 Task: Use the "Amazon Assistant" extension for product recommendations and price alerts.
Action: Mouse moved to (931, 28)
Screenshot: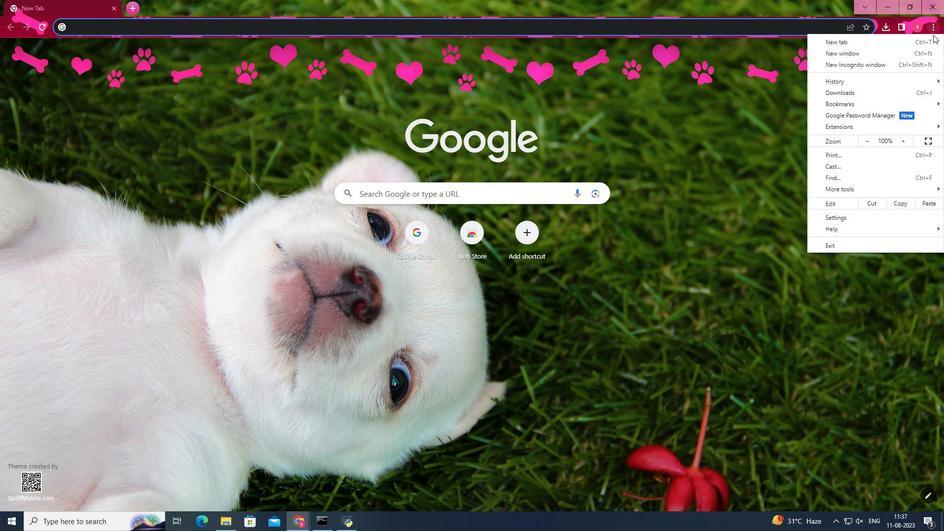
Action: Mouse pressed left at (931, 28)
Screenshot: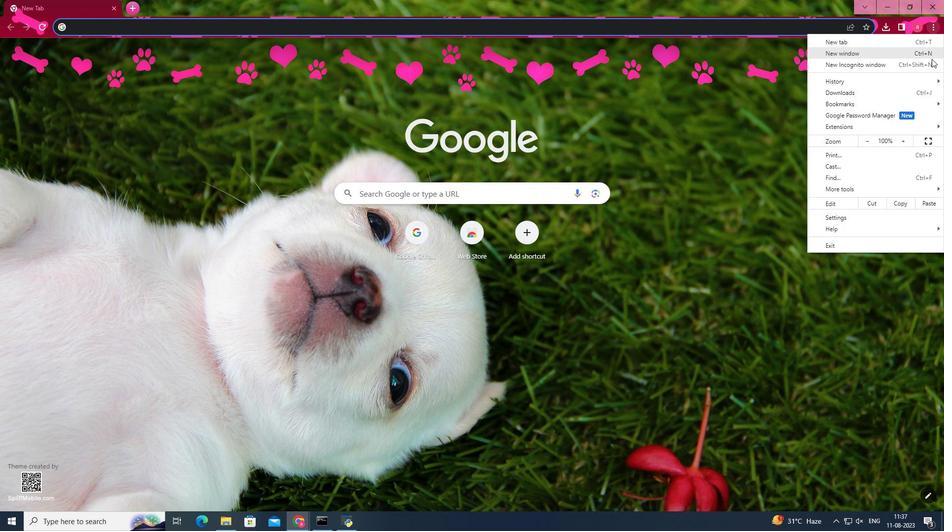 
Action: Mouse moved to (853, 222)
Screenshot: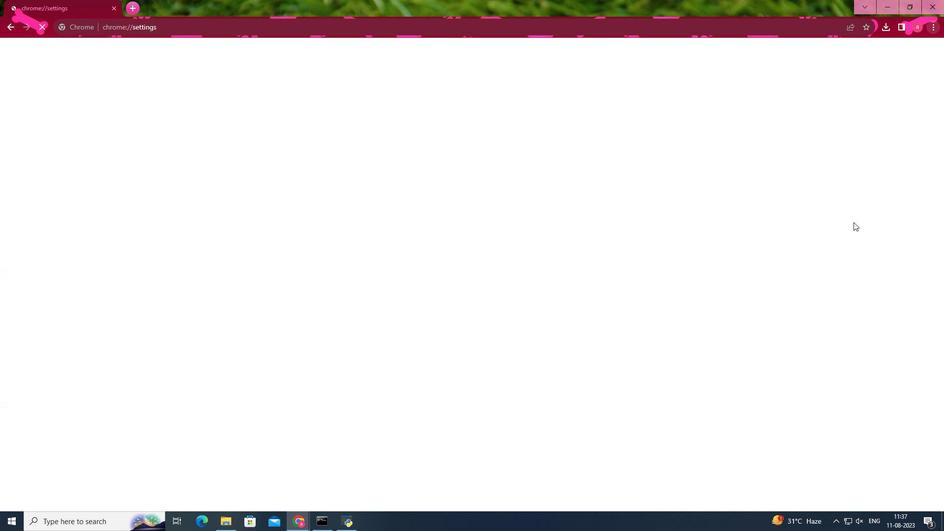 
Action: Mouse pressed left at (853, 222)
Screenshot: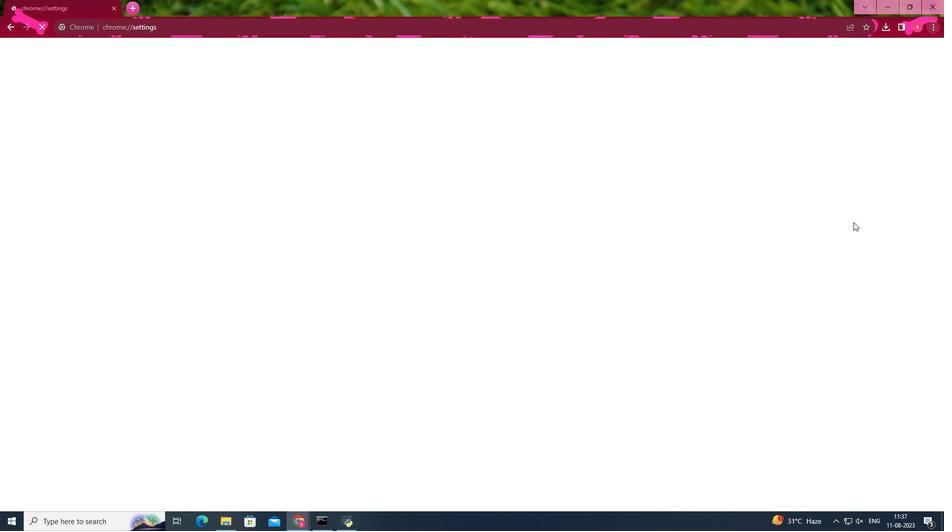 
Action: Mouse moved to (41, 351)
Screenshot: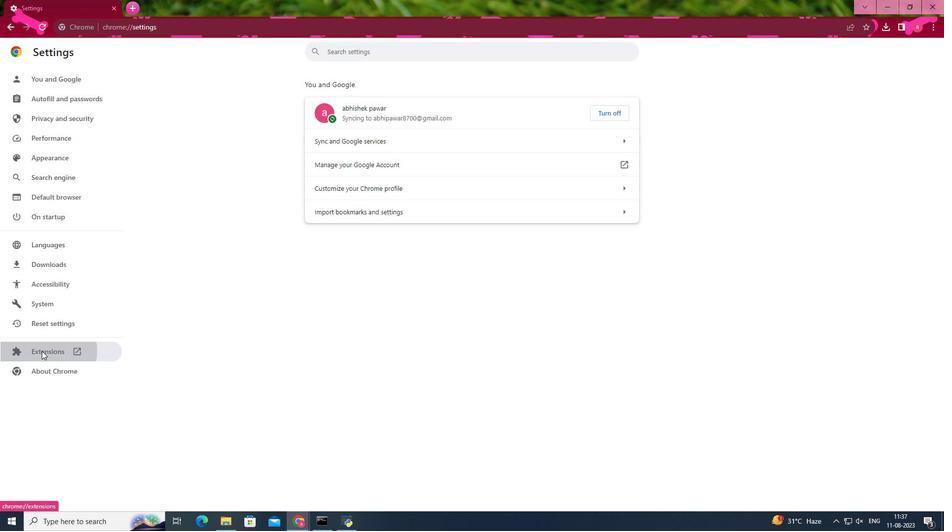
Action: Mouse pressed left at (41, 351)
Screenshot: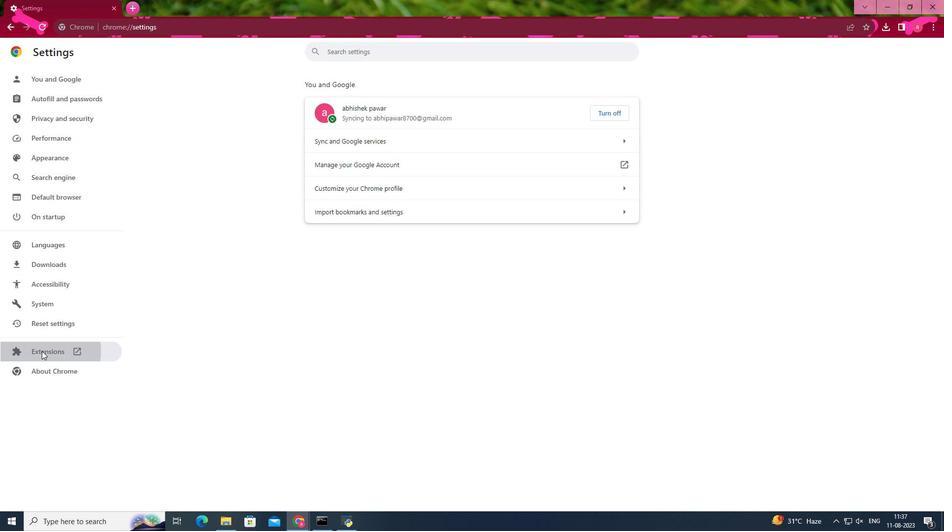 
Action: Mouse moved to (13, 45)
Screenshot: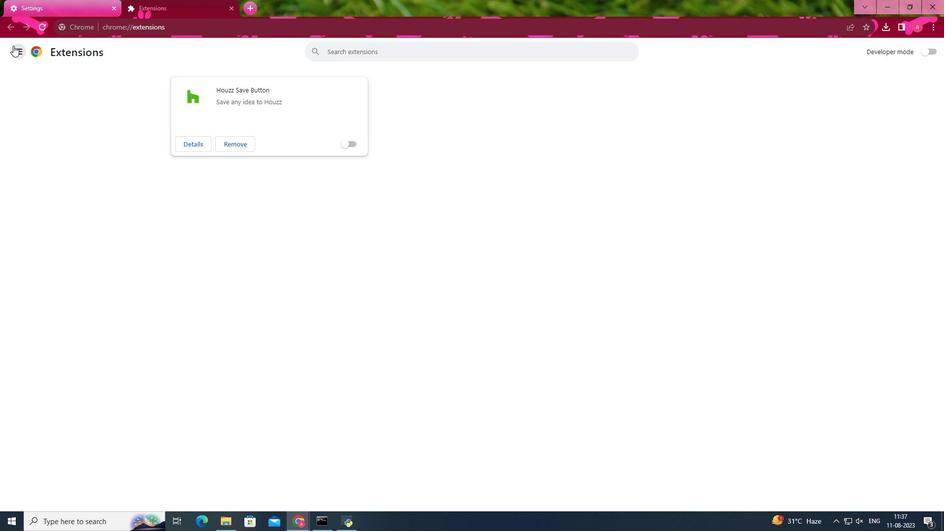 
Action: Mouse pressed left at (13, 45)
Screenshot: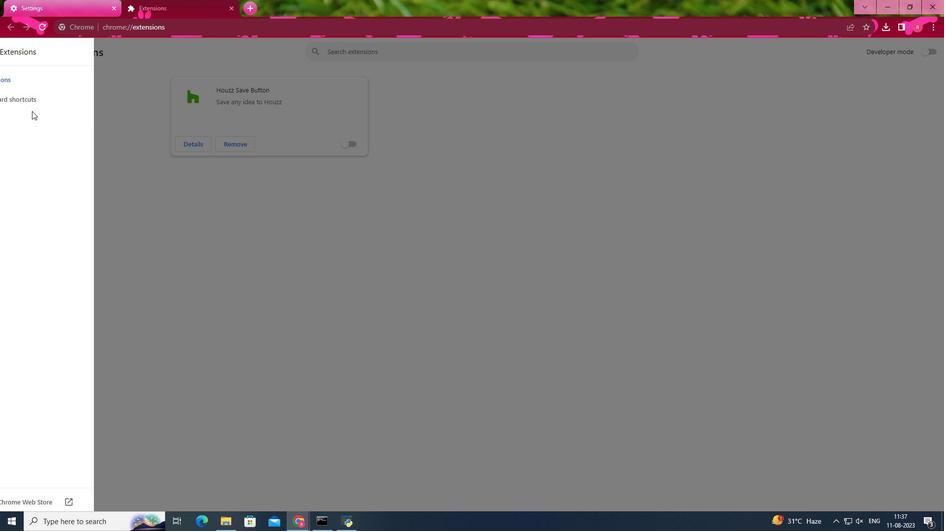 
Action: Mouse moved to (36, 512)
Screenshot: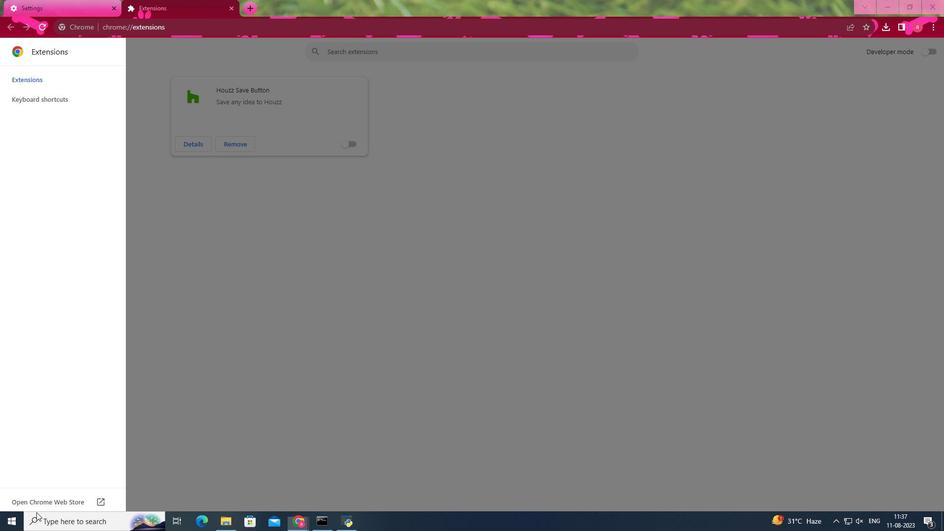 
Action: Mouse pressed left at (36, 512)
Screenshot: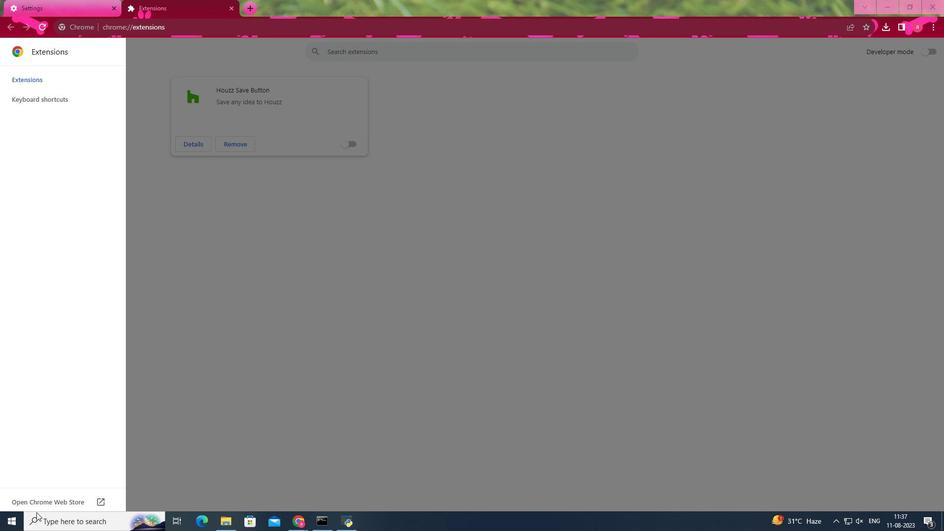 
Action: Mouse moved to (39, 499)
Screenshot: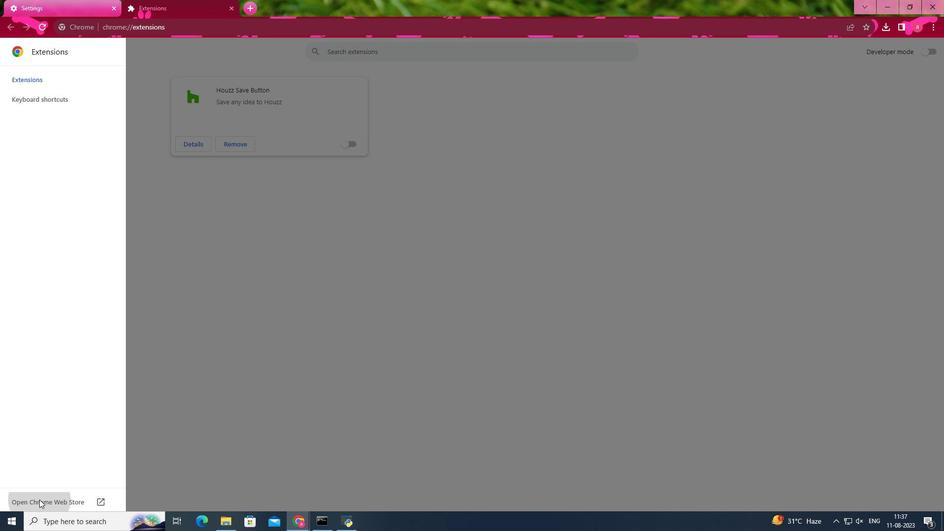 
Action: Mouse pressed left at (39, 499)
Screenshot: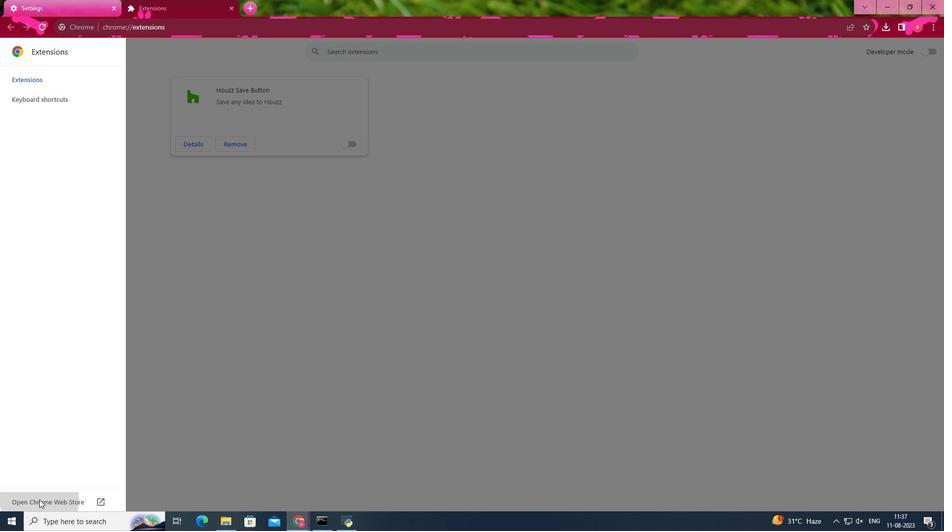 
Action: Mouse moved to (219, 90)
Screenshot: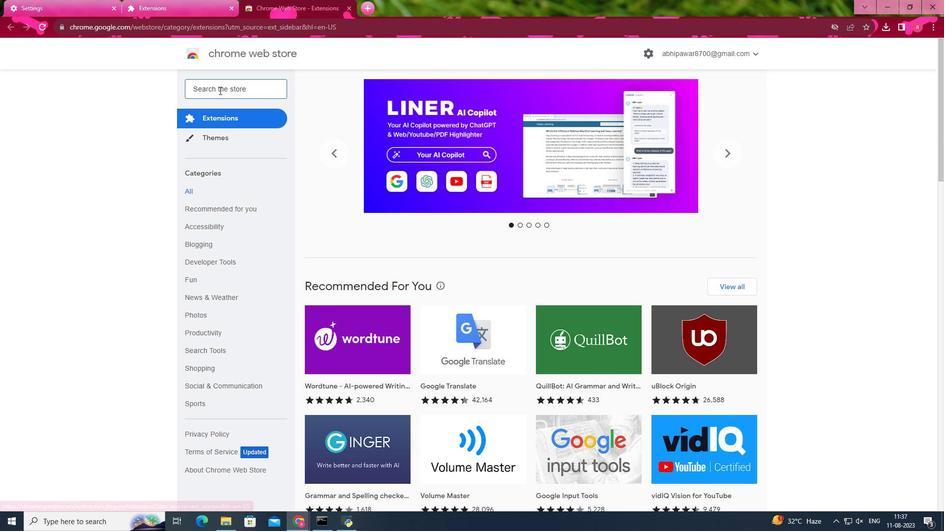 
Action: Key pressed amazon<Key.space>assistant<Key.enter>
Screenshot: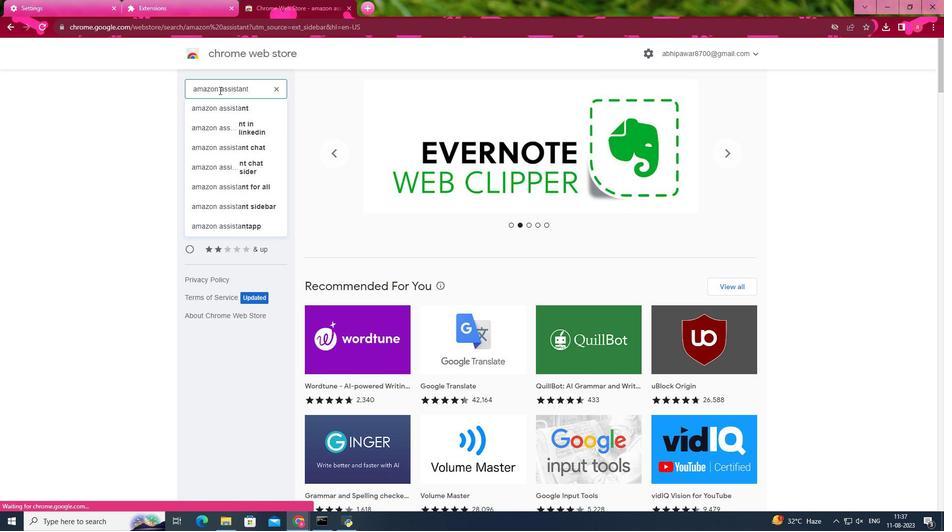 
Action: Mouse moved to (496, 162)
Screenshot: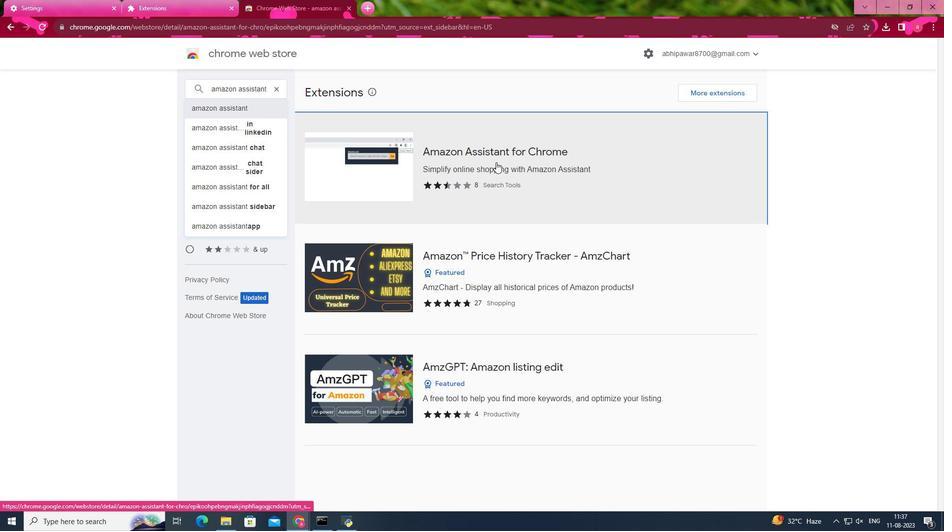 
Action: Mouse pressed left at (496, 162)
Screenshot: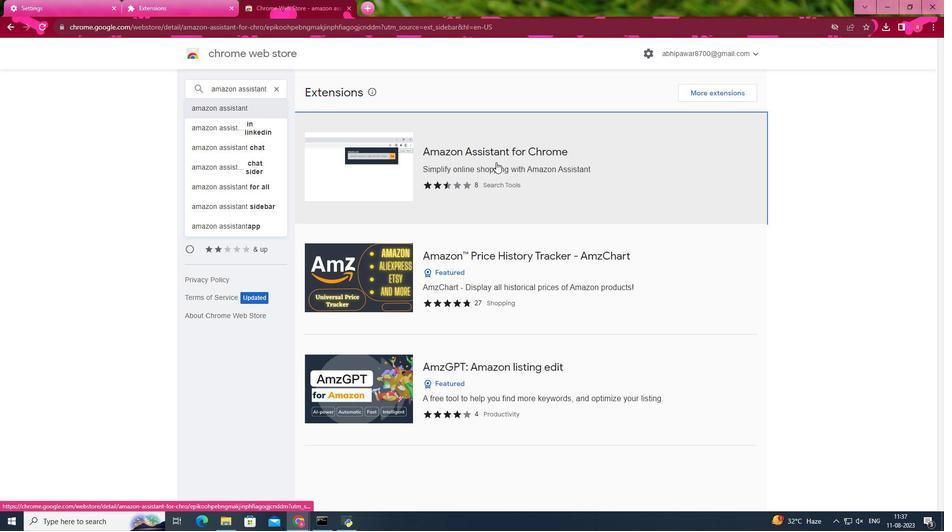 
Action: Mouse moved to (650, 119)
Screenshot: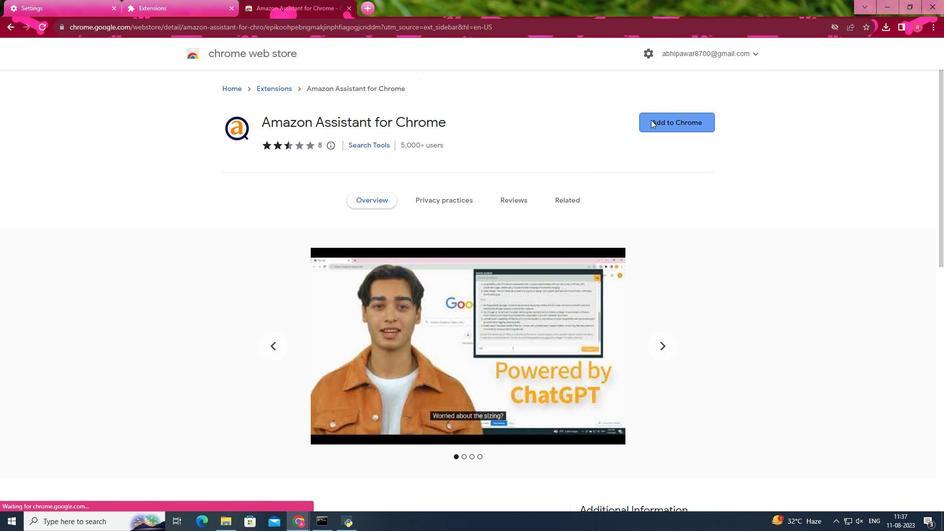 
Action: Mouse pressed left at (650, 119)
Screenshot: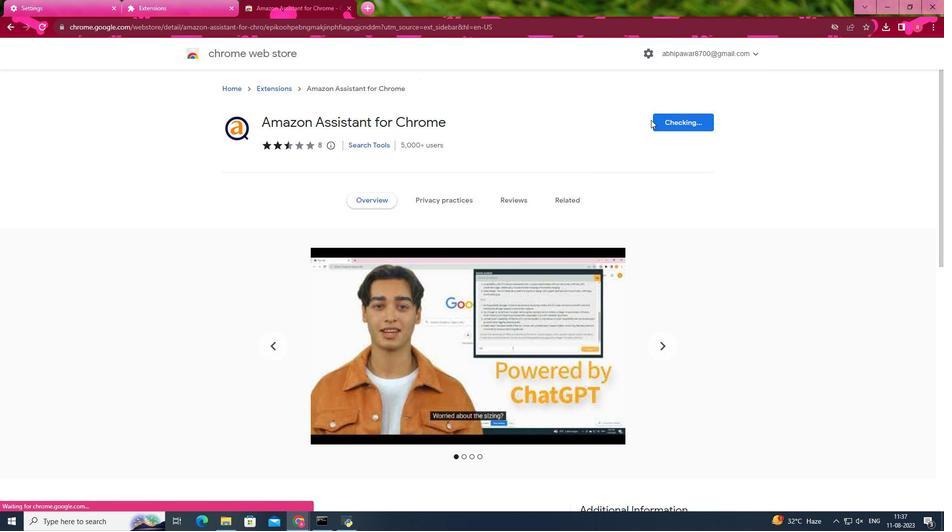 
Action: Mouse moved to (479, 73)
Screenshot: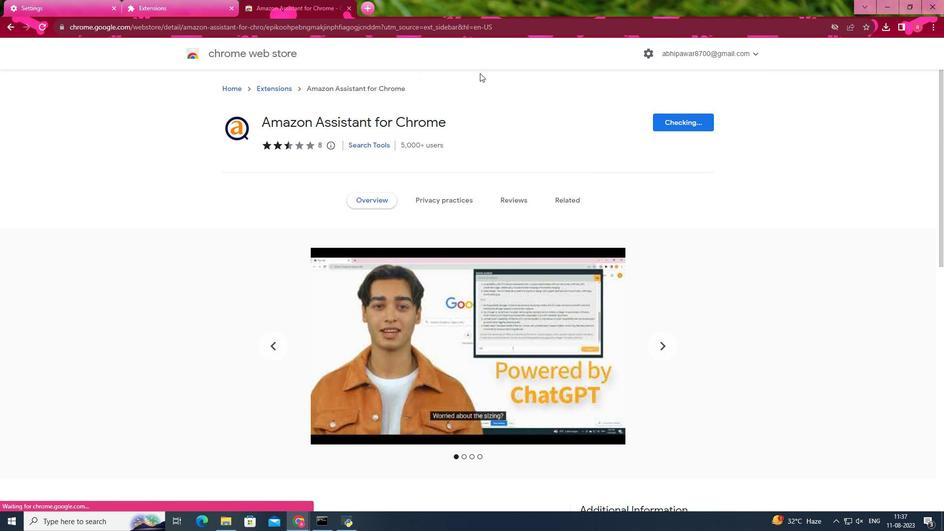 
Action: Mouse pressed left at (479, 73)
Screenshot: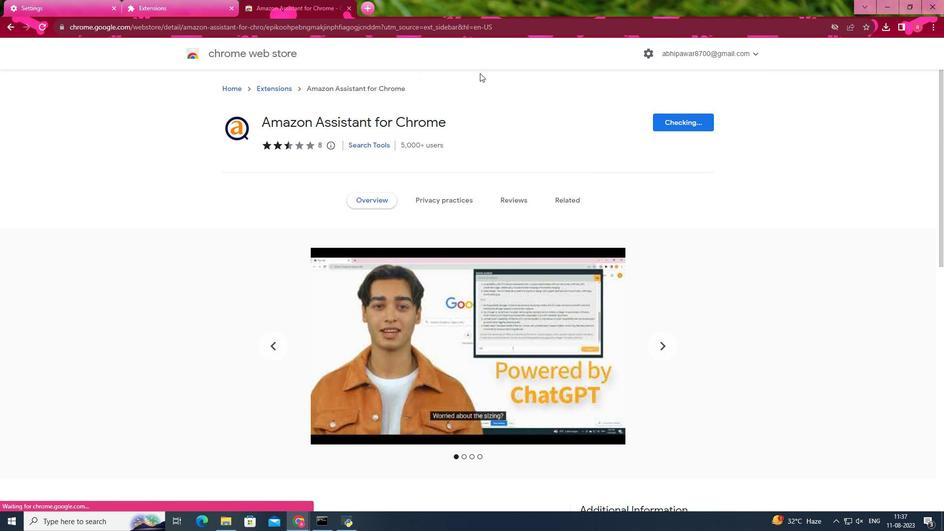 
Action: Mouse moved to (867, 26)
Screenshot: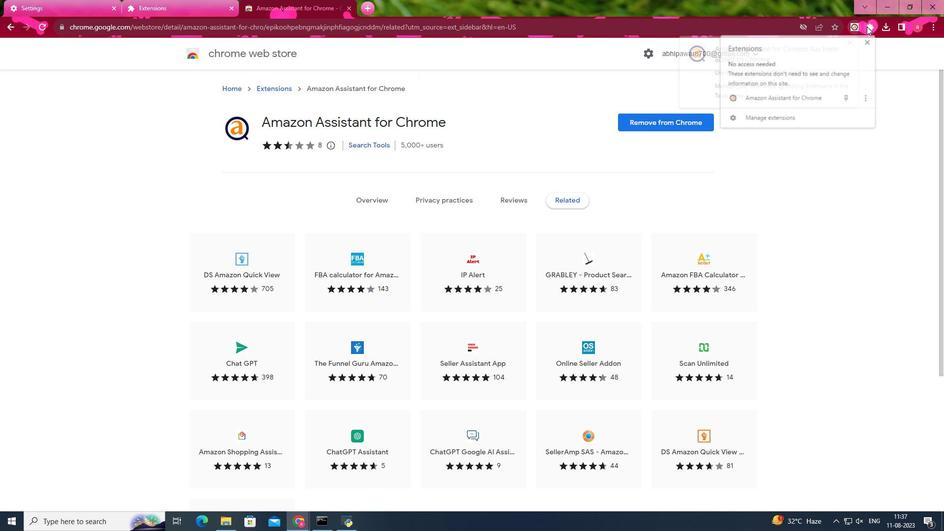 
Action: Mouse pressed left at (867, 26)
Screenshot: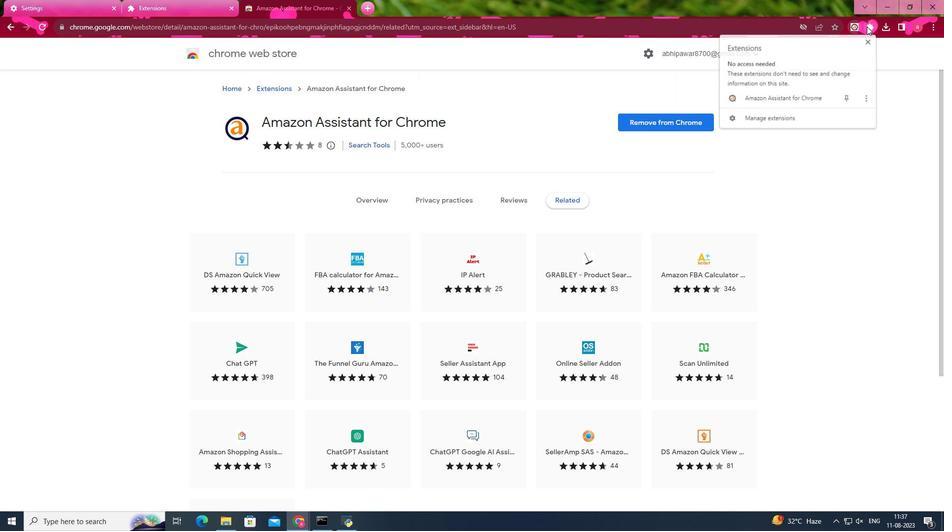 
Action: Mouse moved to (774, 92)
Screenshot: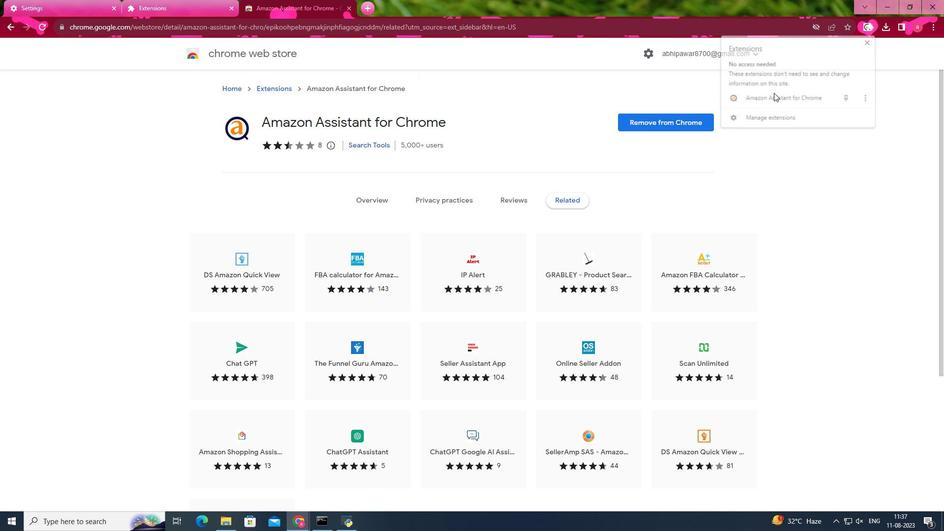 
Action: Mouse pressed left at (774, 92)
Screenshot: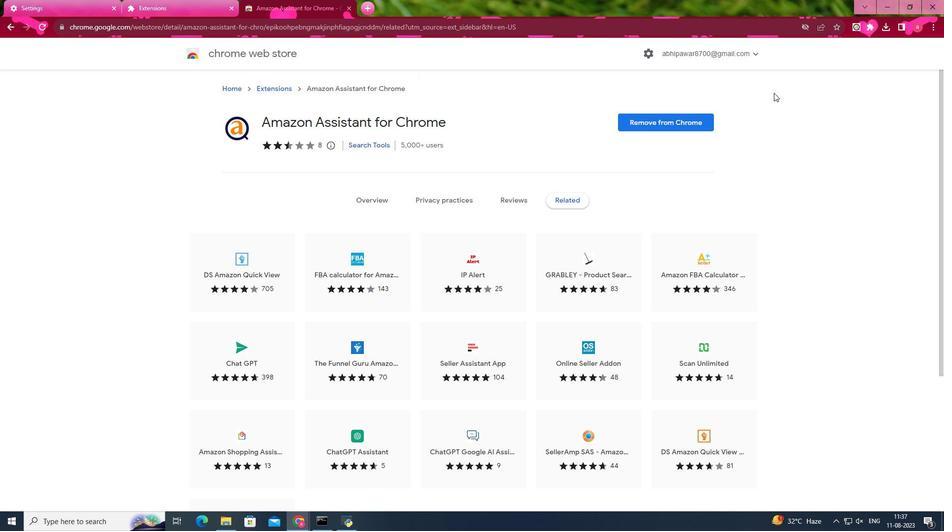 
Action: Mouse moved to (687, 252)
Screenshot: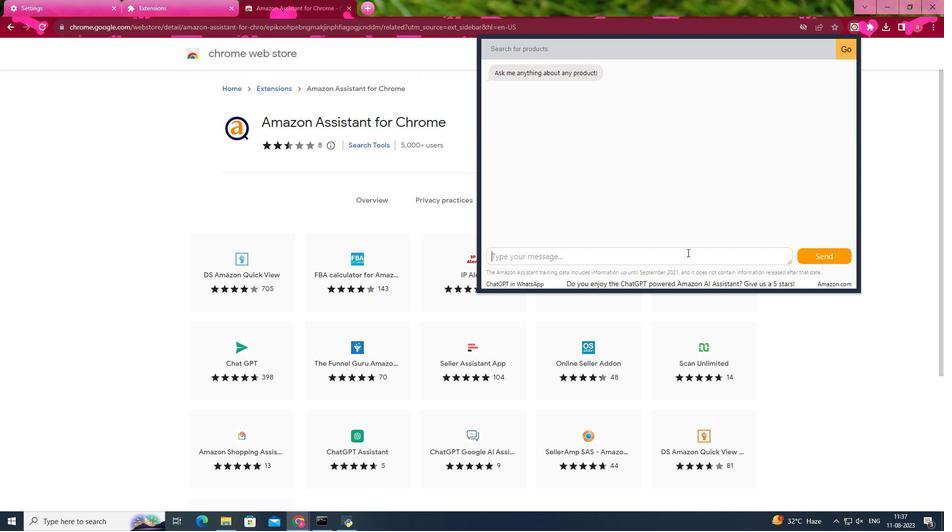 
Action: Mouse pressed left at (687, 252)
Screenshot: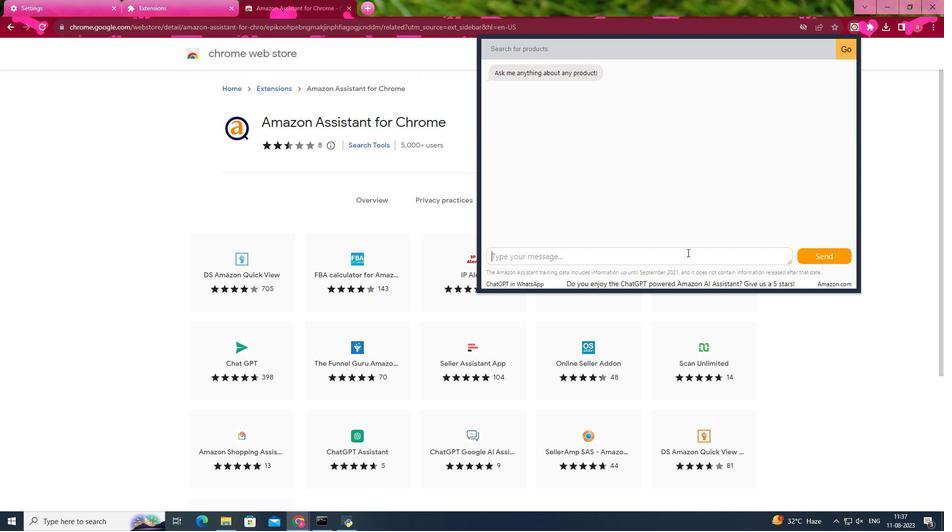 
Action: Mouse moved to (369, 6)
Screenshot: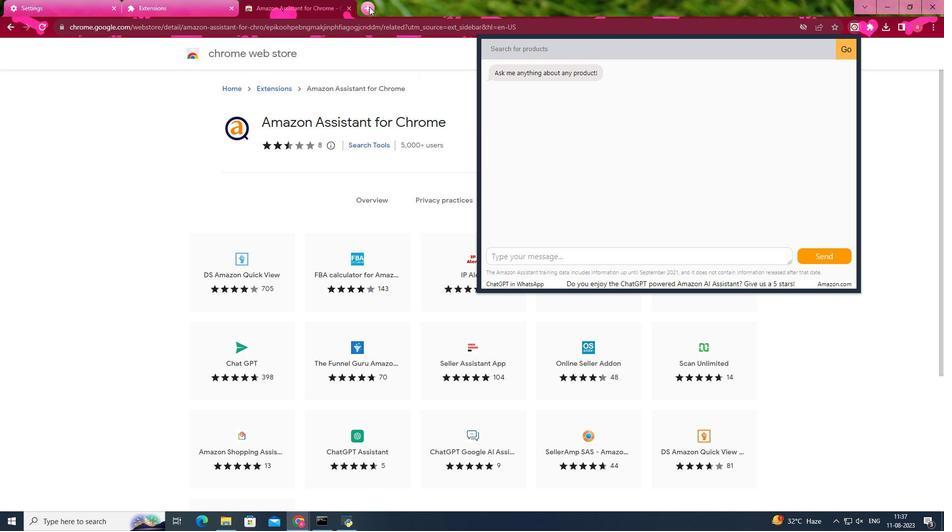 
Action: Mouse pressed left at (369, 6)
Screenshot: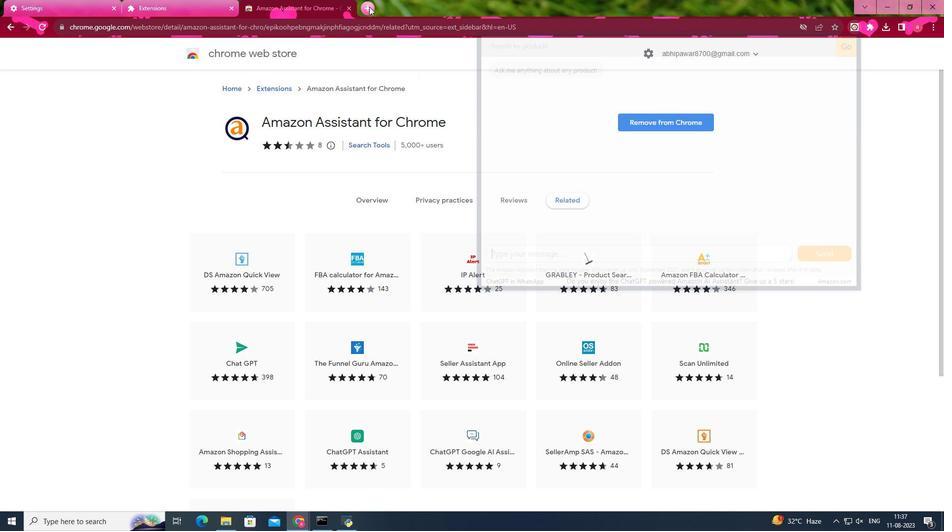 
Action: Mouse moved to (337, 25)
Screenshot: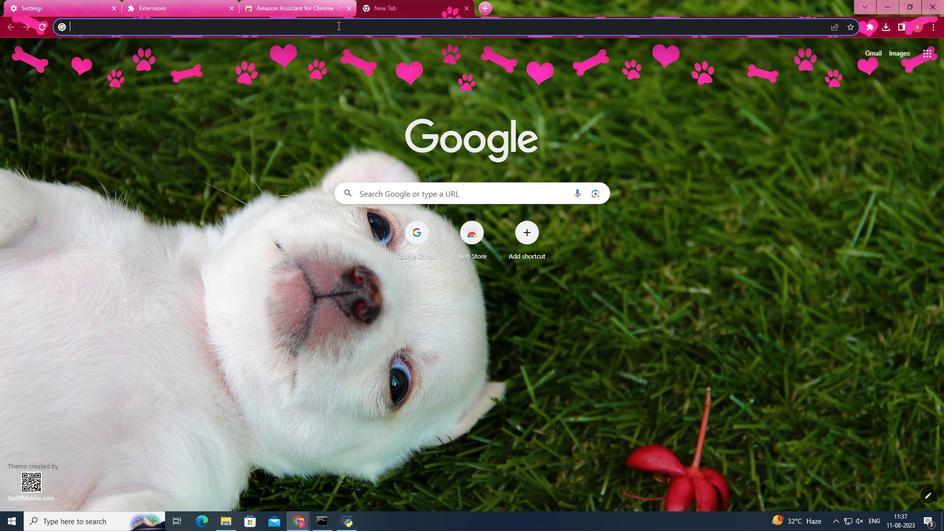 
Action: Key pressed ama<Key.enter>
Screenshot: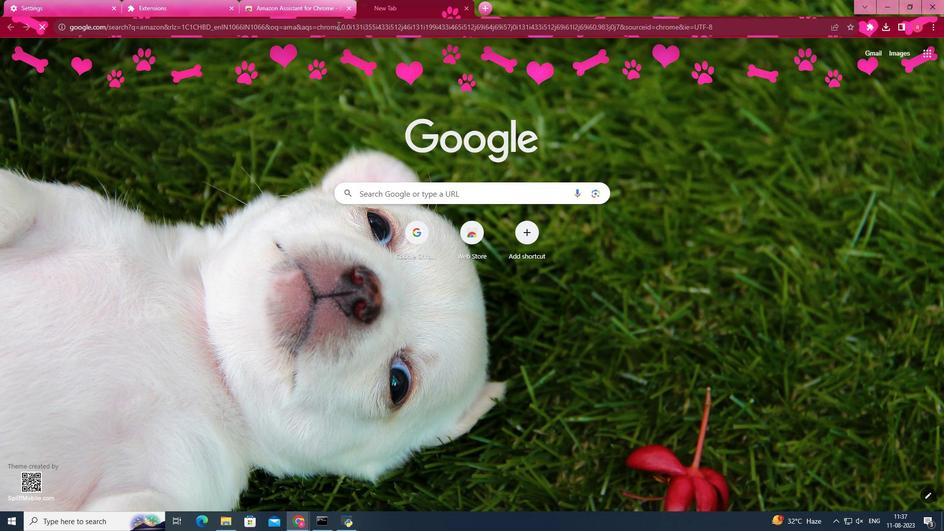 
Action: Mouse moved to (178, 176)
Screenshot: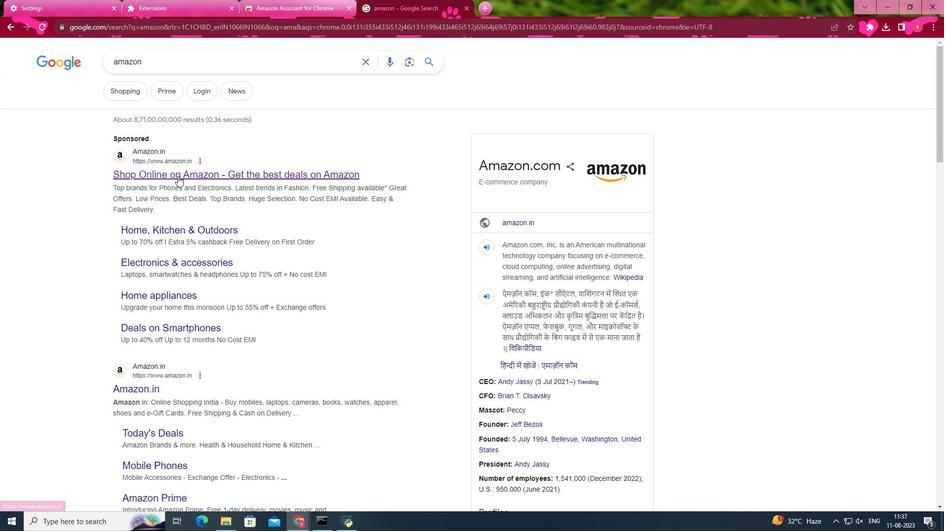 
Action: Mouse pressed left at (178, 176)
Screenshot: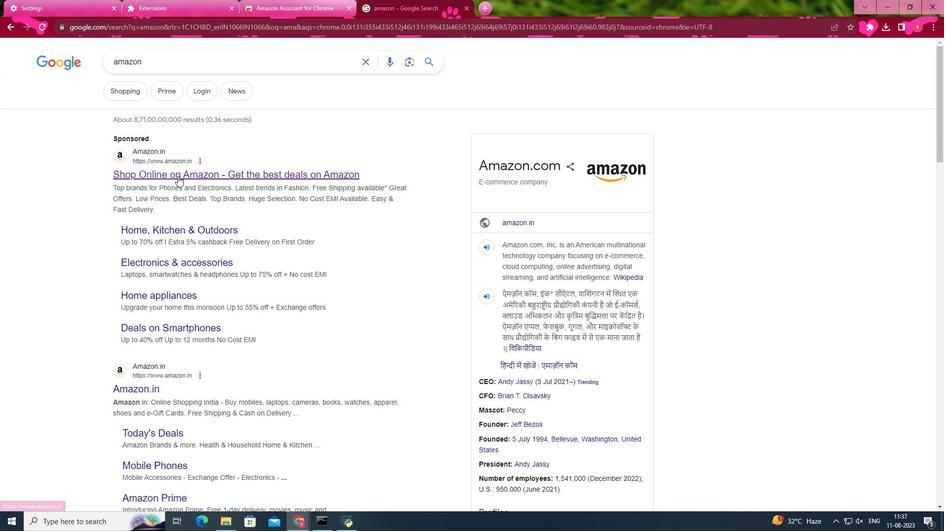 
Action: Mouse moved to (262, 261)
Screenshot: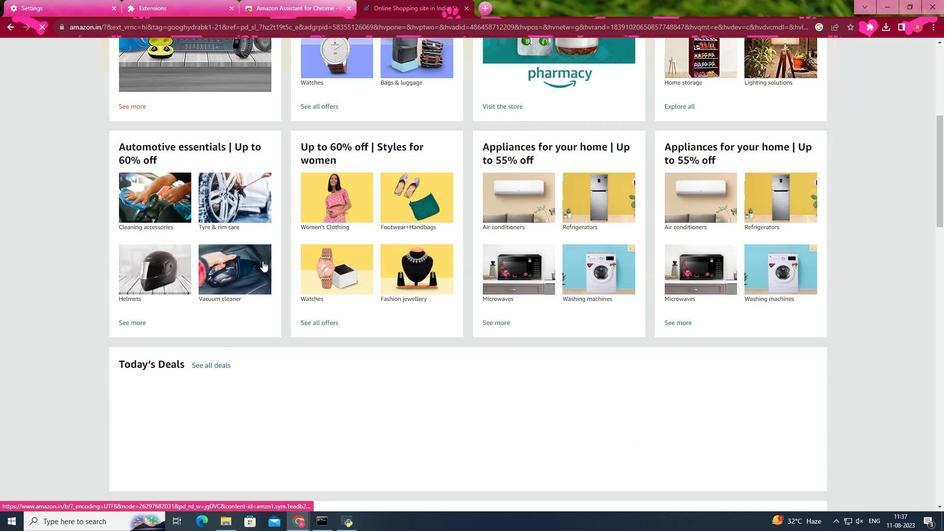 
Action: Mouse scrolled (262, 260) with delta (0, 0)
Screenshot: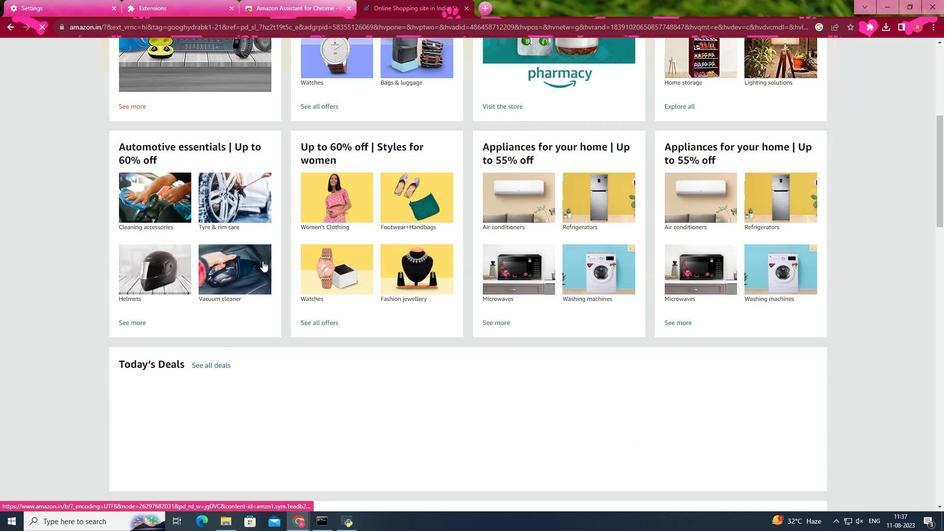 
Action: Mouse scrolled (262, 260) with delta (0, 0)
Screenshot: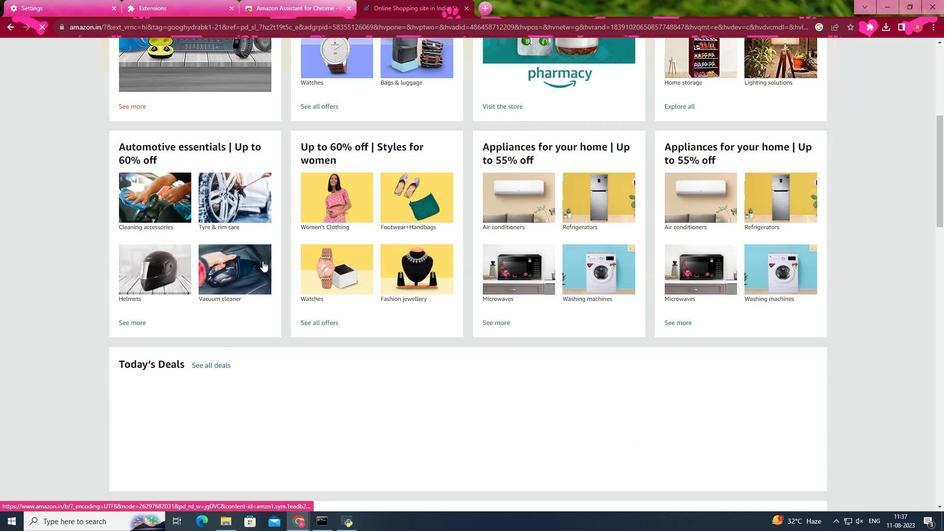 
Action: Mouse scrolled (262, 260) with delta (0, 0)
Screenshot: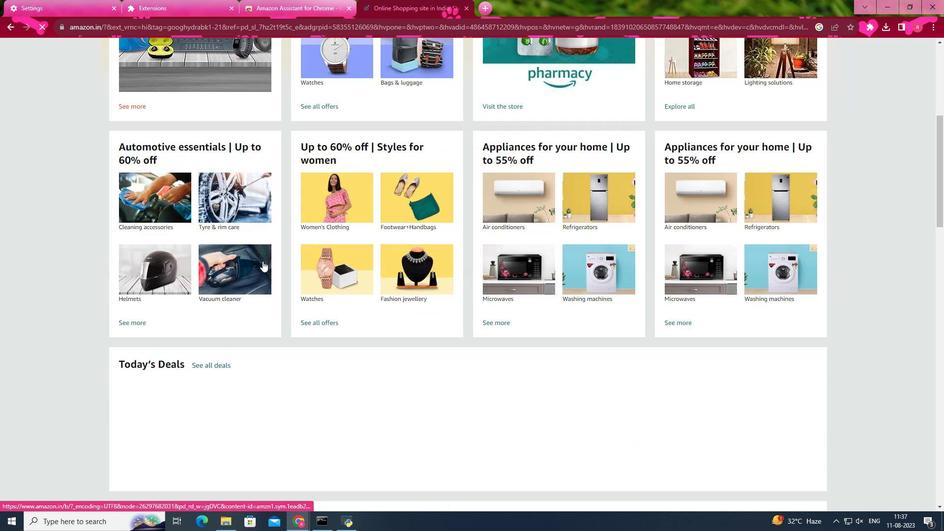 
Action: Mouse scrolled (262, 260) with delta (0, 0)
Screenshot: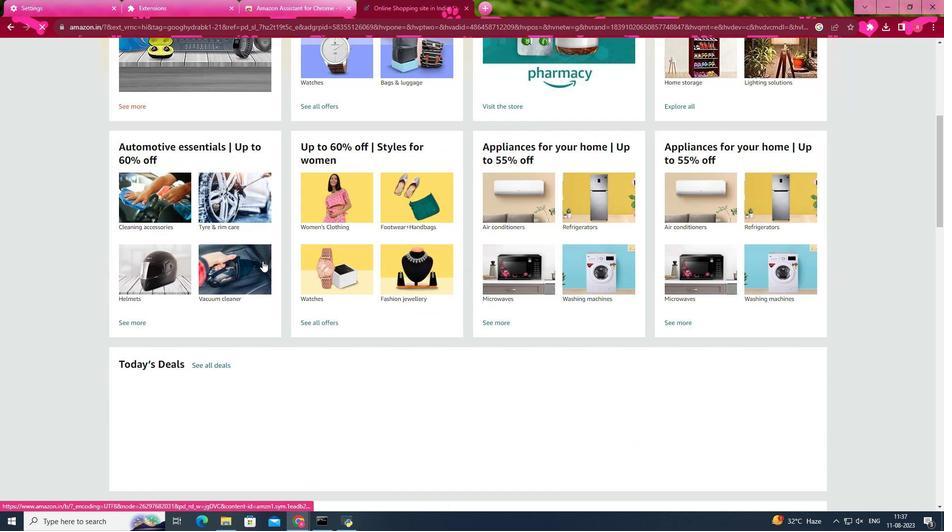 
Action: Mouse scrolled (262, 260) with delta (0, 0)
Screenshot: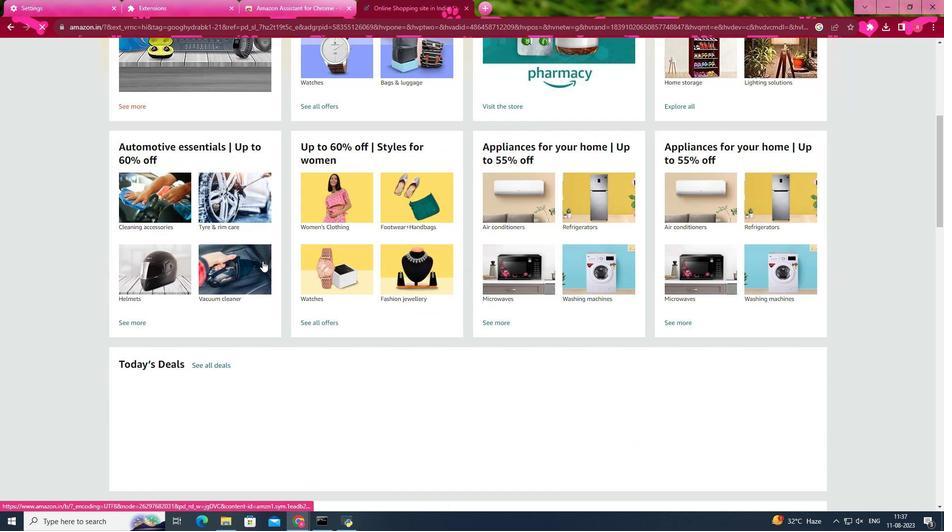 
Action: Mouse scrolled (262, 260) with delta (0, 0)
Screenshot: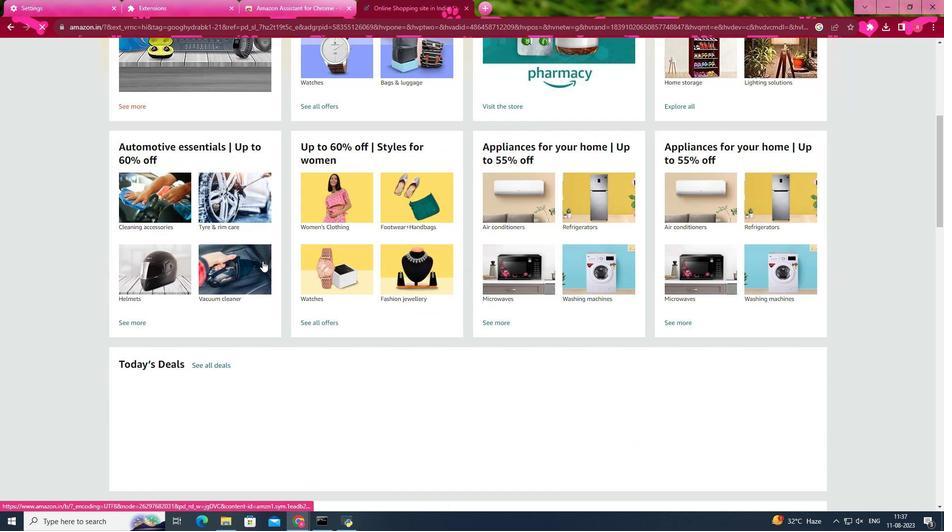 
Action: Mouse scrolled (262, 260) with delta (0, 0)
Screenshot: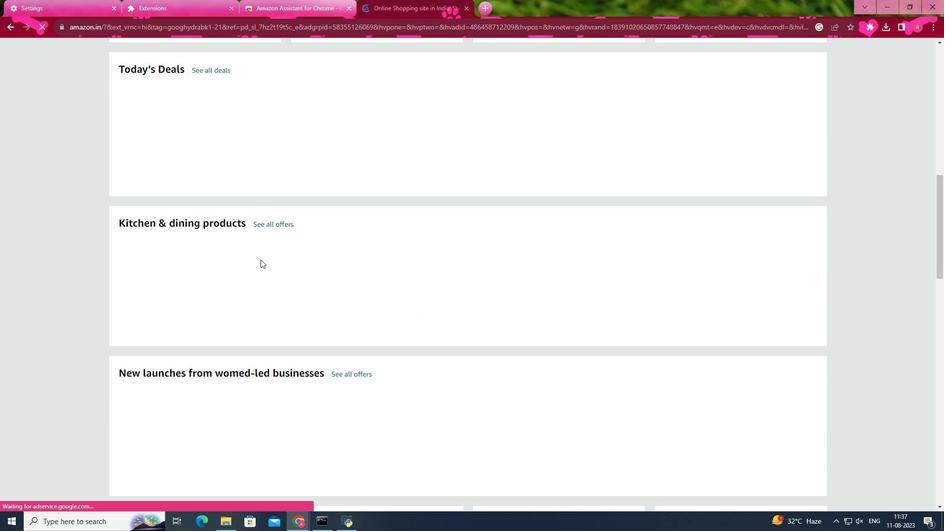 
Action: Mouse scrolled (262, 260) with delta (0, 0)
Screenshot: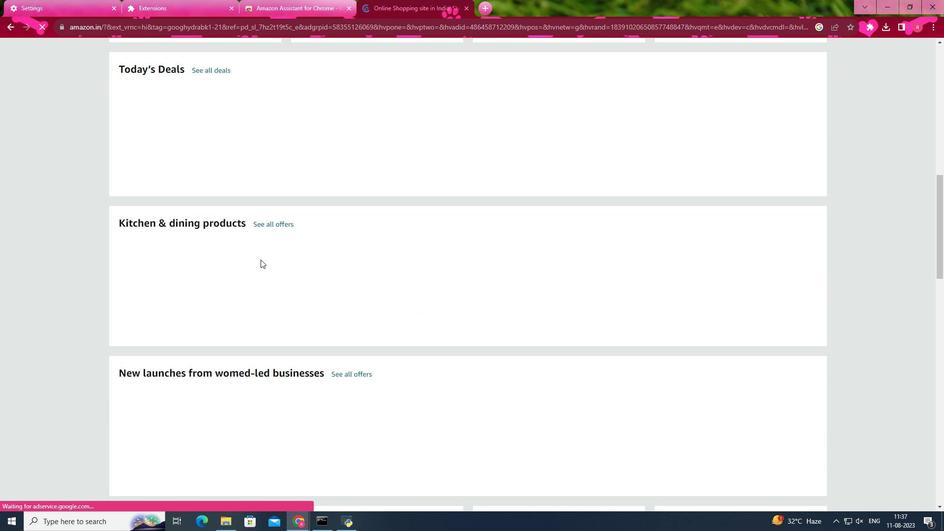 
Action: Mouse scrolled (262, 260) with delta (0, 0)
Screenshot: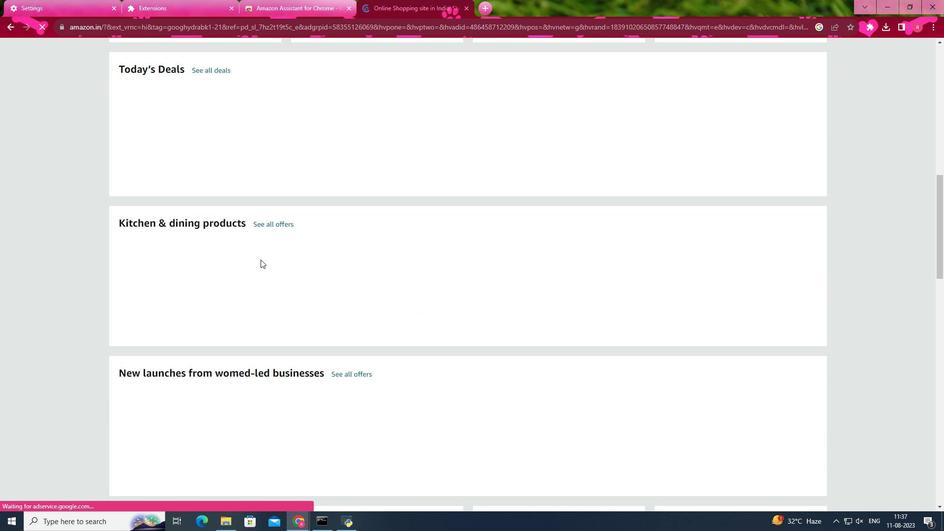 
Action: Mouse scrolled (262, 260) with delta (0, 0)
Screenshot: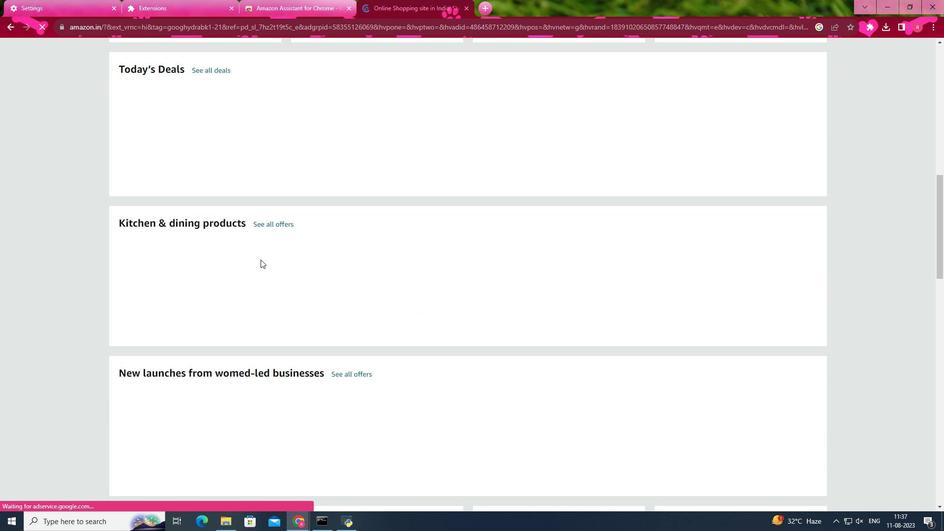 
Action: Mouse scrolled (262, 260) with delta (0, 0)
Screenshot: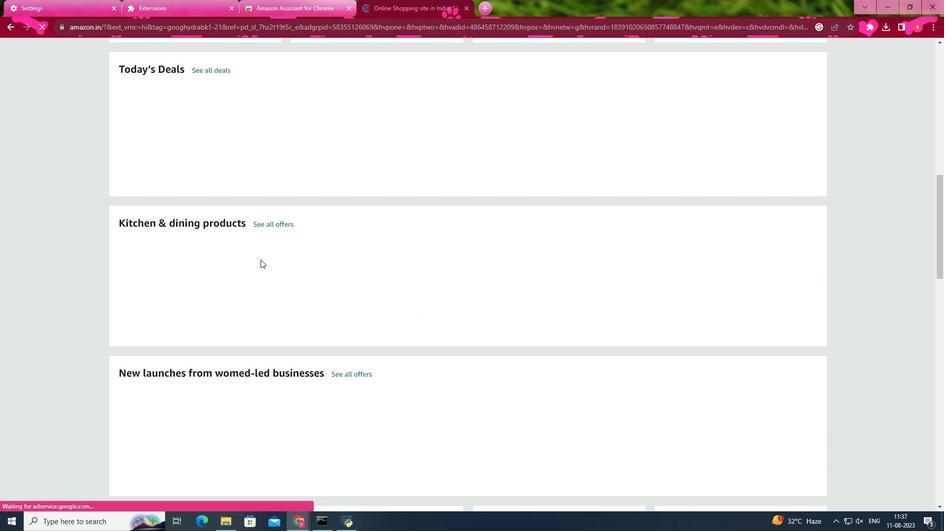 
Action: Mouse moved to (262, 261)
Screenshot: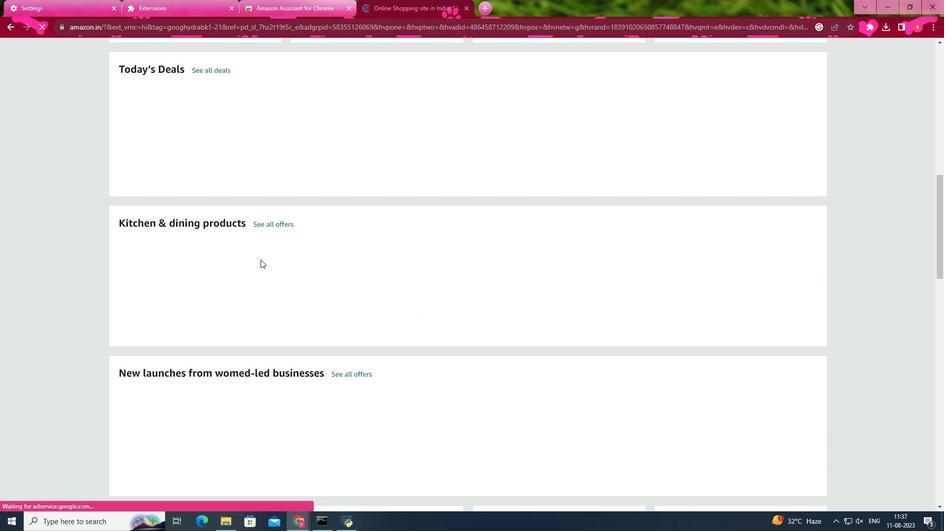 
Action: Mouse scrolled (262, 260) with delta (0, 0)
Screenshot: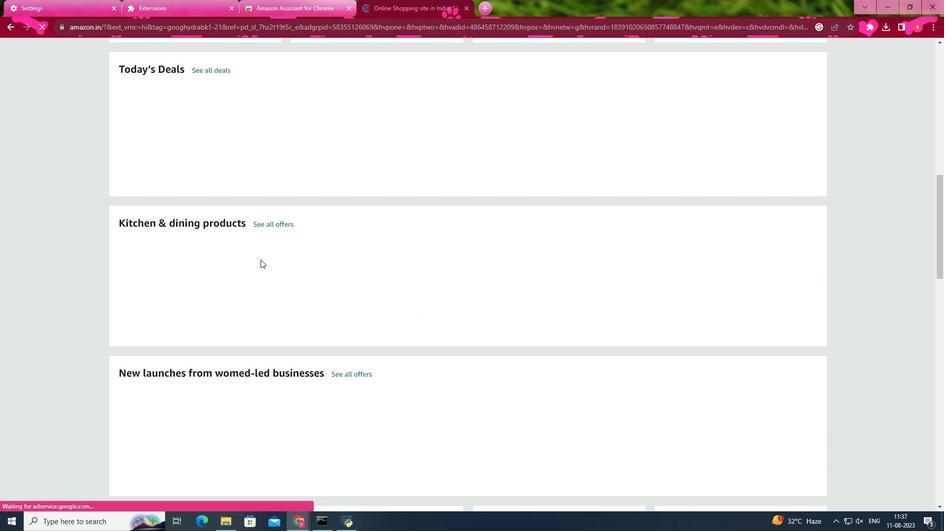 
Action: Mouse moved to (260, 259)
Screenshot: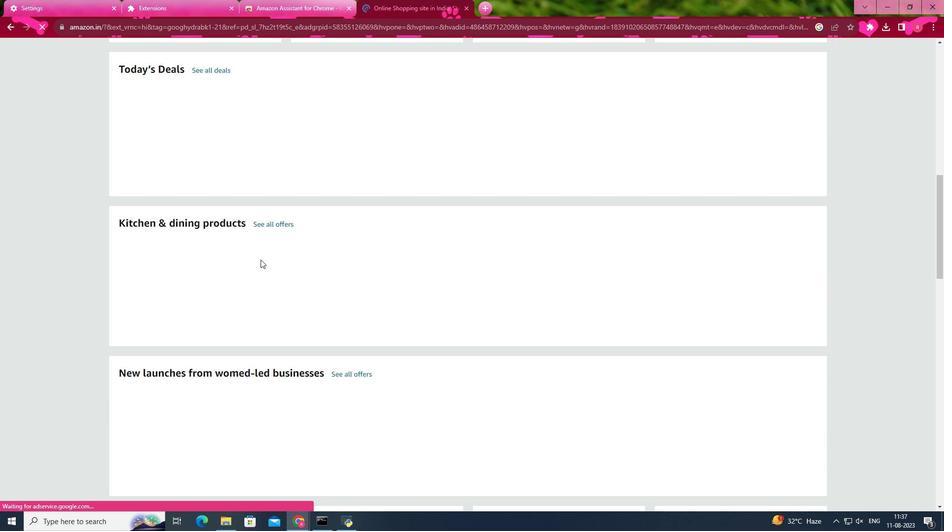 
Action: Mouse scrolled (260, 259) with delta (0, 0)
Screenshot: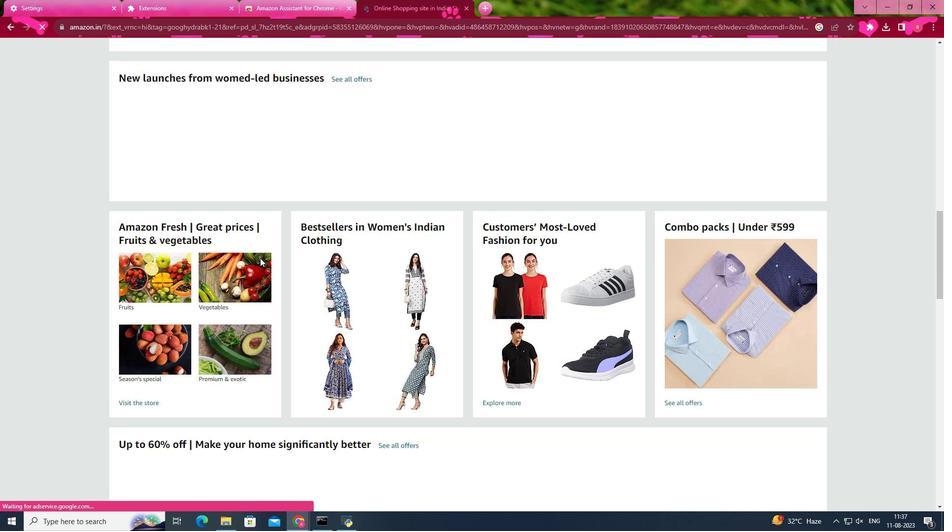 
Action: Mouse scrolled (260, 259) with delta (0, 0)
Screenshot: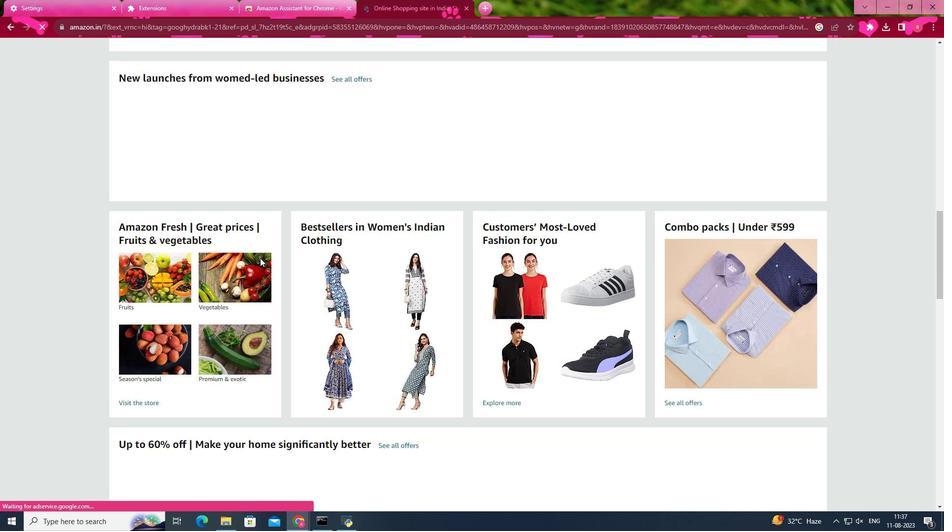 
Action: Mouse scrolled (260, 259) with delta (0, 0)
Screenshot: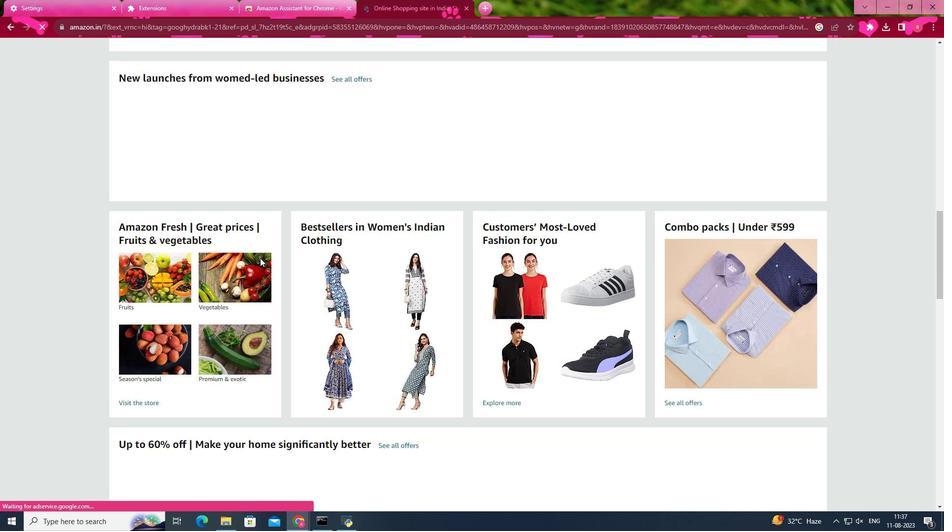 
Action: Mouse scrolled (260, 259) with delta (0, 0)
Screenshot: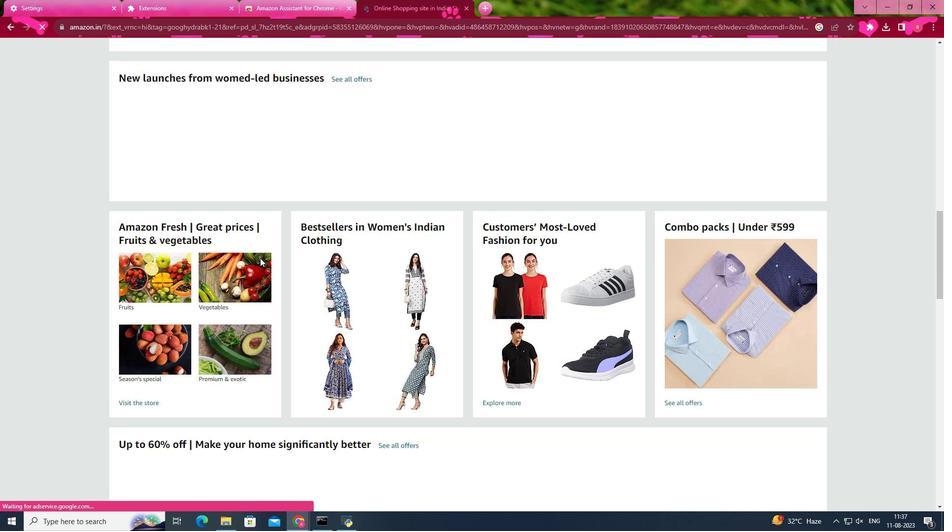 
Action: Mouse scrolled (260, 259) with delta (0, 0)
Screenshot: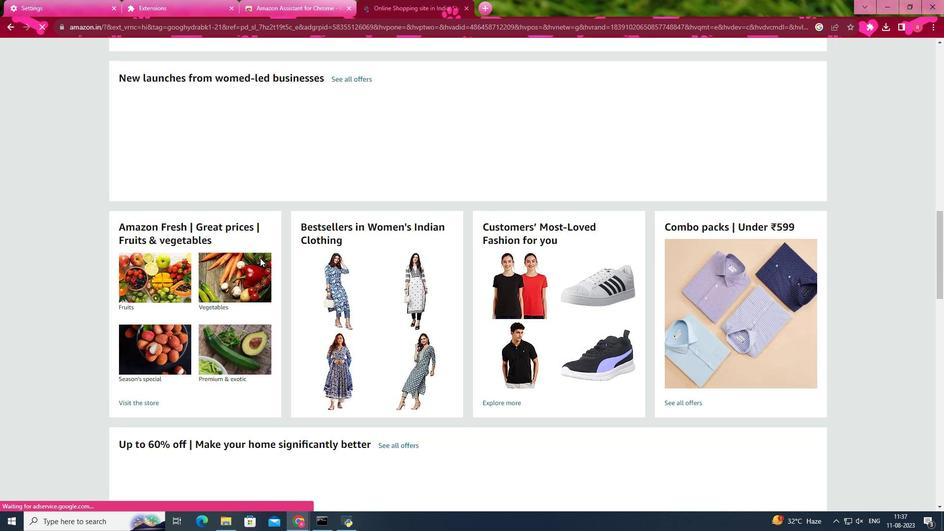 
Action: Mouse scrolled (260, 259) with delta (0, 0)
Screenshot: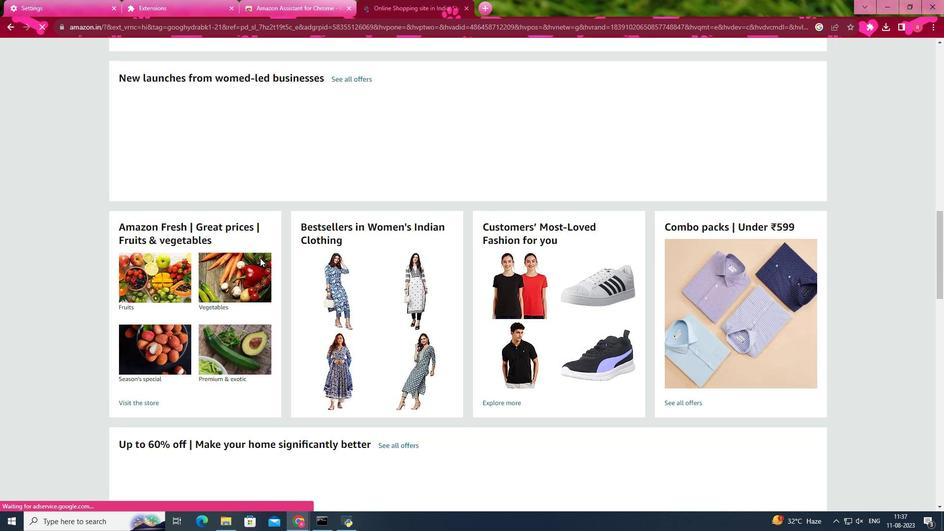 
Action: Mouse moved to (260, 258)
Screenshot: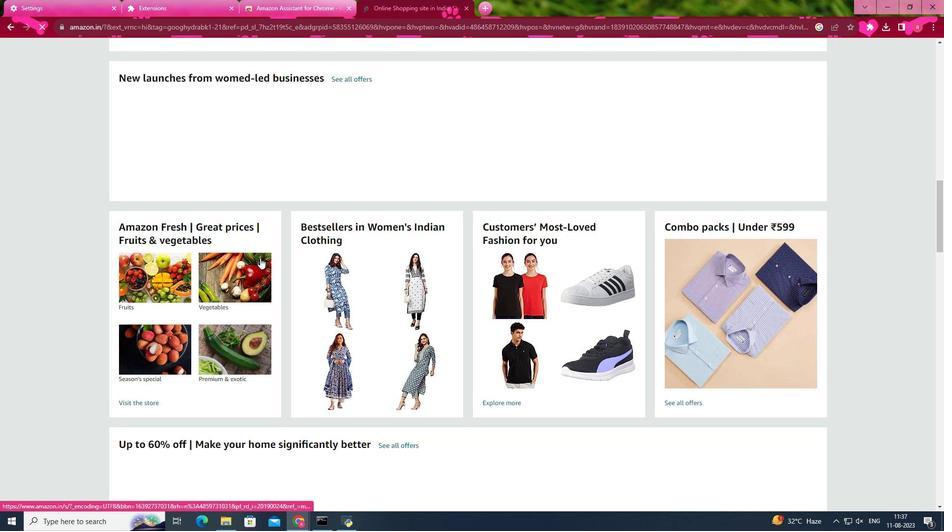 
Action: Mouse scrolled (260, 257) with delta (0, 0)
Screenshot: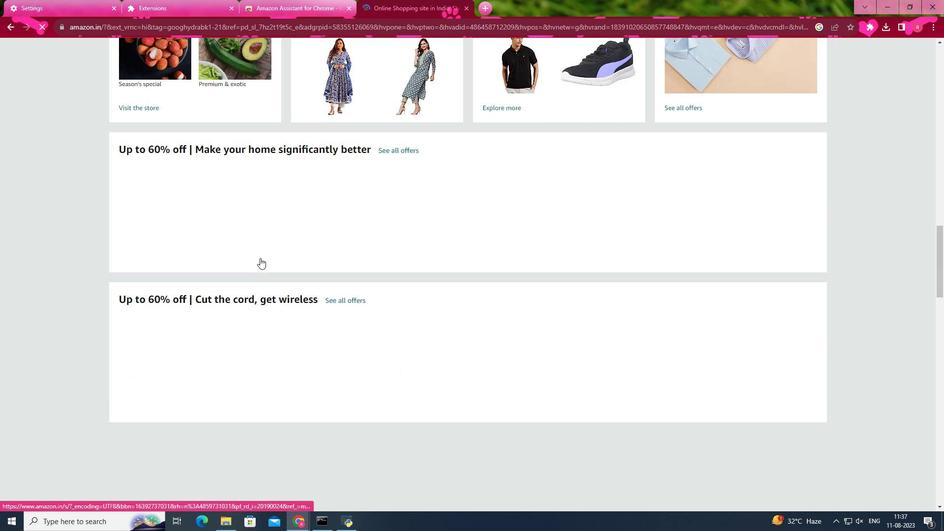 
Action: Mouse scrolled (260, 257) with delta (0, 0)
Screenshot: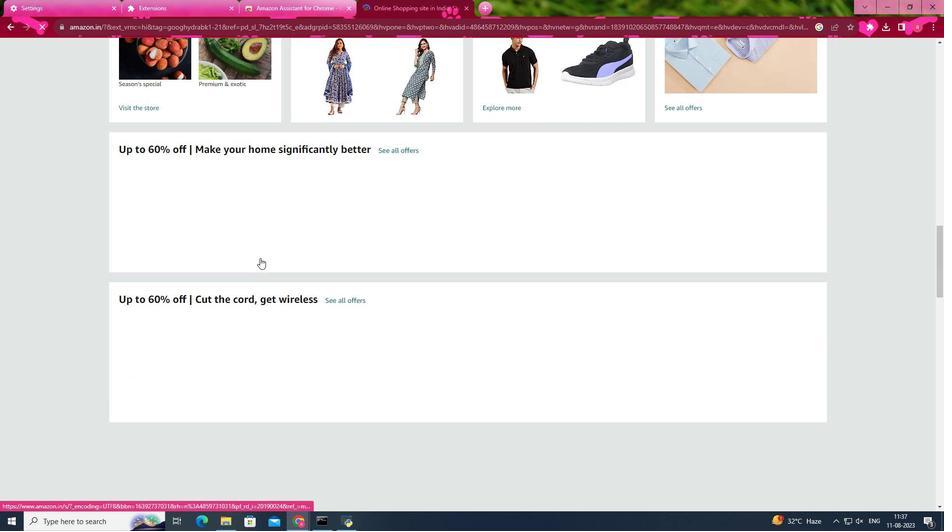 
Action: Mouse scrolled (260, 257) with delta (0, 0)
Screenshot: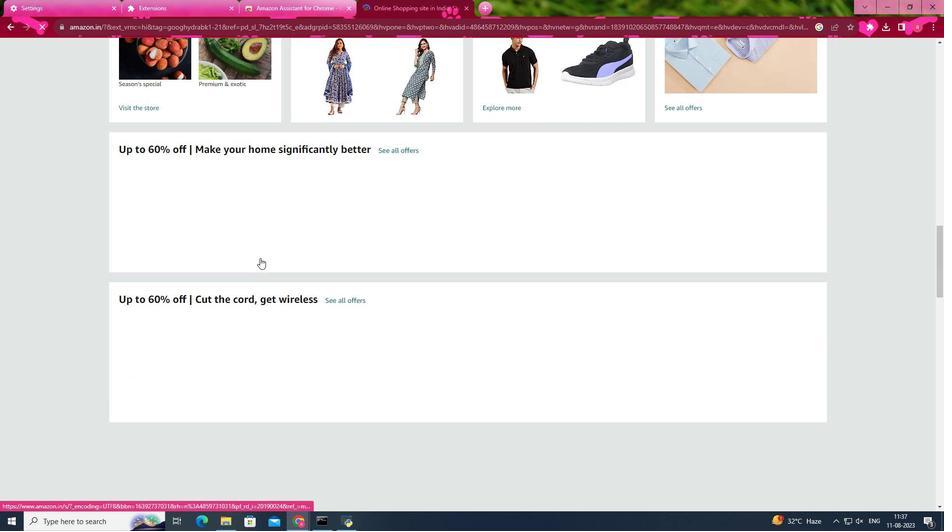 
Action: Mouse scrolled (260, 257) with delta (0, 0)
Screenshot: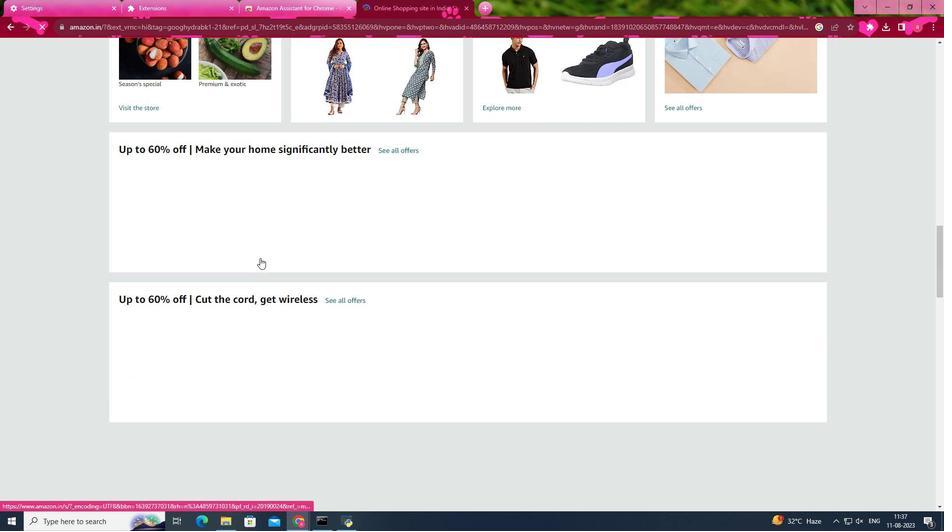 
Action: Mouse scrolled (260, 257) with delta (0, 0)
Screenshot: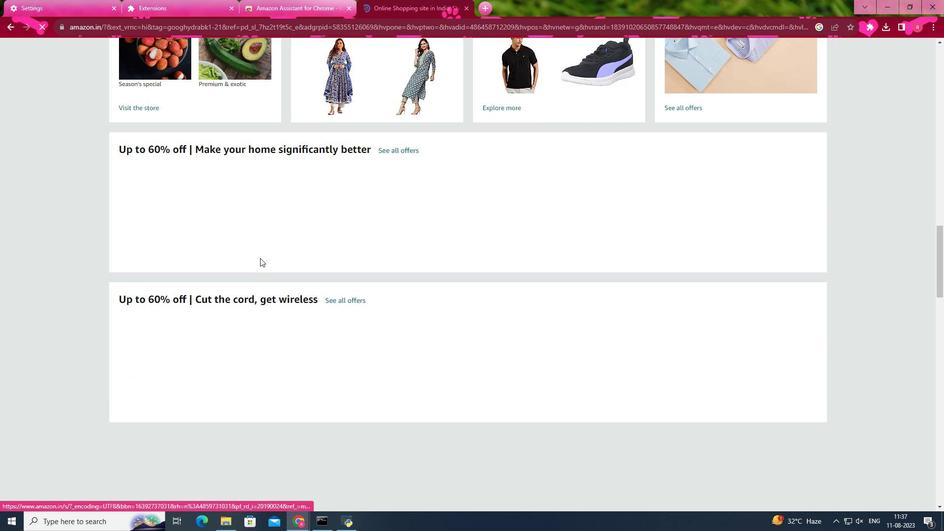 
Action: Mouse scrolled (260, 257) with delta (0, 0)
Screenshot: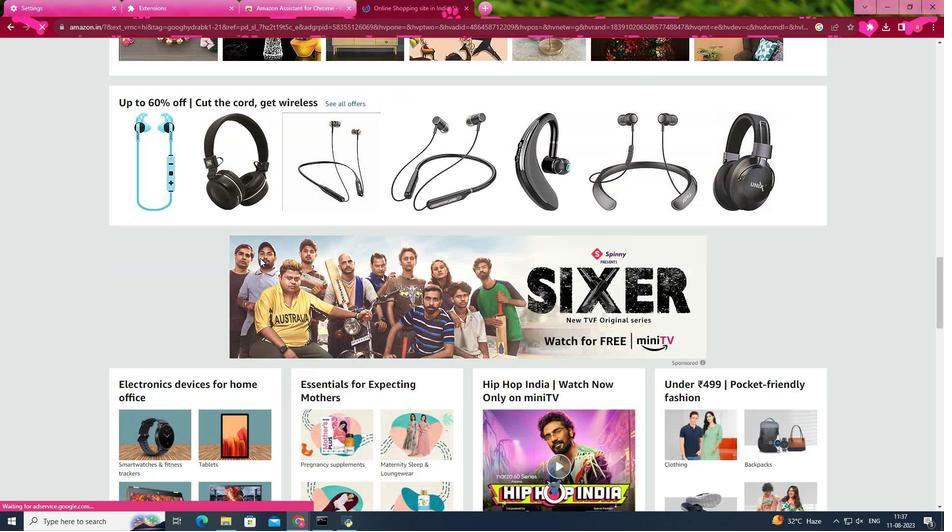 
Action: Mouse scrolled (260, 257) with delta (0, 0)
Screenshot: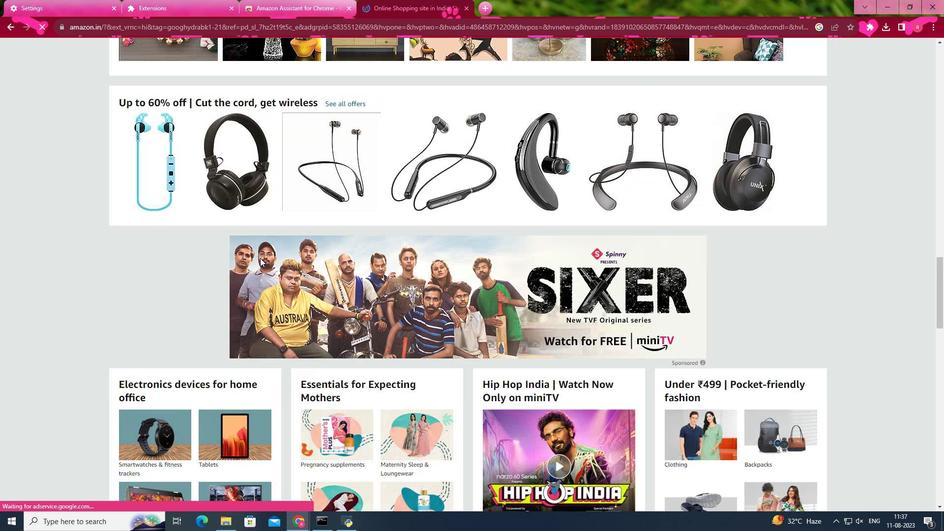 
Action: Mouse scrolled (260, 257) with delta (0, 0)
Screenshot: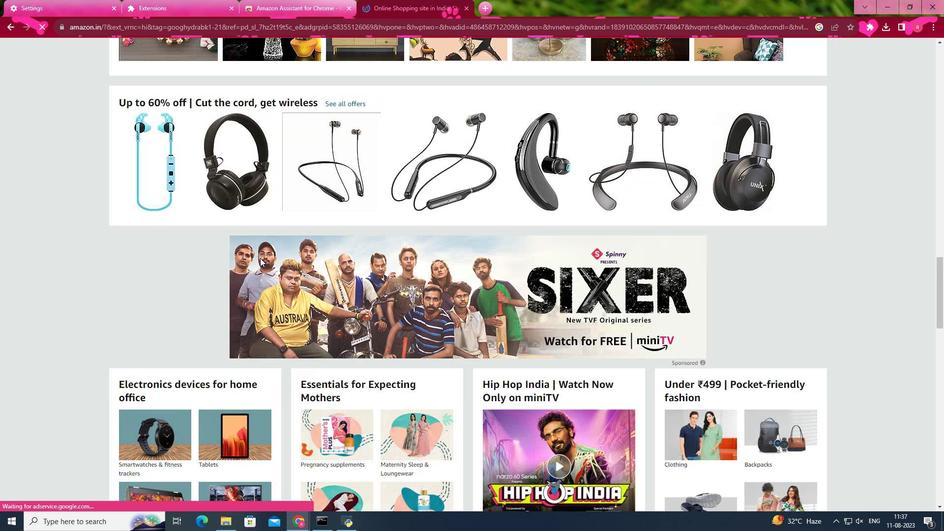
Action: Mouse scrolled (260, 257) with delta (0, 0)
Screenshot: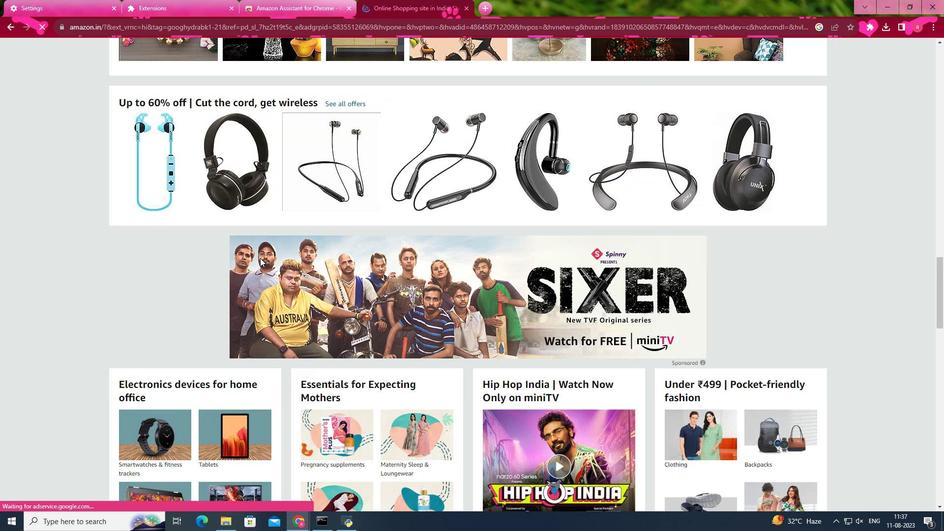 
Action: Mouse scrolled (260, 258) with delta (0, 0)
Screenshot: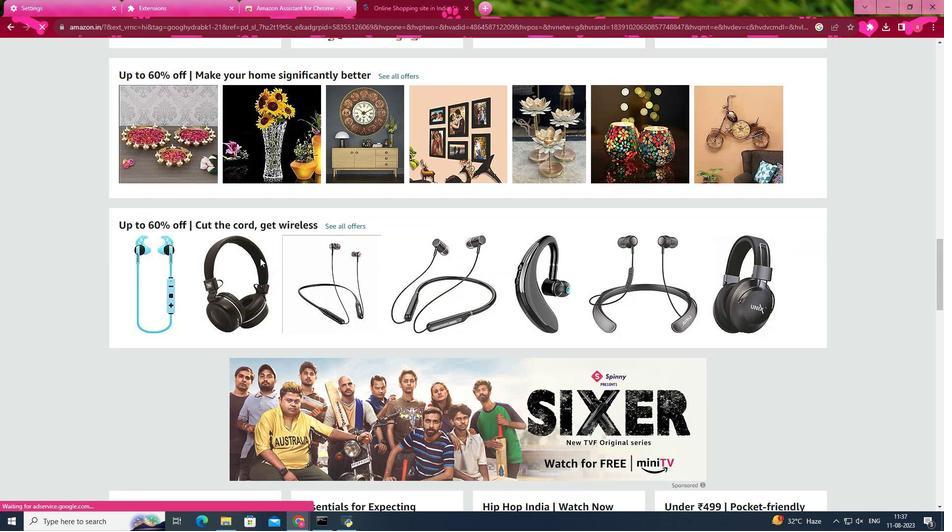 
Action: Mouse scrolled (260, 258) with delta (0, 0)
Screenshot: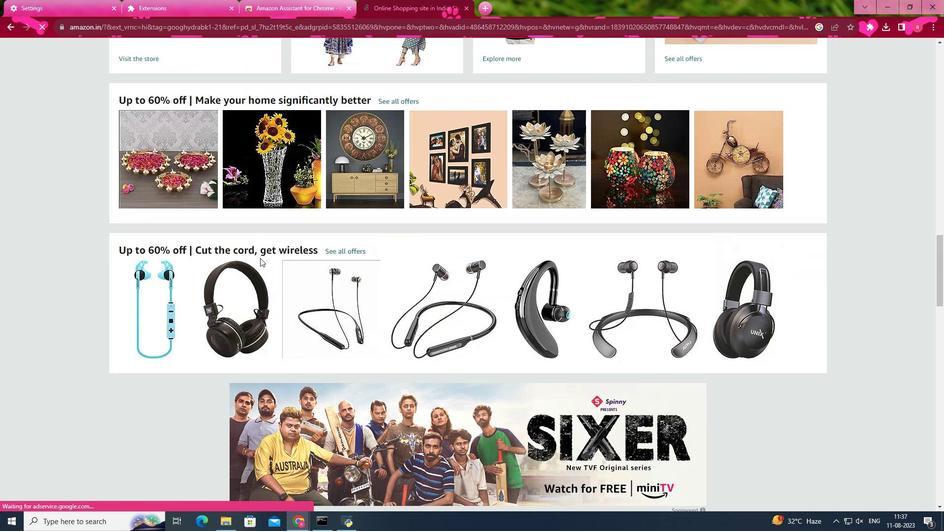 
Action: Mouse scrolled (260, 258) with delta (0, 0)
Screenshot: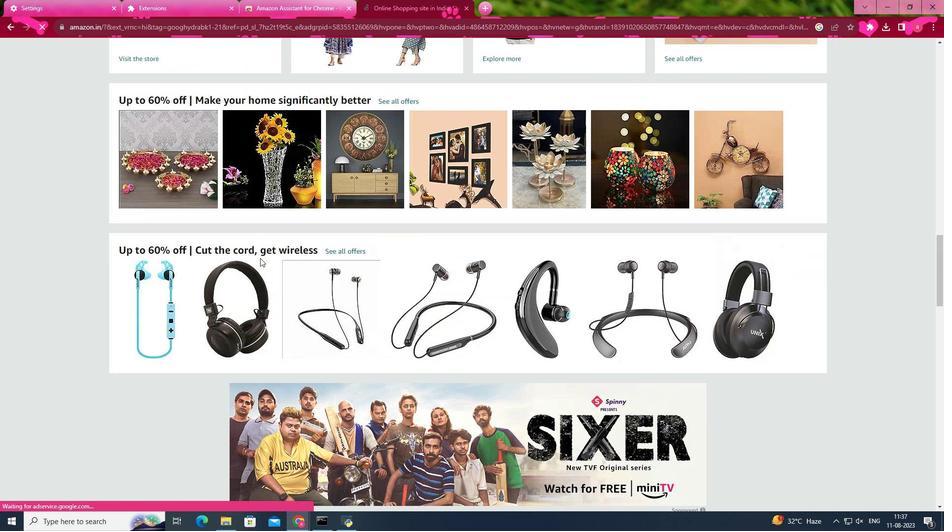 
Action: Mouse scrolled (260, 258) with delta (0, 0)
Screenshot: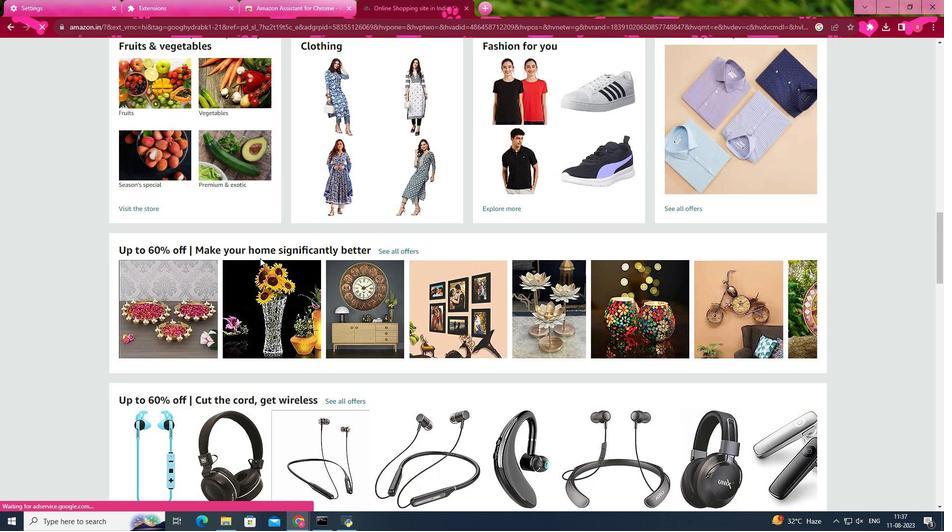 
Action: Mouse scrolled (260, 258) with delta (0, 0)
Screenshot: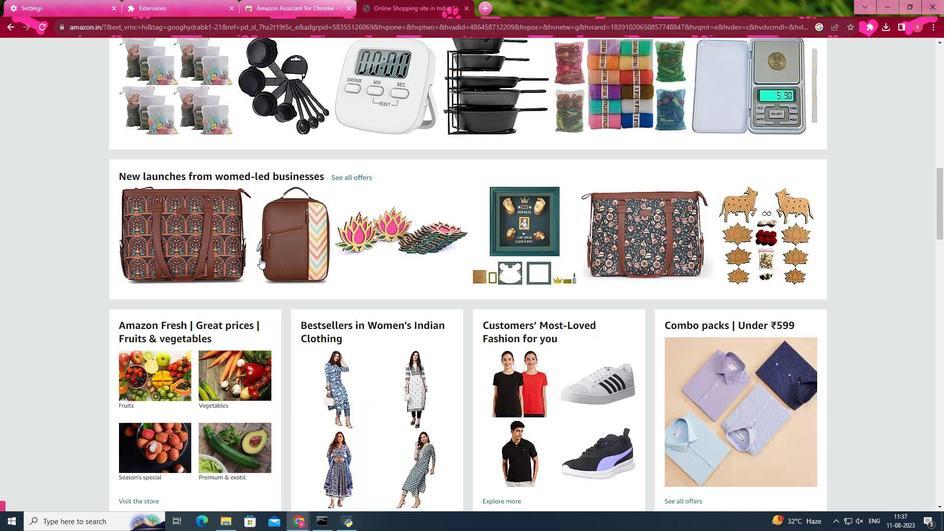 
Action: Mouse scrolled (260, 258) with delta (0, 0)
Screenshot: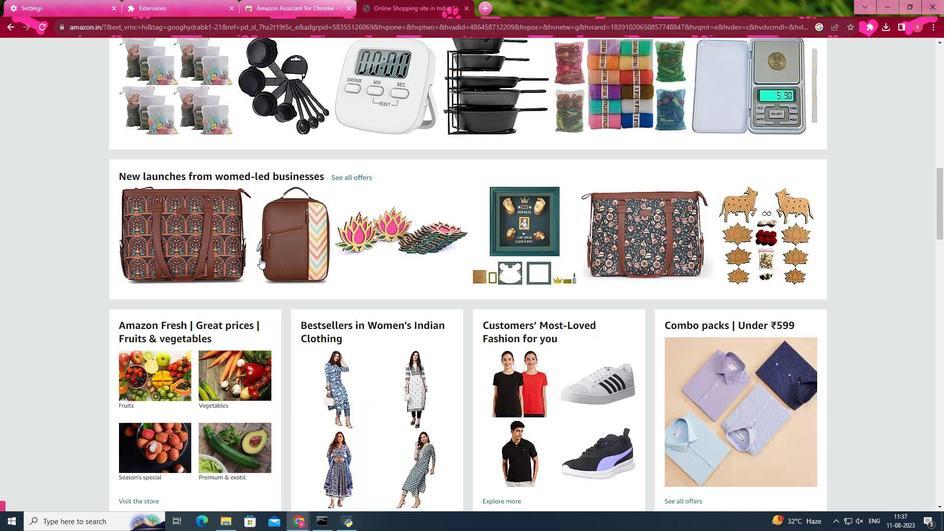 
Action: Mouse scrolled (260, 258) with delta (0, 0)
Screenshot: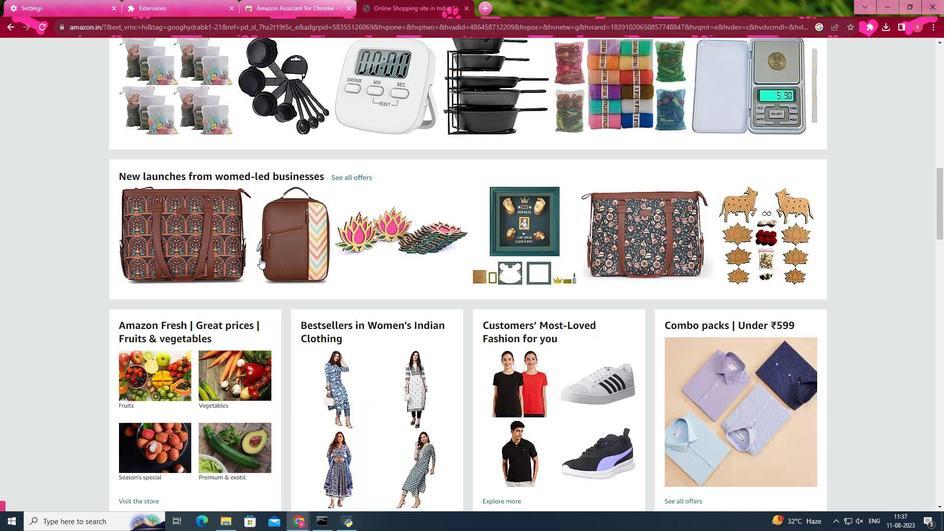 
Action: Mouse scrolled (260, 258) with delta (0, 0)
Screenshot: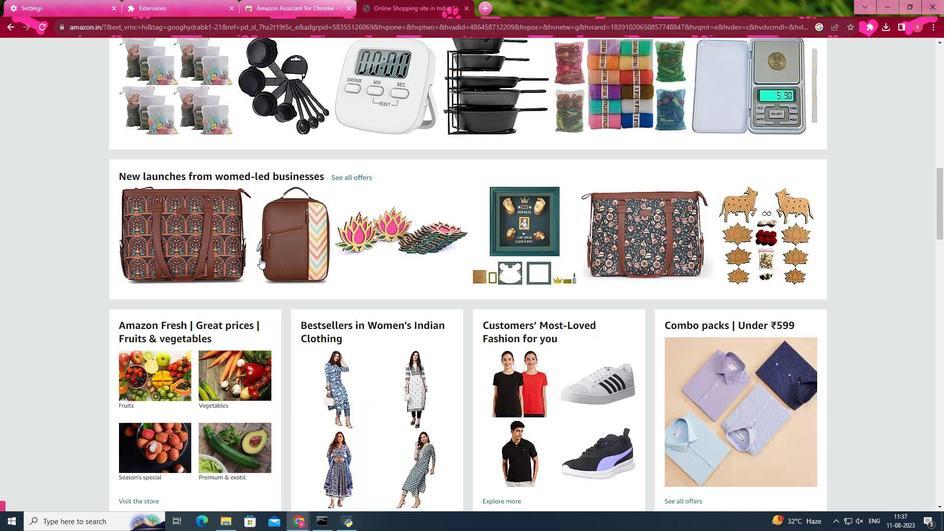 
Action: Mouse scrolled (260, 258) with delta (0, 0)
Screenshot: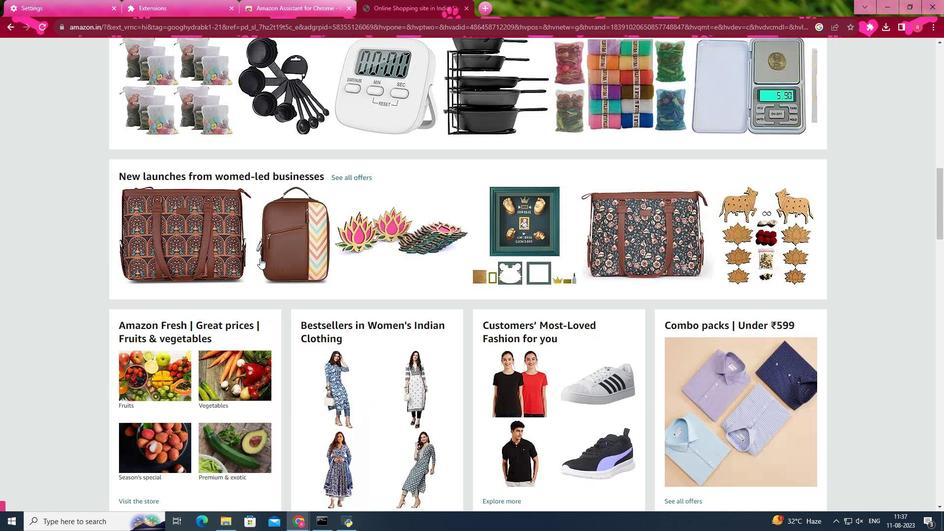 
Action: Mouse scrolled (260, 258) with delta (0, 0)
Screenshot: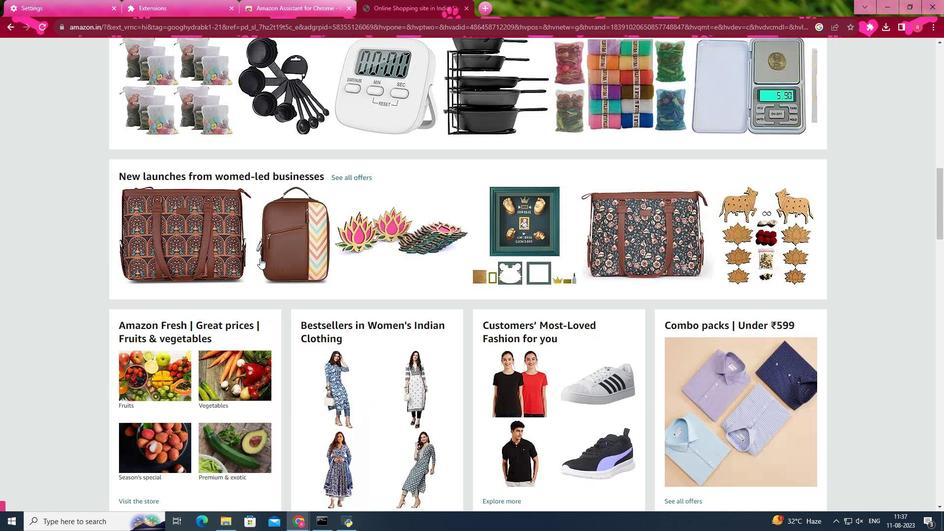 
Action: Mouse scrolled (260, 258) with delta (0, 0)
Screenshot: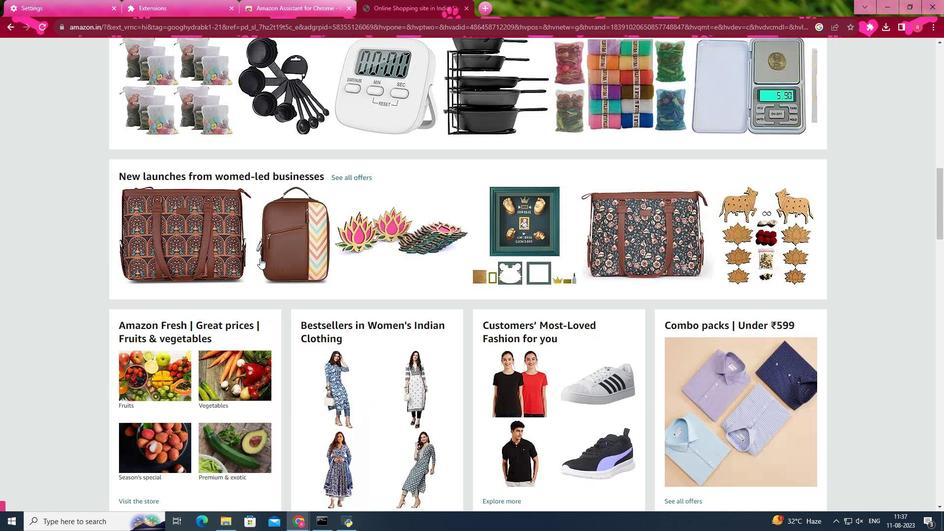 
Action: Mouse scrolled (260, 258) with delta (0, 0)
Screenshot: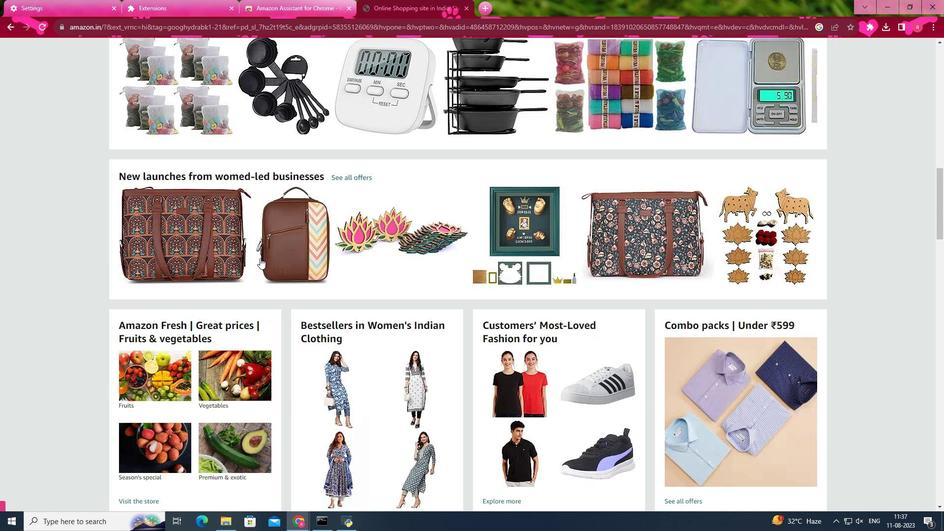 
Action: Mouse scrolled (260, 258) with delta (0, 0)
Screenshot: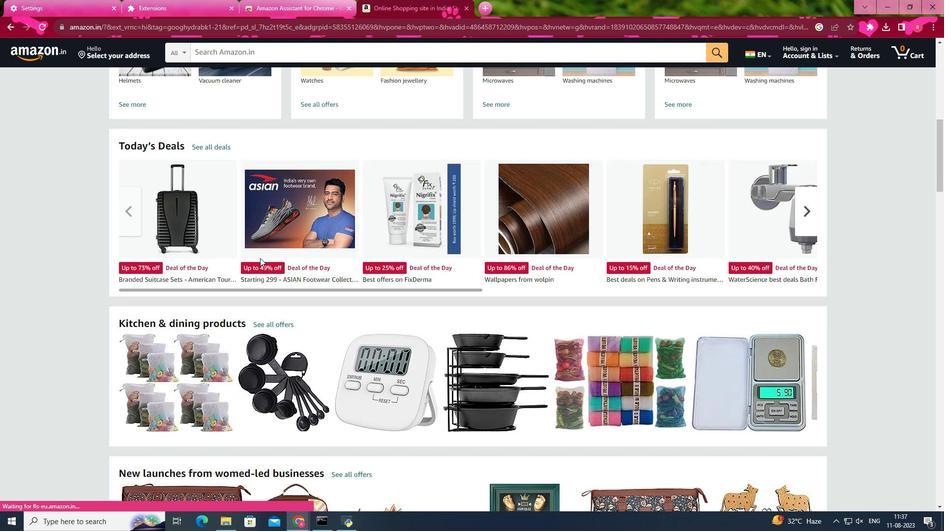 
Action: Mouse scrolled (260, 258) with delta (0, 0)
Screenshot: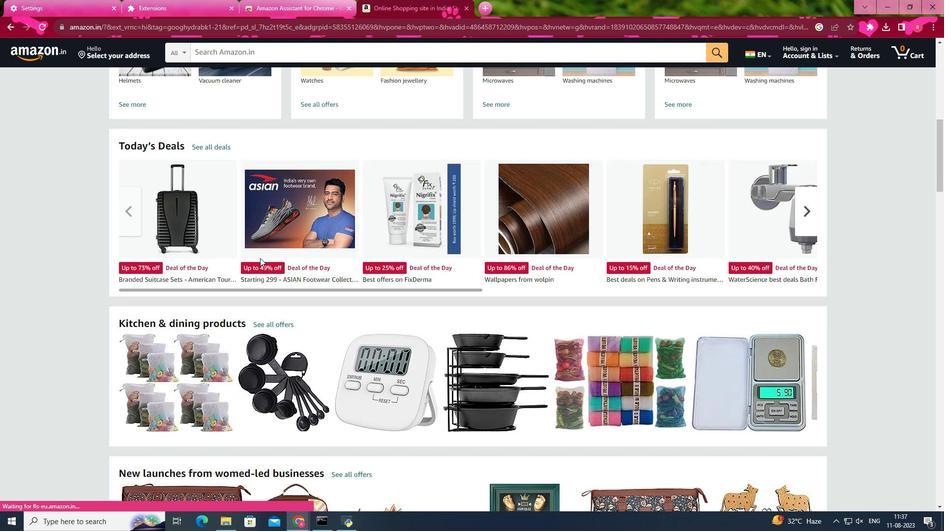 
Action: Mouse scrolled (260, 258) with delta (0, 0)
Screenshot: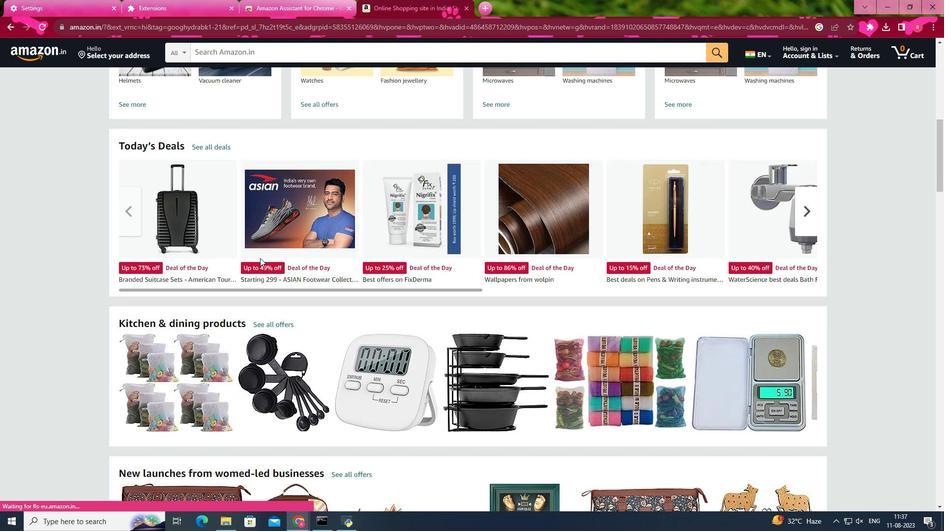 
Action: Mouse scrolled (260, 259) with delta (0, 0)
Screenshot: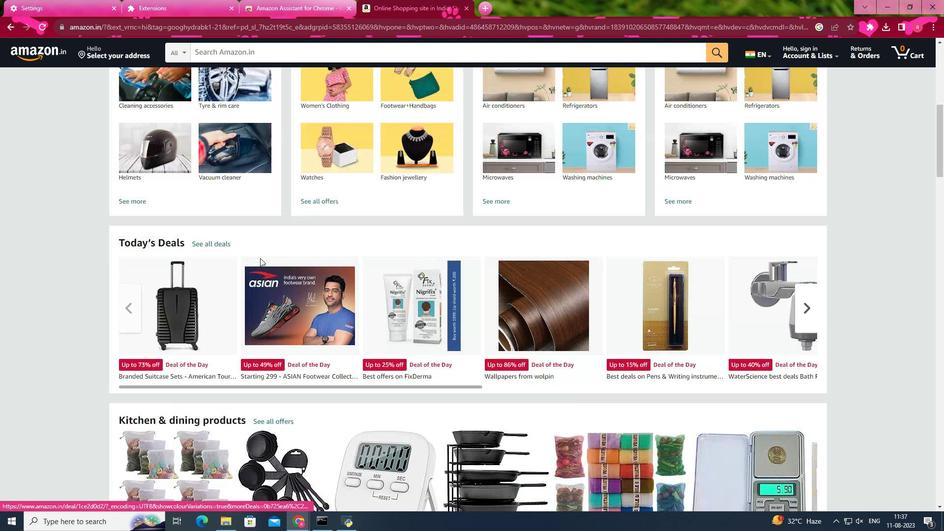 
Action: Mouse scrolled (260, 258) with delta (0, 0)
Screenshot: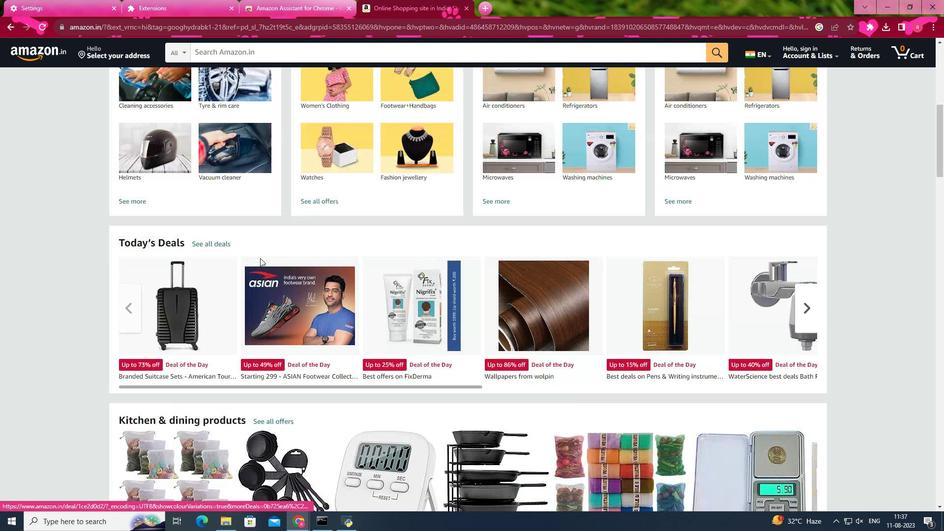
Action: Mouse scrolled (260, 258) with delta (0, 0)
Screenshot: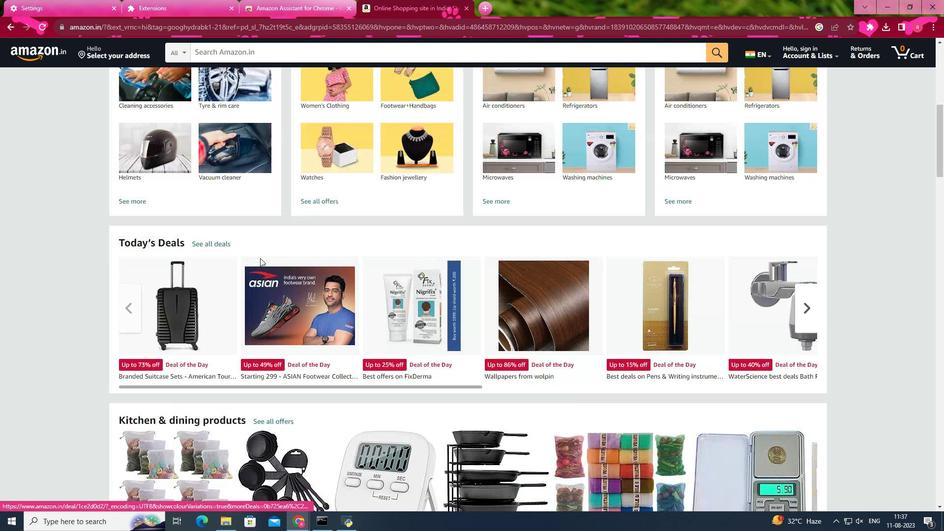 
Action: Mouse scrolled (260, 258) with delta (0, 0)
Screenshot: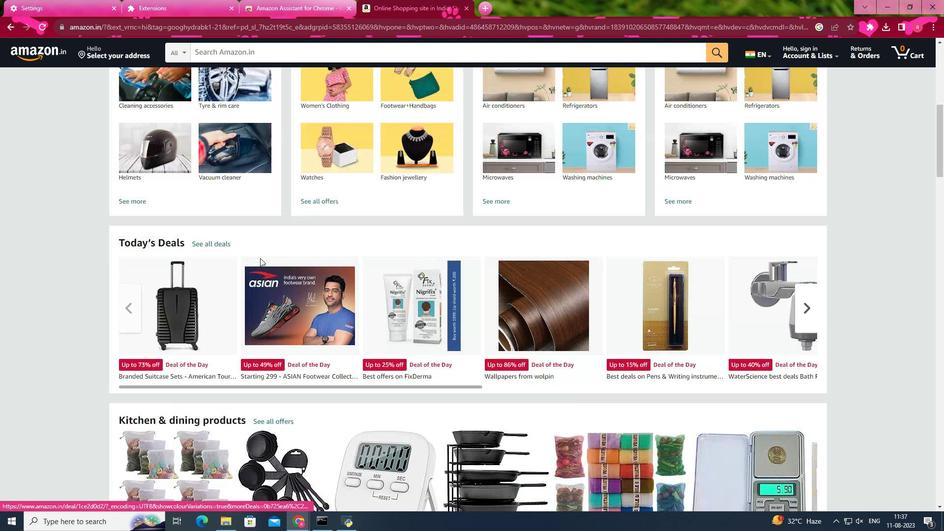 
Action: Mouse scrolled (260, 258) with delta (0, 0)
Screenshot: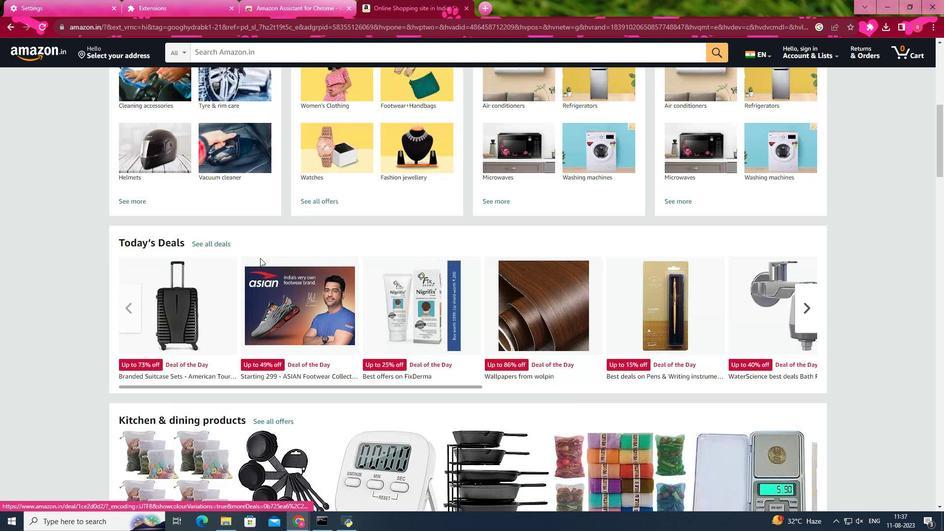 
Action: Mouse scrolled (260, 258) with delta (0, 0)
Screenshot: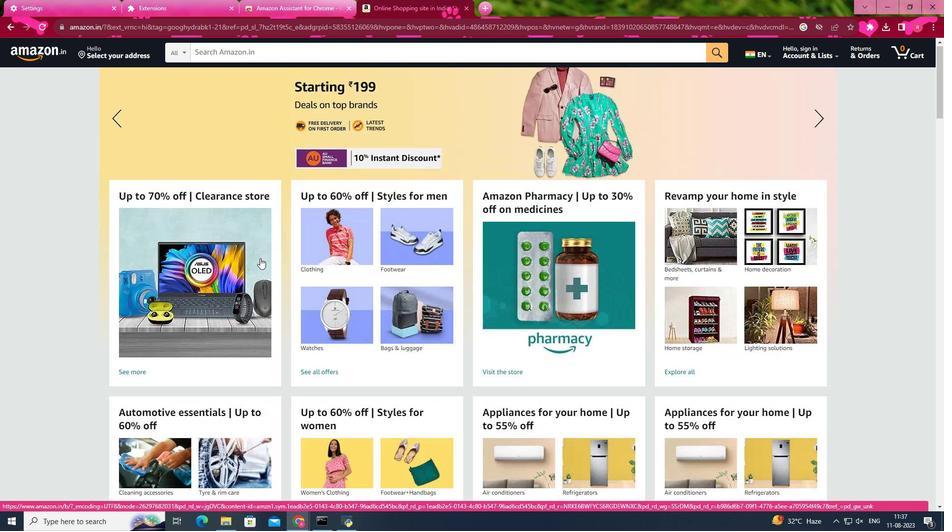 
Action: Mouse scrolled (260, 258) with delta (0, 0)
Screenshot: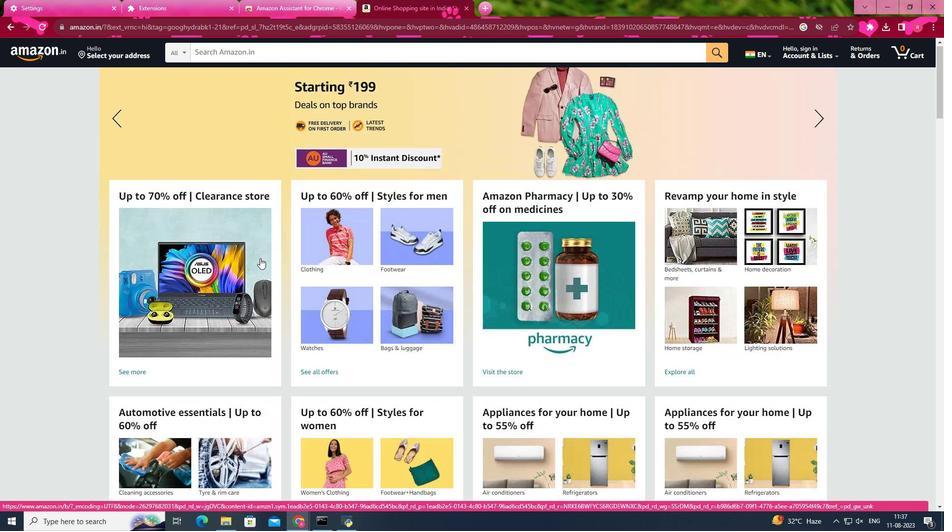 
Action: Mouse scrolled (260, 258) with delta (0, 0)
Screenshot: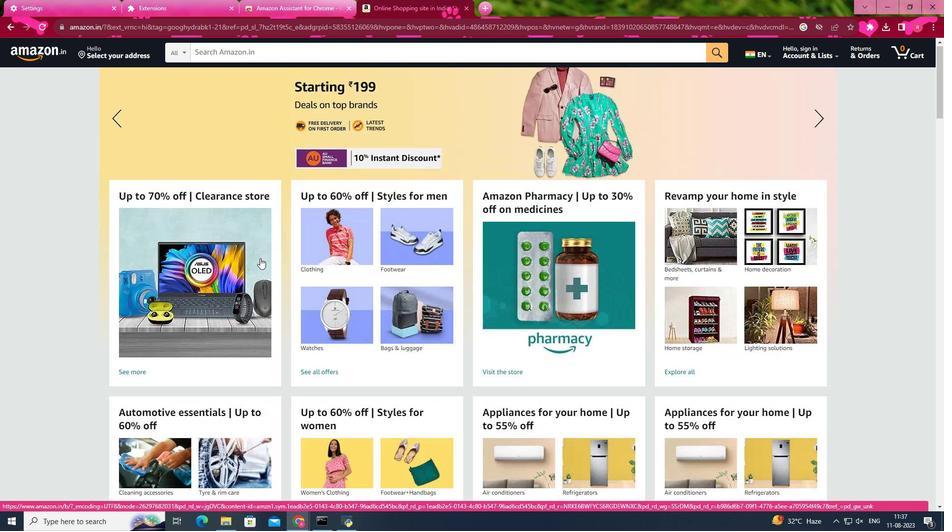 
Action: Mouse scrolled (260, 258) with delta (0, 0)
Screenshot: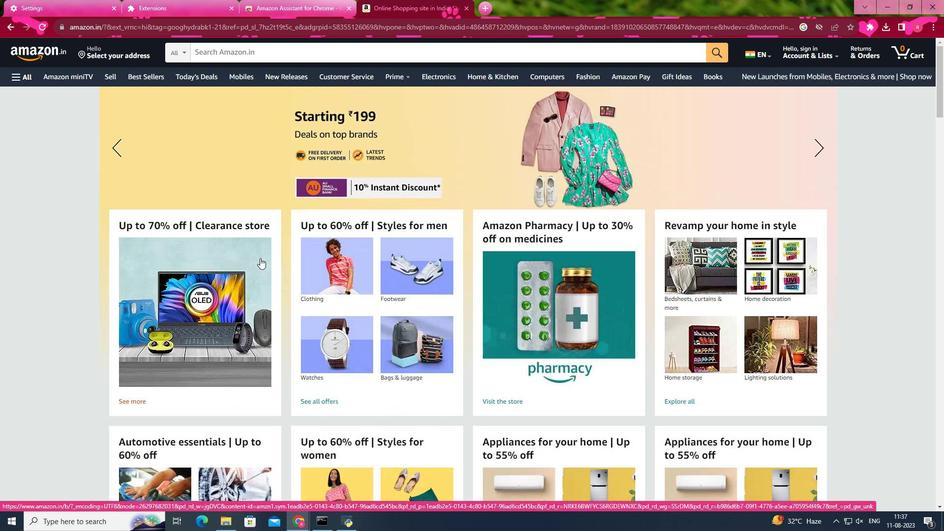 
Action: Mouse scrolled (260, 258) with delta (0, 0)
Screenshot: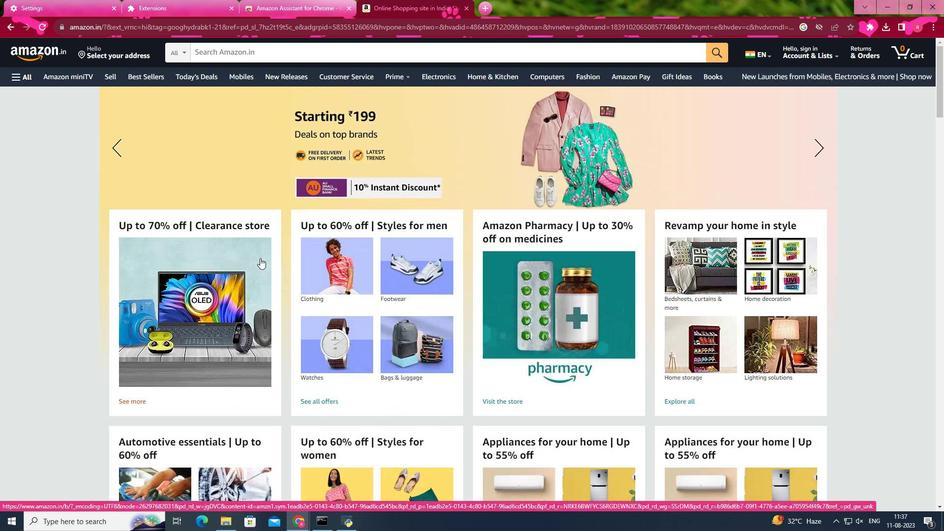 
Action: Mouse scrolled (260, 258) with delta (0, 0)
Screenshot: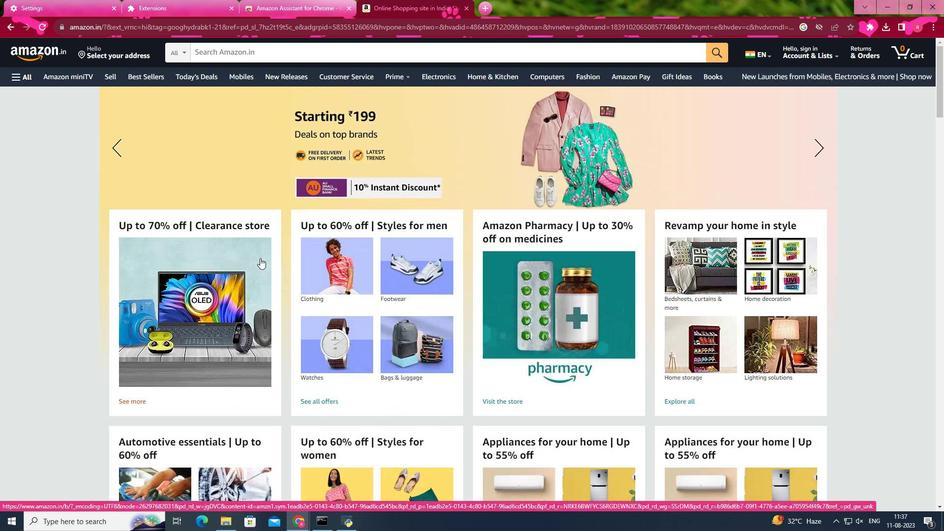 
Action: Mouse scrolled (260, 258) with delta (0, 0)
Screenshot: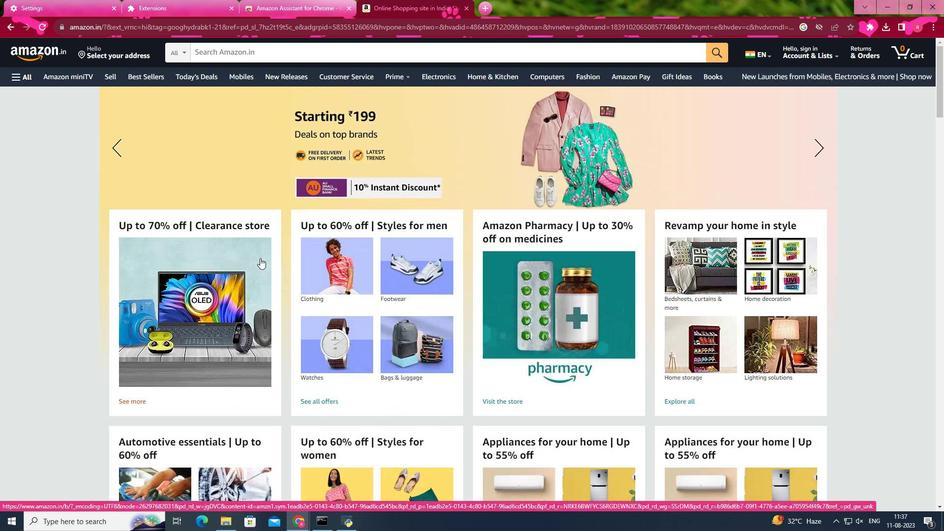 
Action: Mouse scrolled (260, 258) with delta (0, 0)
Screenshot: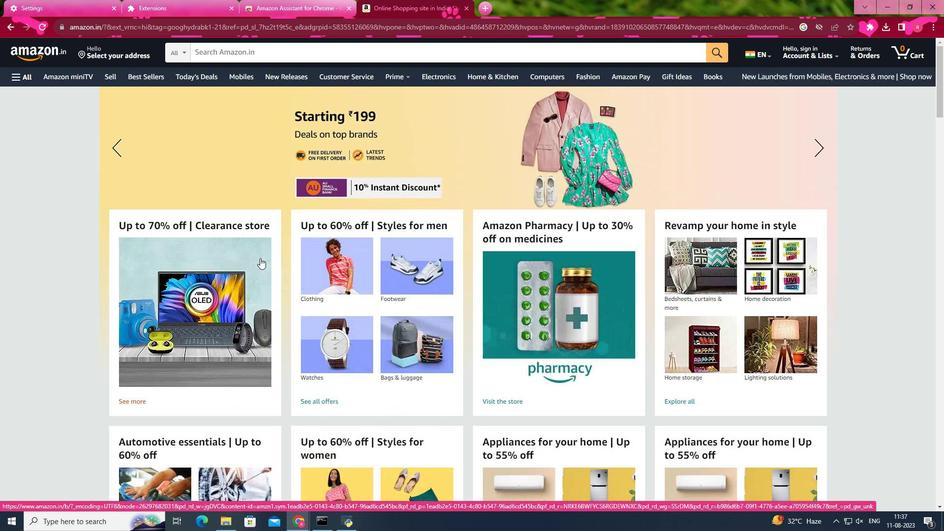 
Action: Mouse scrolled (260, 258) with delta (0, 0)
Screenshot: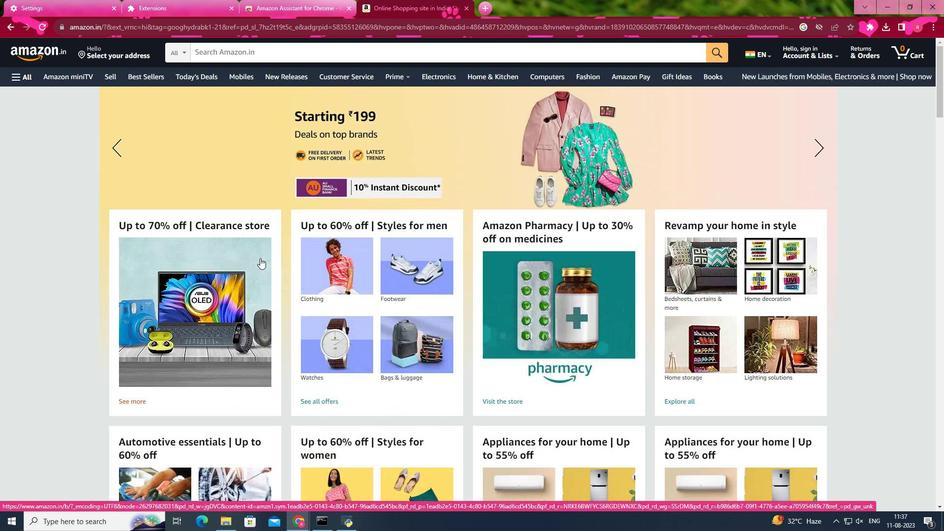 
Action: Mouse moved to (508, 278)
Screenshot: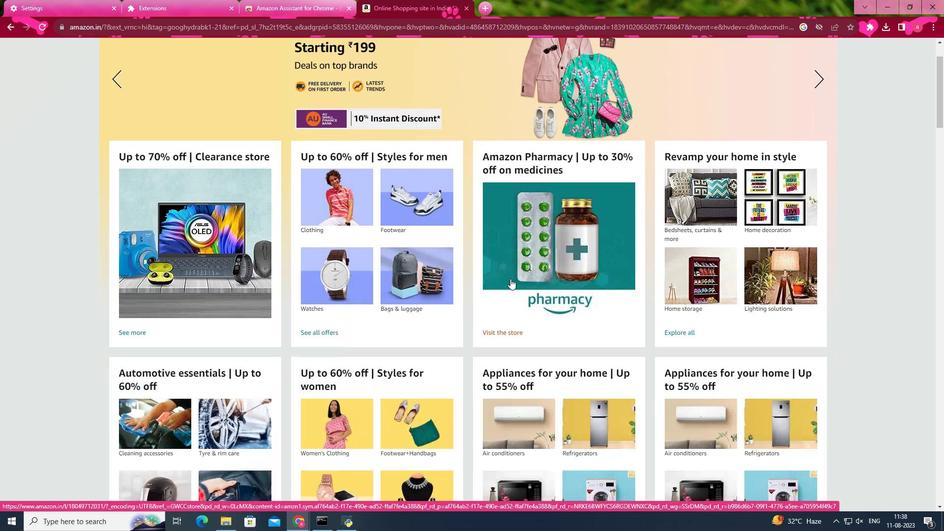 
Action: Mouse scrolled (508, 277) with delta (0, 0)
Screenshot: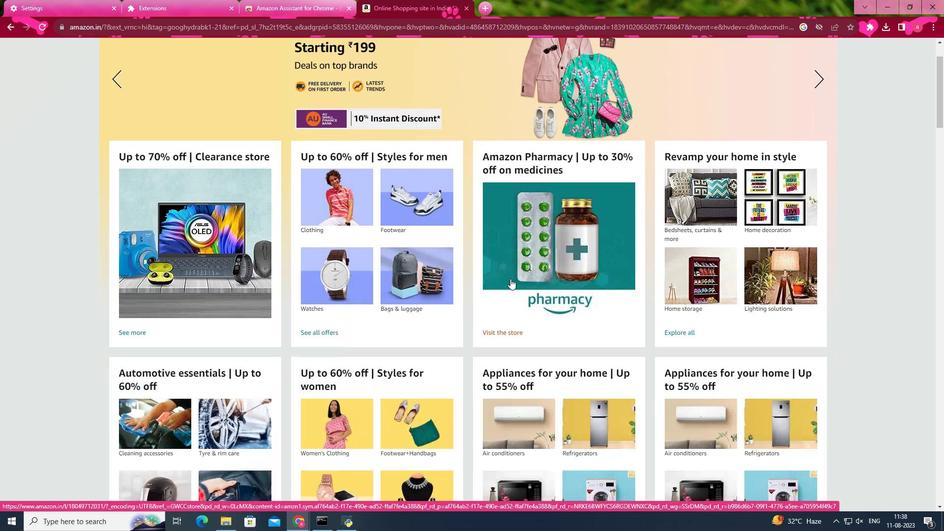 
Action: Mouse moved to (510, 278)
Screenshot: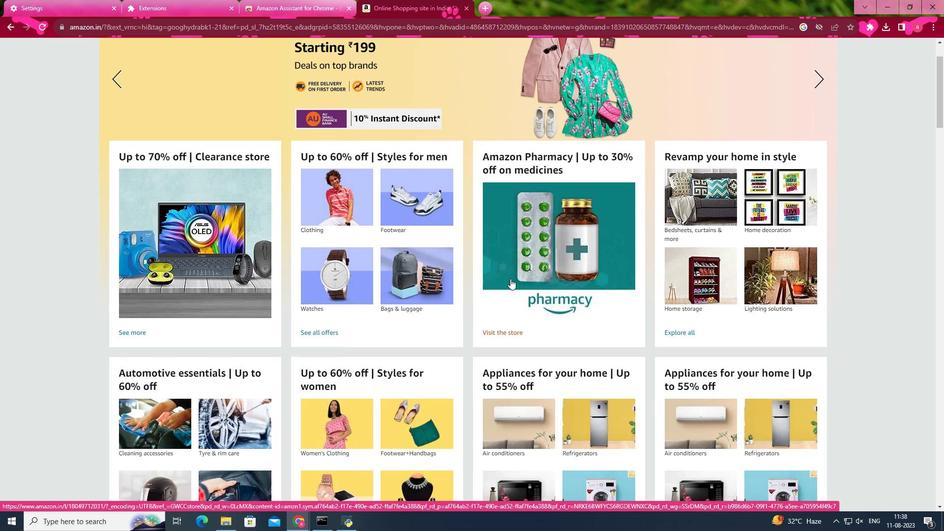 
Action: Mouse scrolled (510, 278) with delta (0, 0)
Screenshot: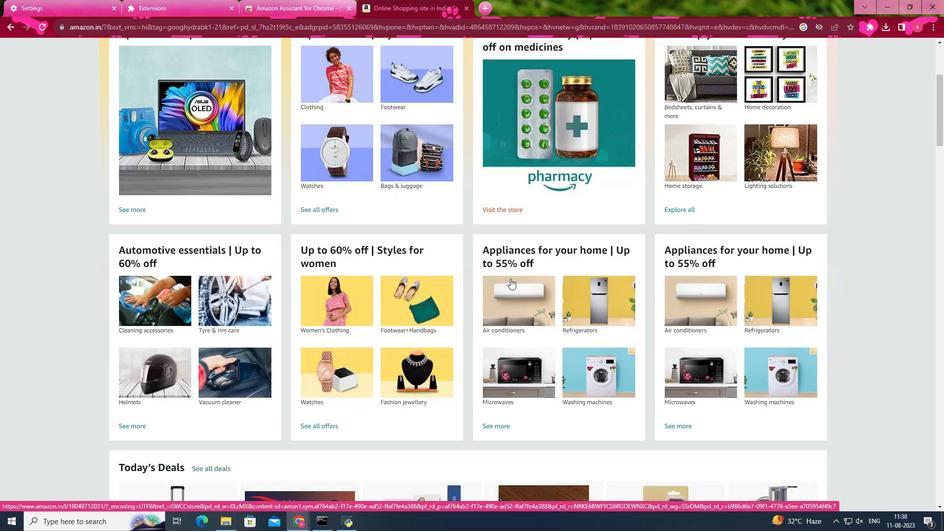 
Action: Mouse scrolled (510, 278) with delta (0, 0)
Screenshot: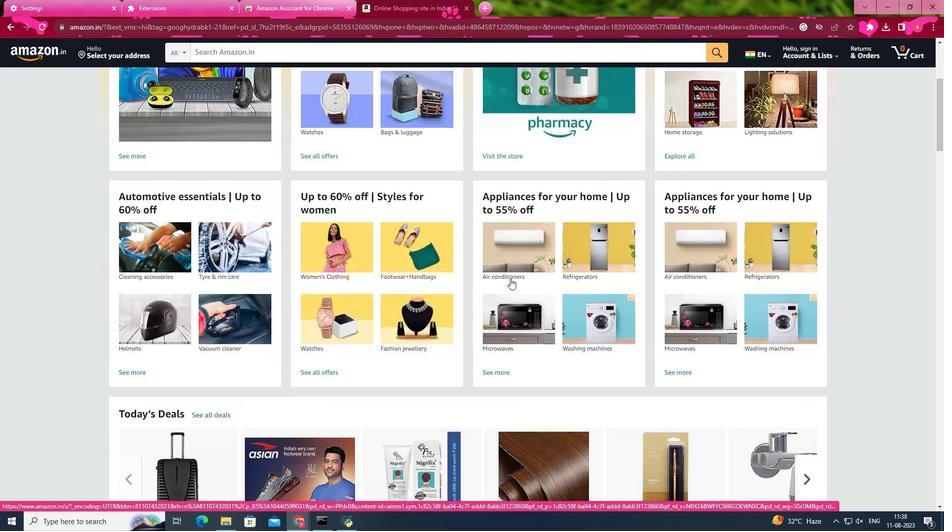 
Action: Mouse scrolled (510, 278) with delta (0, 0)
Screenshot: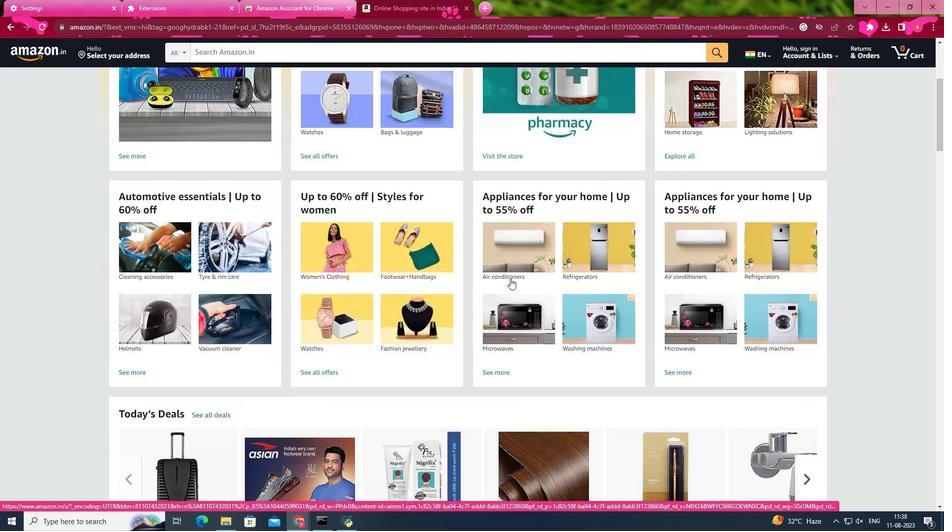 
Action: Mouse scrolled (510, 278) with delta (0, 0)
Screenshot: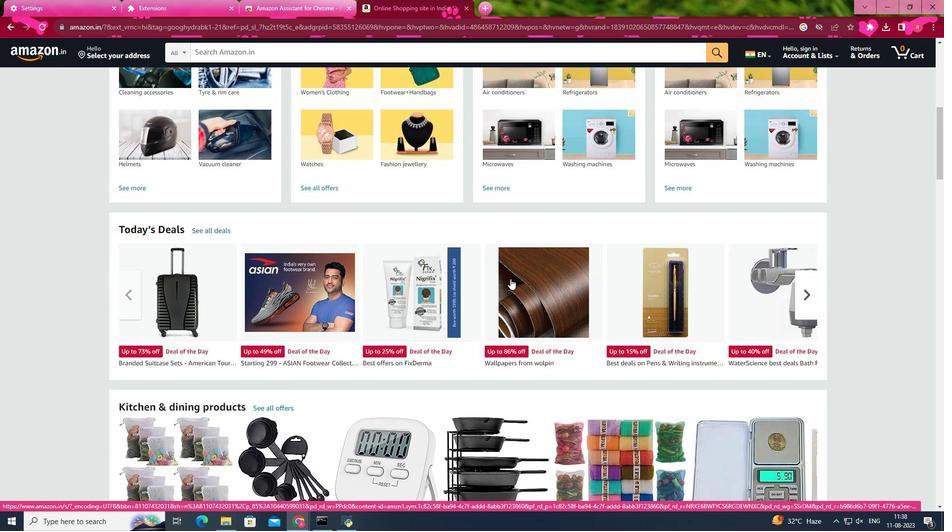 
Action: Mouse scrolled (510, 278) with delta (0, 0)
Screenshot: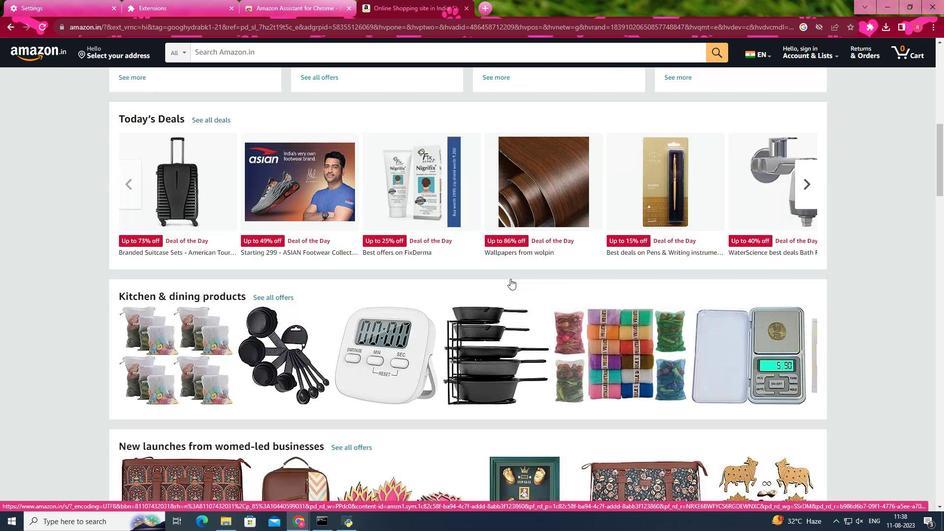 
Action: Mouse scrolled (510, 278) with delta (0, 0)
Screenshot: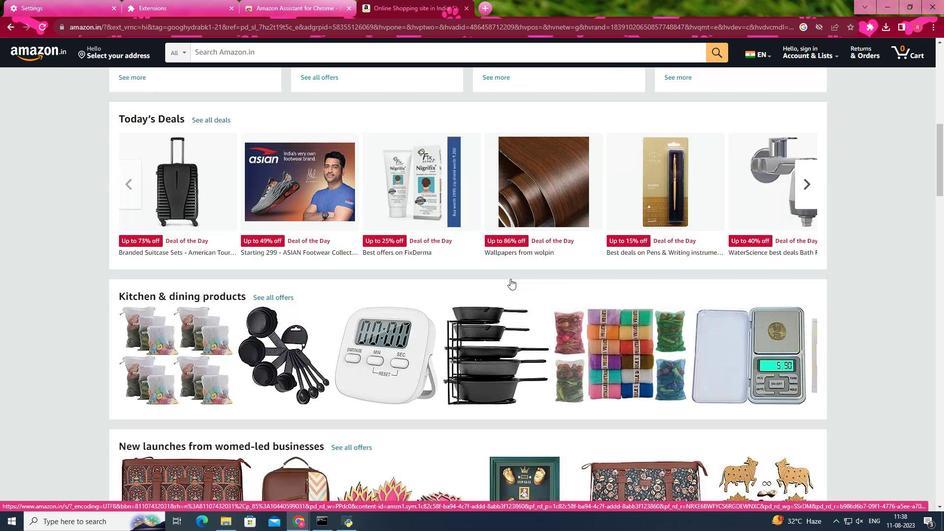 
Action: Mouse scrolled (510, 278) with delta (0, 0)
Screenshot: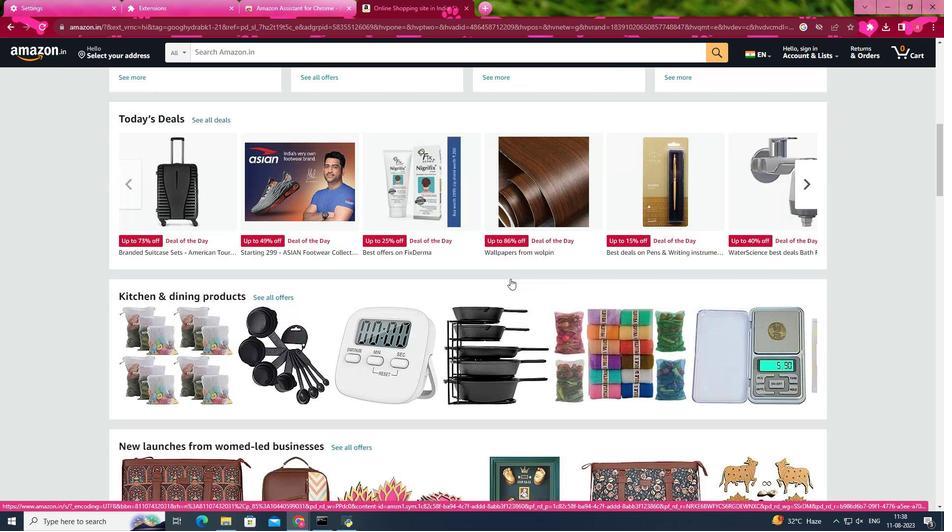 
Action: Mouse scrolled (510, 278) with delta (0, 0)
Screenshot: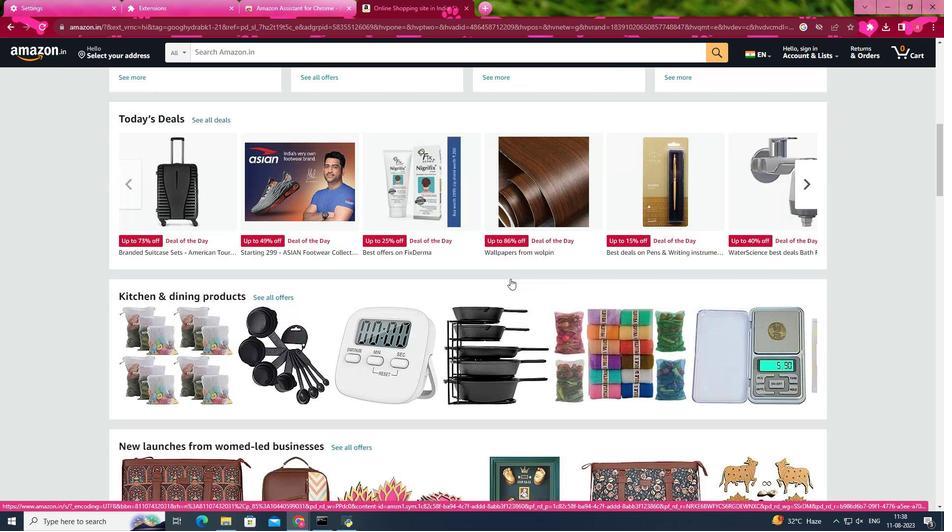 
Action: Mouse scrolled (510, 278) with delta (0, 0)
Screenshot: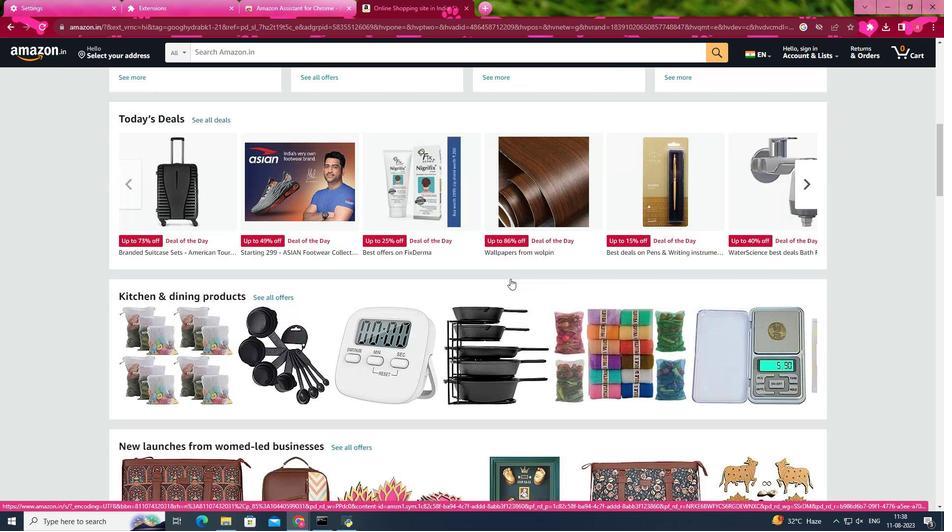 
Action: Mouse scrolled (510, 279) with delta (0, 0)
Screenshot: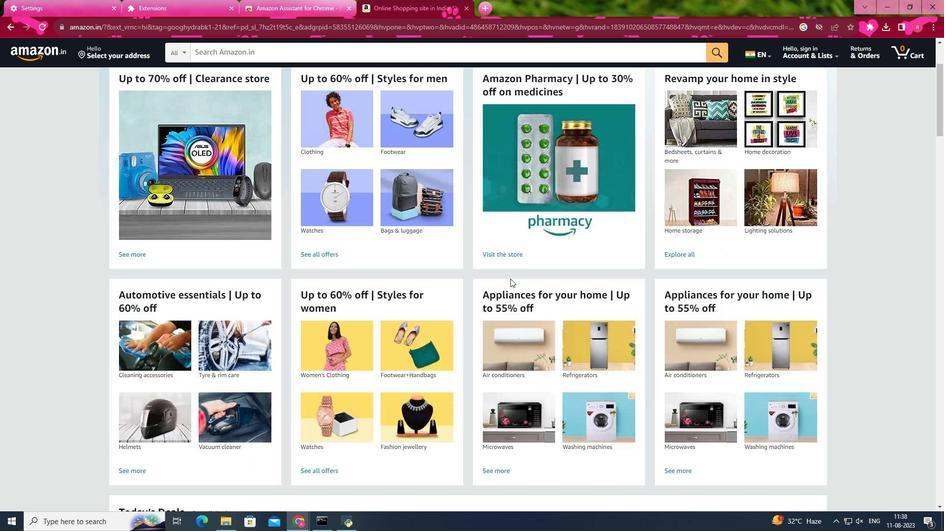 
Action: Mouse scrolled (510, 279) with delta (0, 0)
Screenshot: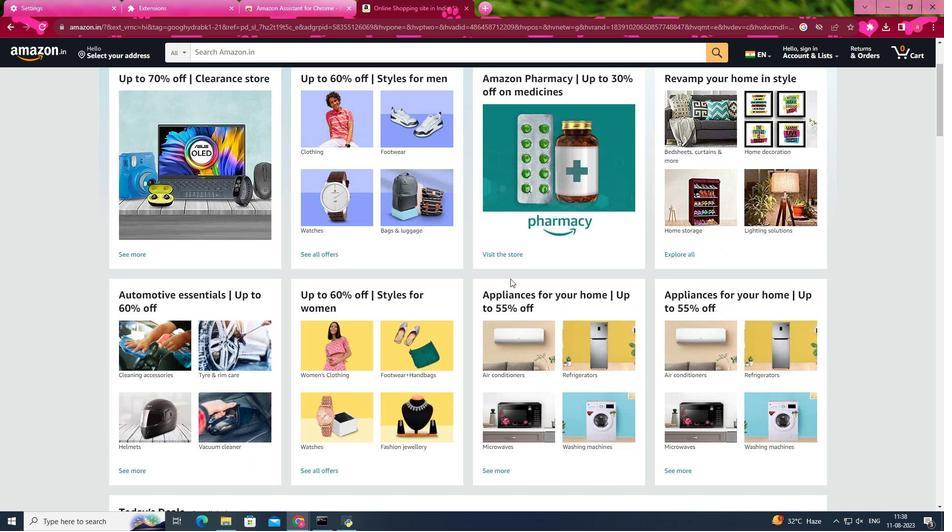 
Action: Mouse scrolled (510, 279) with delta (0, 0)
Screenshot: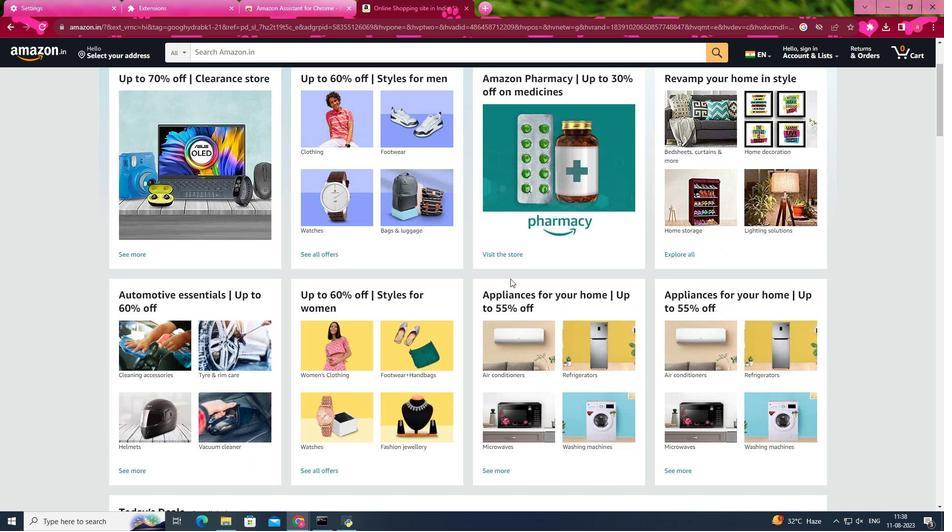 
Action: Mouse scrolled (510, 279) with delta (0, 0)
Screenshot: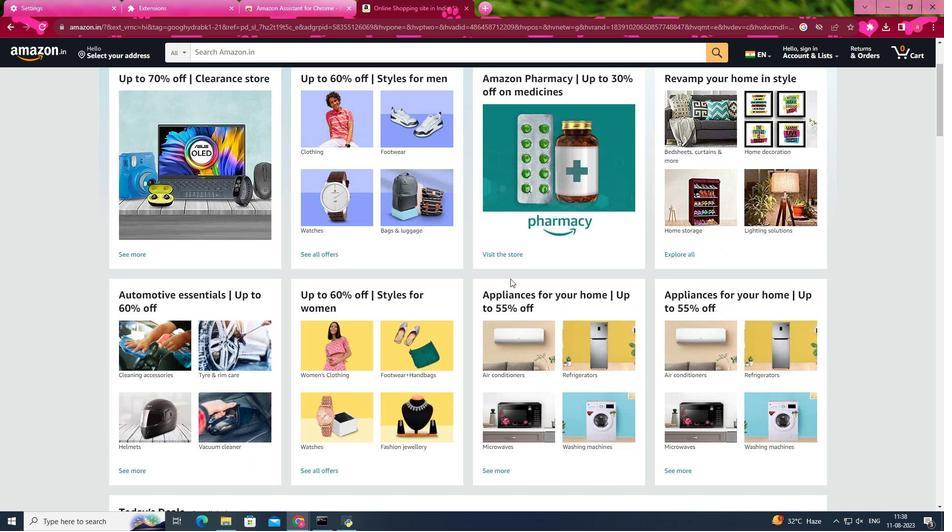 
Action: Mouse scrolled (510, 279) with delta (0, 0)
Screenshot: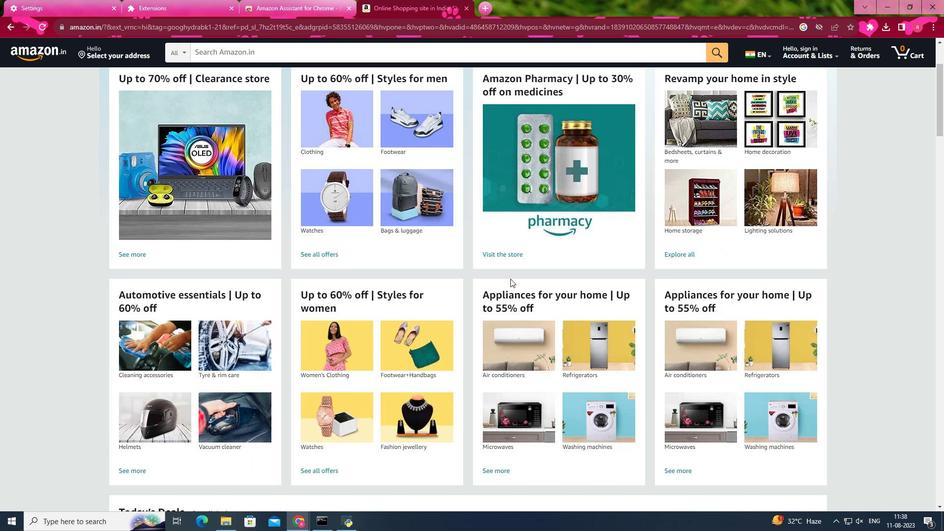 
Action: Mouse scrolled (510, 279) with delta (0, 0)
Screenshot: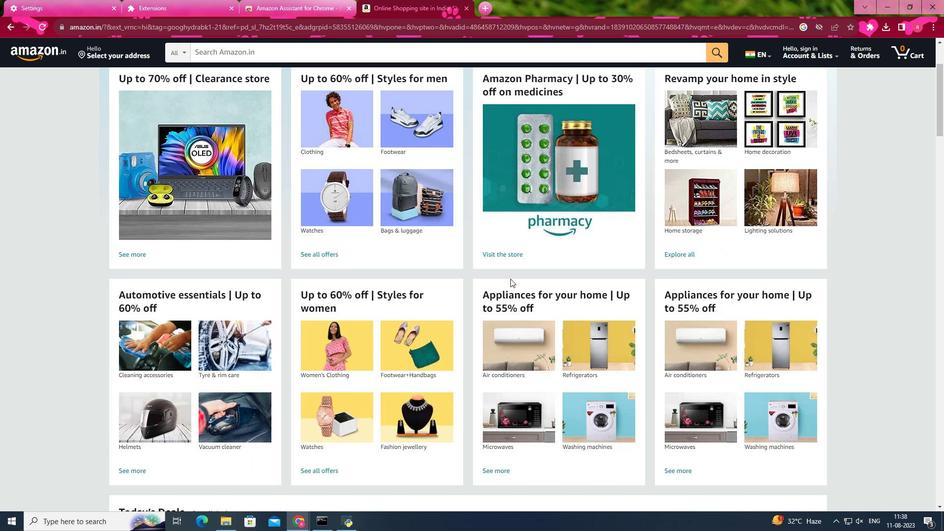 
Action: Mouse scrolled (510, 279) with delta (0, 0)
Screenshot: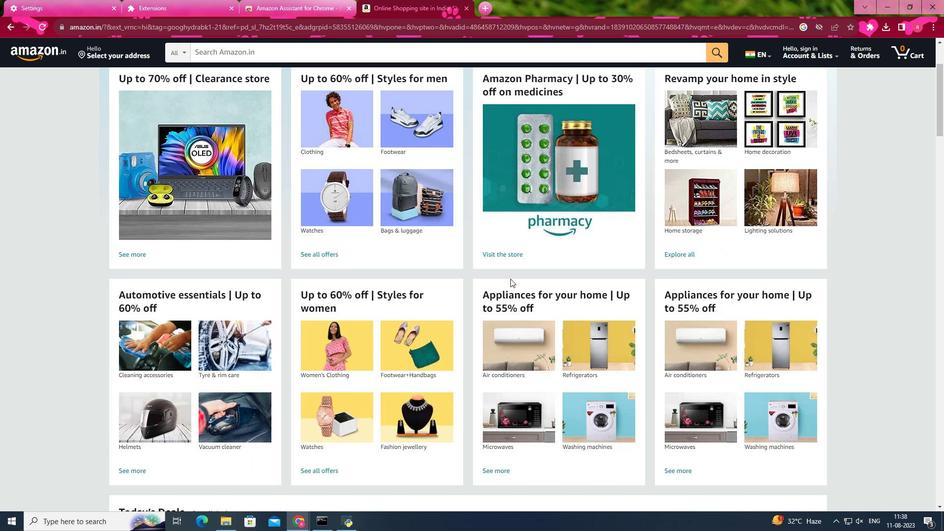 
Action: Mouse scrolled (510, 279) with delta (0, 0)
Screenshot: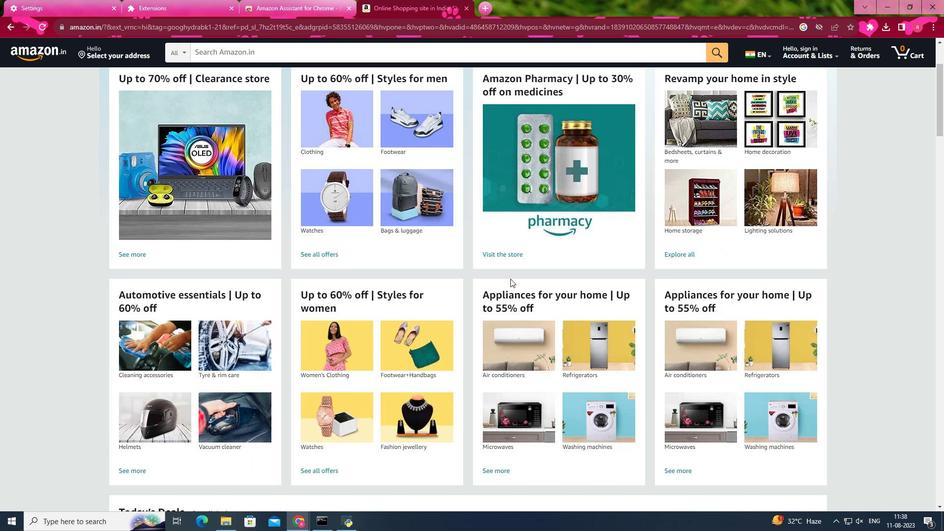 
Action: Mouse moved to (388, 47)
Screenshot: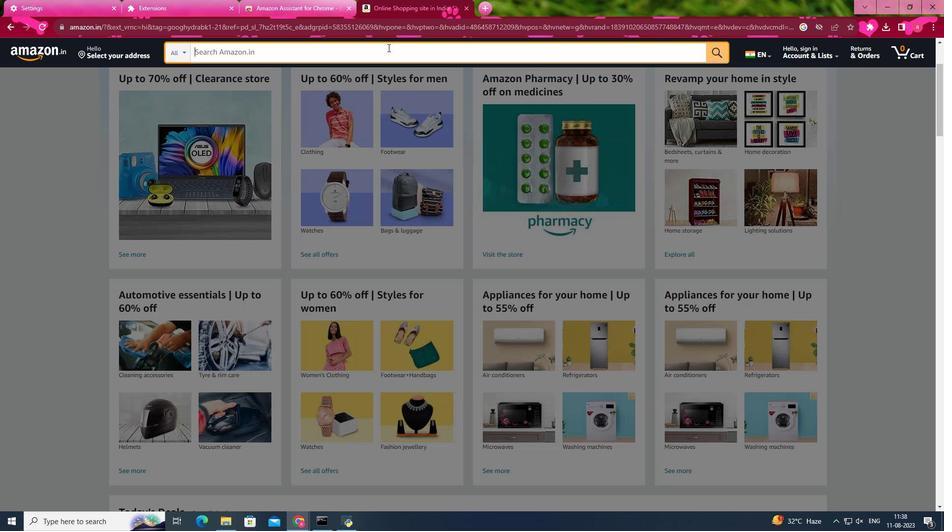 
Action: Mouse pressed left at (388, 47)
Screenshot: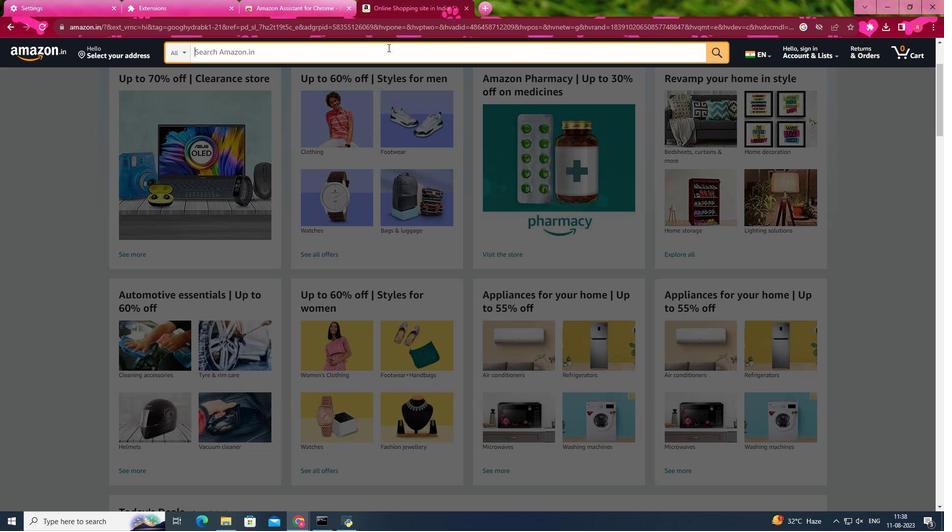 
Action: Mouse moved to (168, 59)
Screenshot: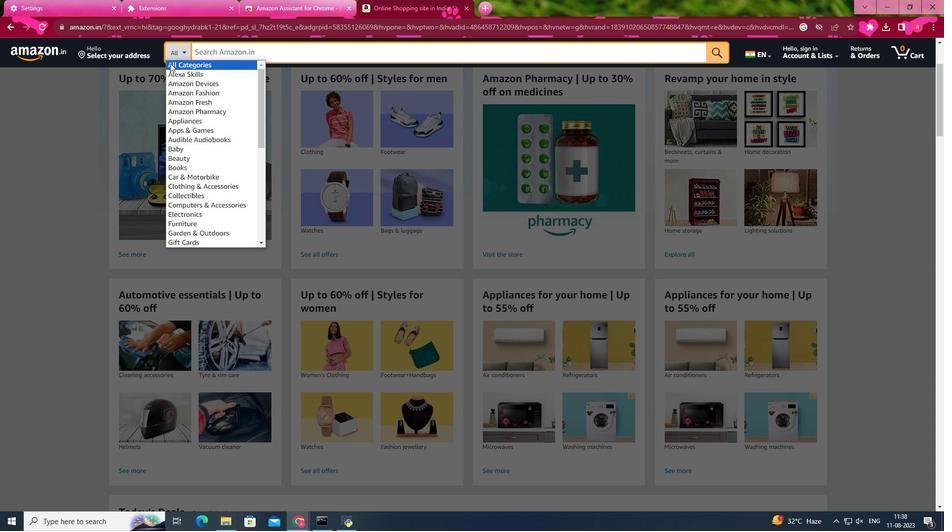 
Action: Mouse pressed left at (168, 59)
Screenshot: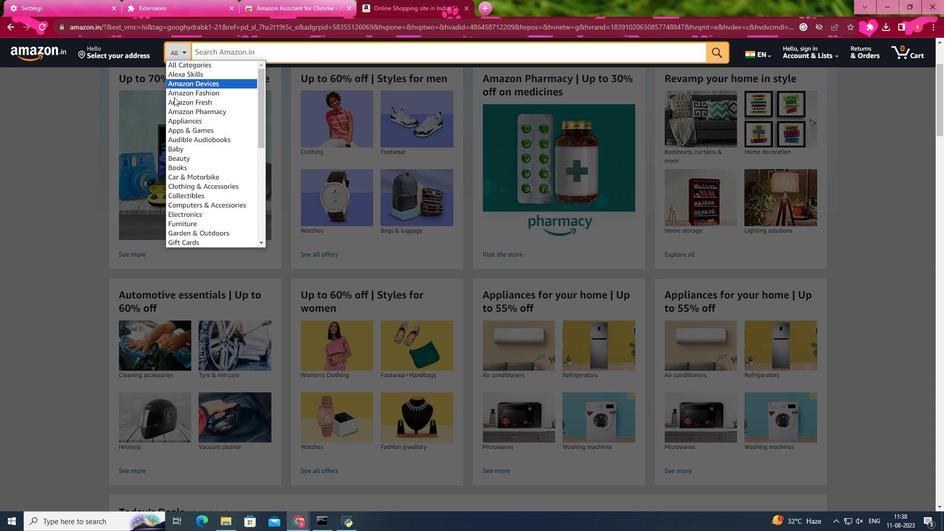 
Action: Mouse moved to (189, 113)
Screenshot: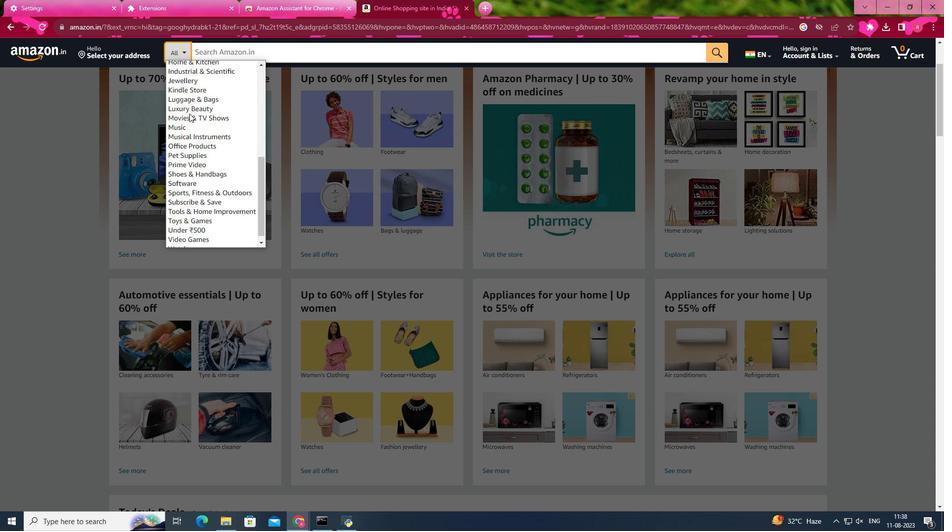 
Action: Mouse scrolled (189, 113) with delta (0, 0)
Screenshot: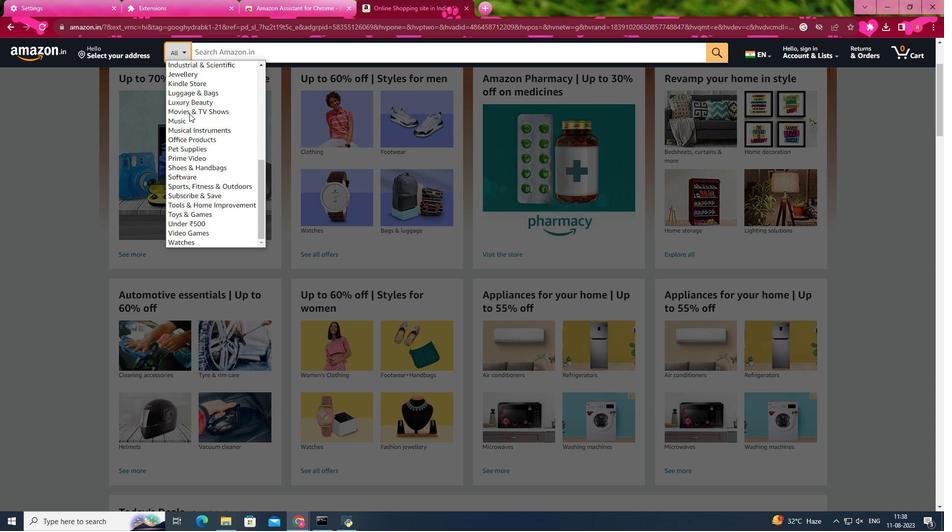 
Action: Mouse scrolled (189, 113) with delta (0, 0)
Screenshot: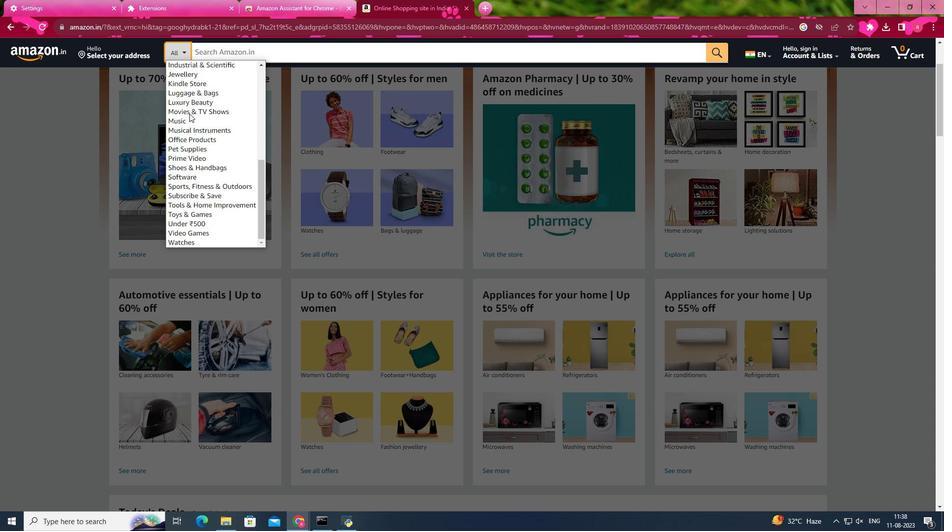 
Action: Mouse scrolled (189, 113) with delta (0, 0)
Screenshot: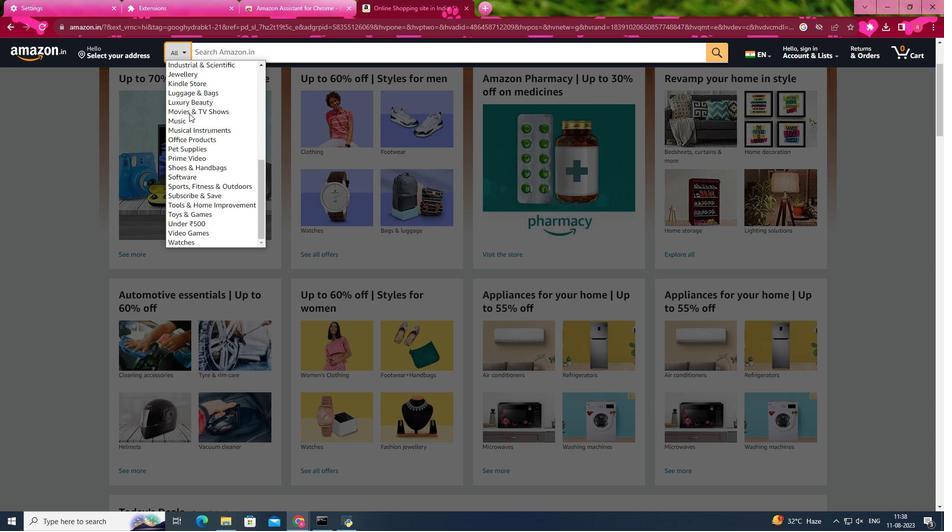 
Action: Mouse scrolled (189, 113) with delta (0, 0)
Screenshot: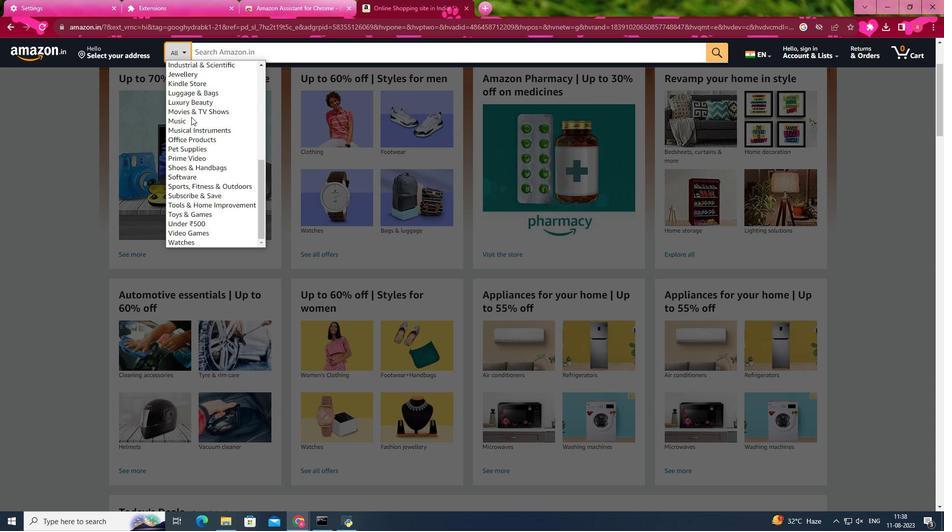 
Action: Mouse moved to (238, 161)
Screenshot: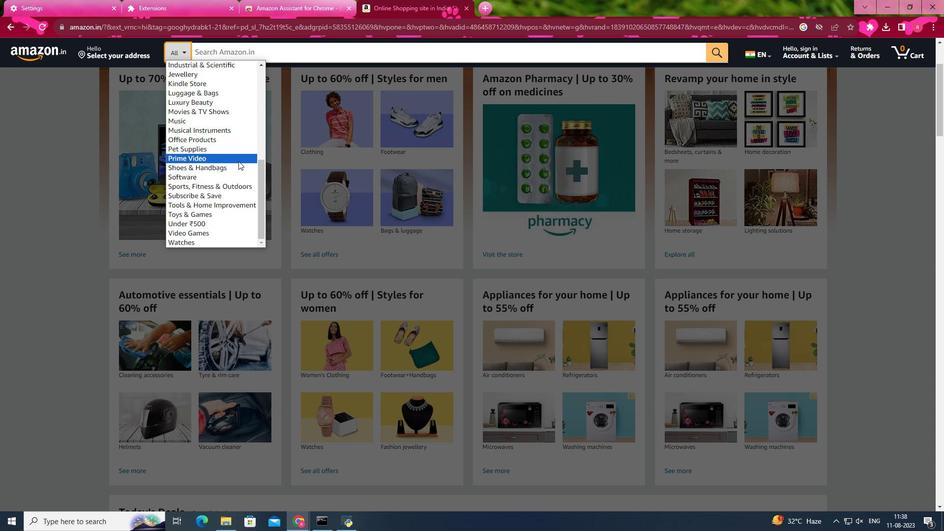 
Action: Mouse scrolled (238, 160) with delta (0, 0)
Screenshot: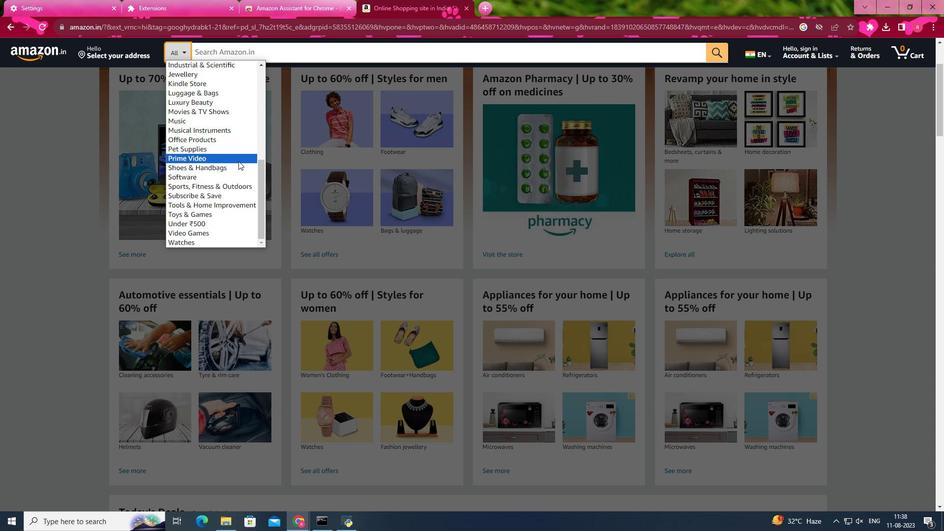 
Action: Mouse scrolled (238, 160) with delta (0, 0)
Screenshot: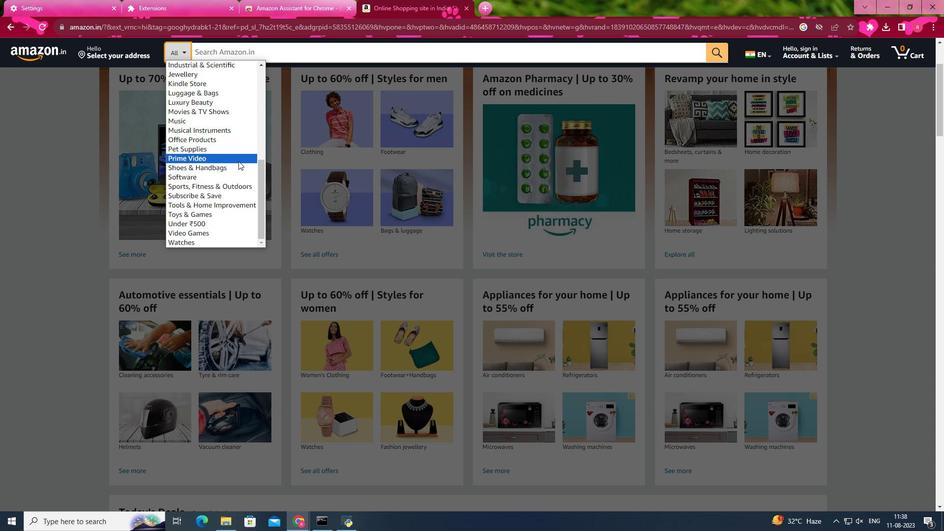 
Action: Mouse scrolled (238, 160) with delta (0, 0)
Screenshot: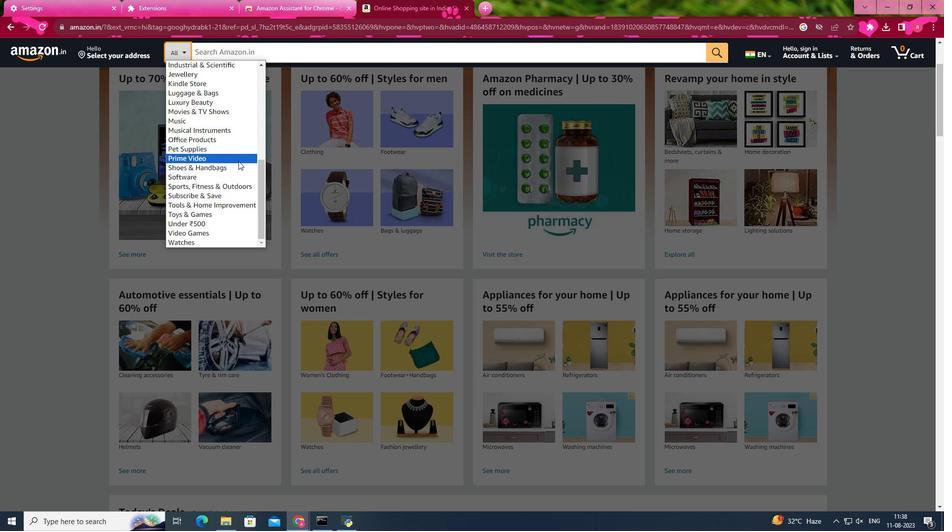 
Action: Mouse scrolled (238, 160) with delta (0, 0)
Screenshot: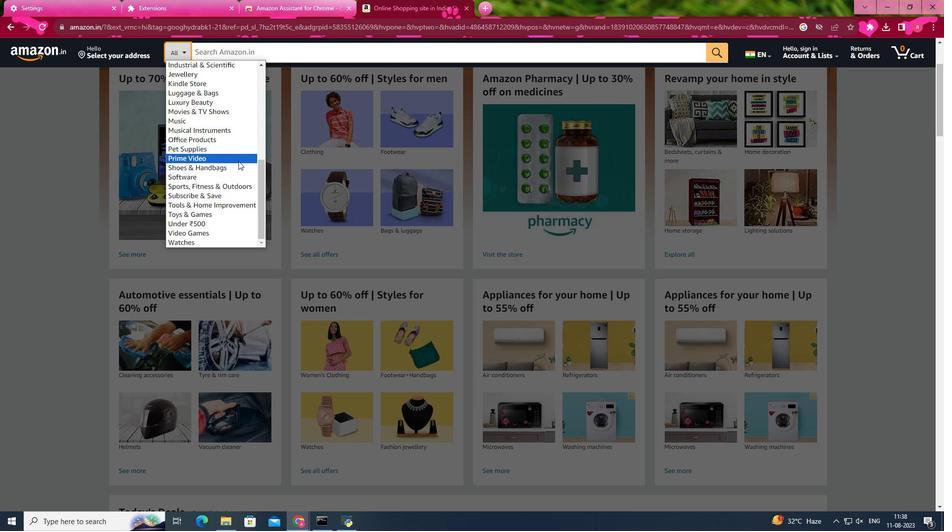 
Action: Mouse scrolled (238, 160) with delta (0, 0)
Screenshot: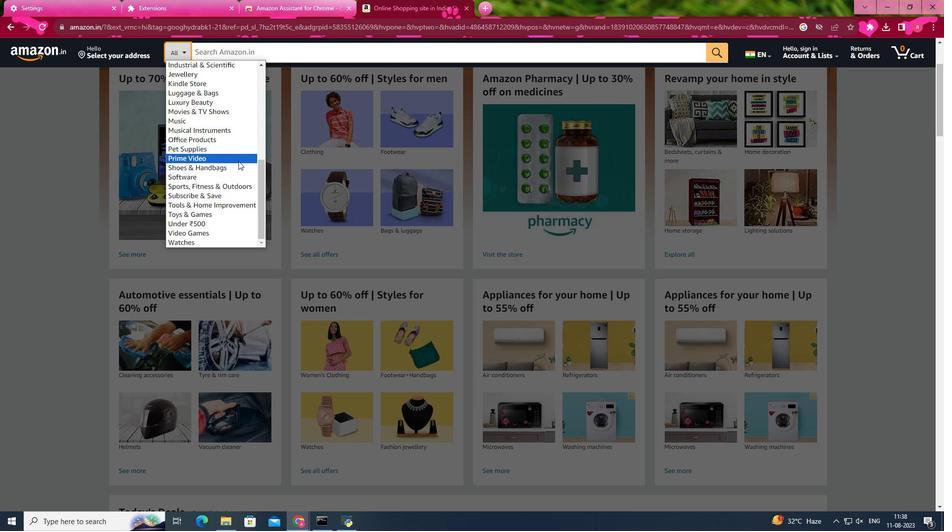 
Action: Mouse moved to (228, 196)
Screenshot: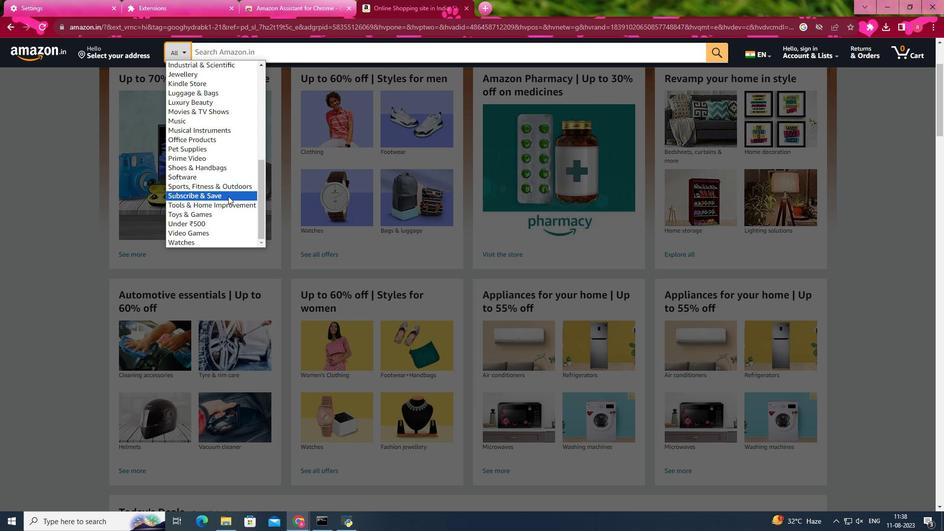 
Action: Mouse scrolled (228, 196) with delta (0, 0)
Screenshot: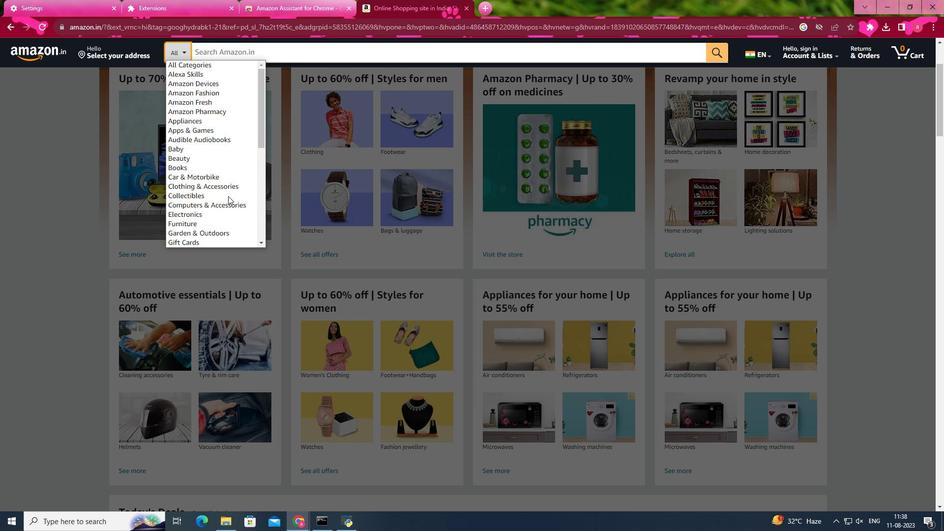 
Action: Mouse scrolled (228, 196) with delta (0, 0)
Screenshot: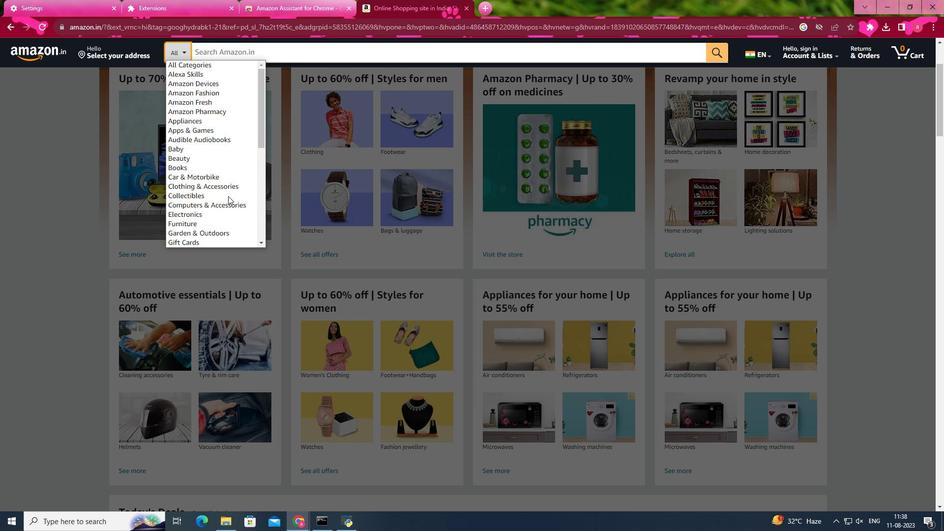 
Action: Mouse scrolled (228, 196) with delta (0, 0)
Screenshot: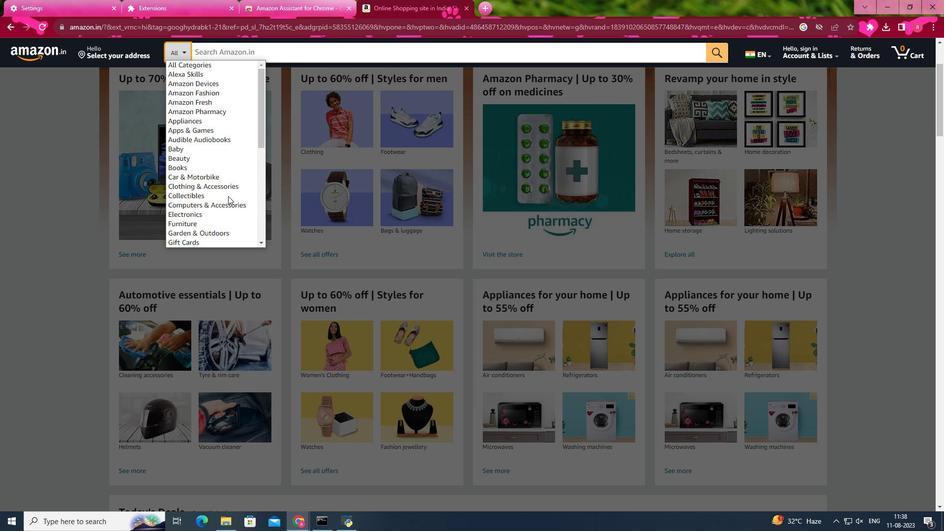 
Action: Mouse scrolled (228, 196) with delta (0, 0)
Screenshot: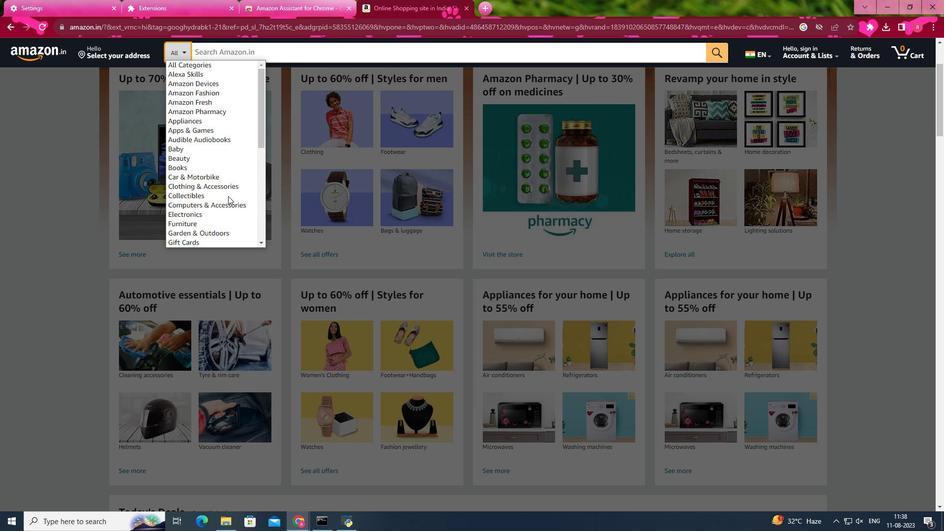 
Action: Mouse scrolled (228, 197) with delta (0, 0)
Screenshot: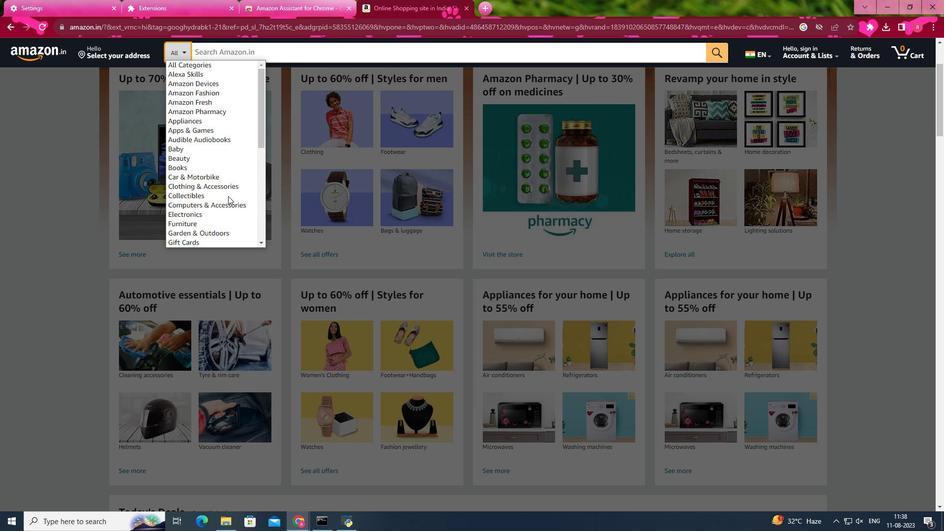 
Action: Mouse scrolled (228, 196) with delta (0, 0)
Screenshot: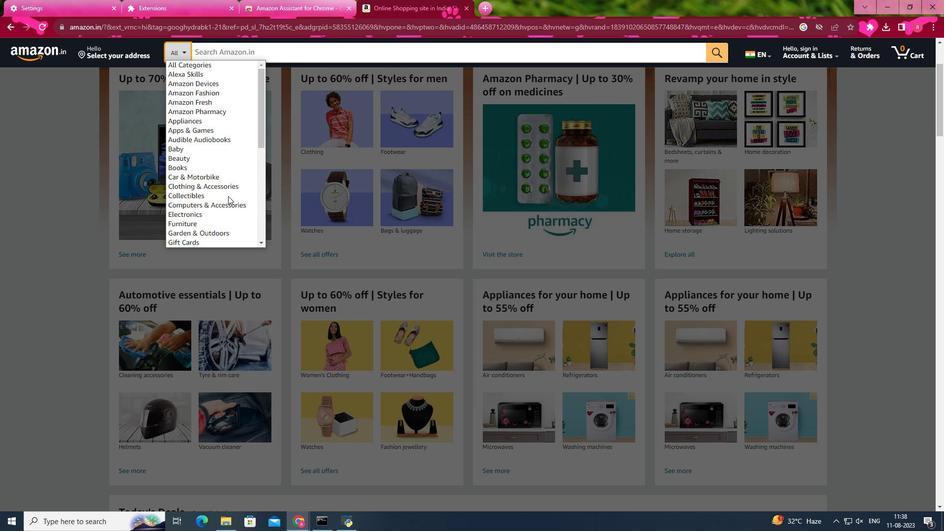 
Action: Mouse scrolled (228, 196) with delta (0, 0)
Screenshot: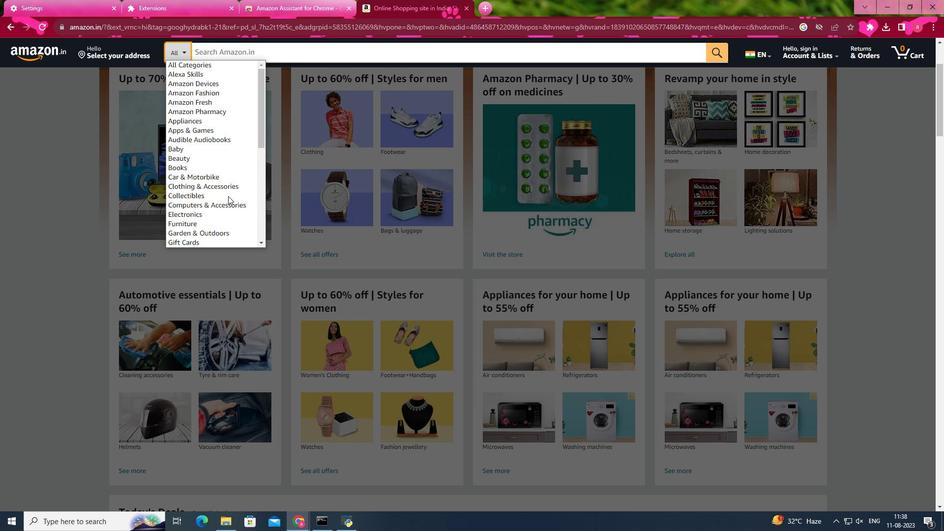 
Action: Mouse scrolled (228, 196) with delta (0, 0)
Screenshot: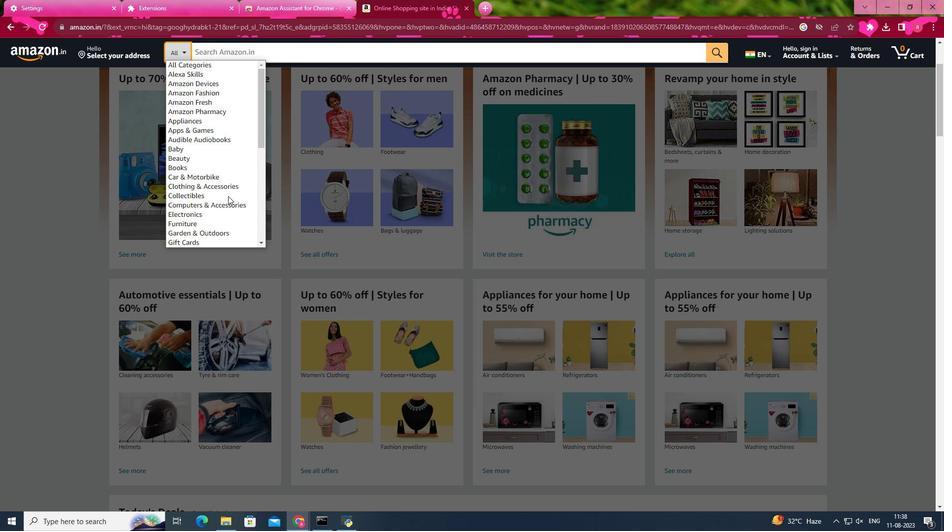 
Action: Mouse moved to (209, 97)
Screenshot: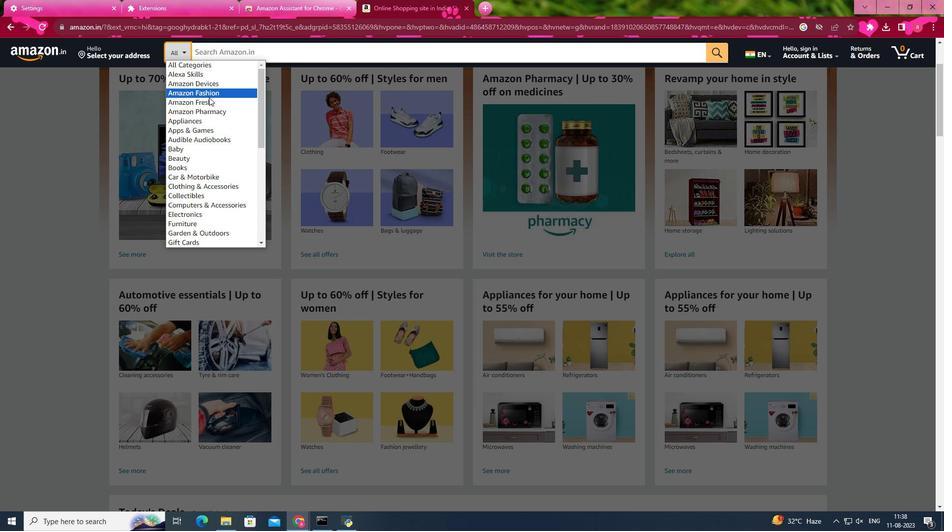 
Action: Mouse pressed left at (209, 97)
Screenshot: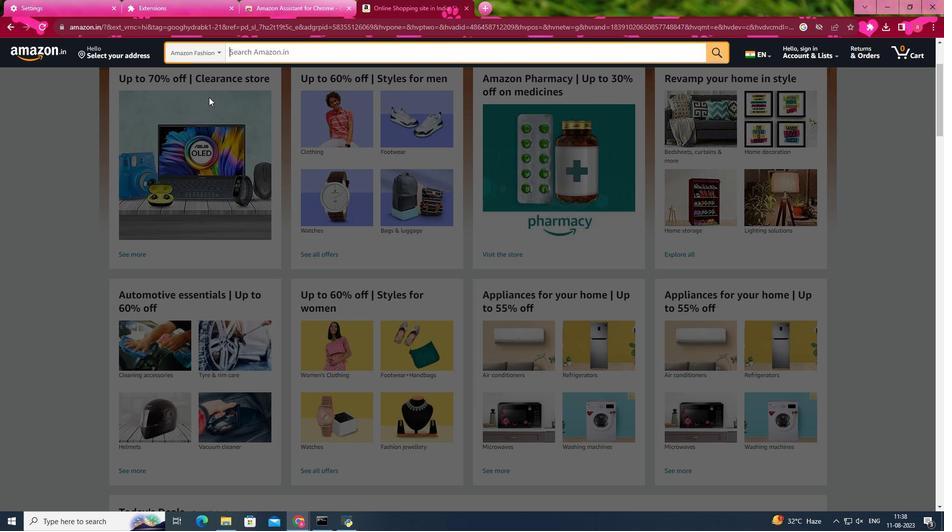 
Action: Mouse moved to (328, 53)
Screenshot: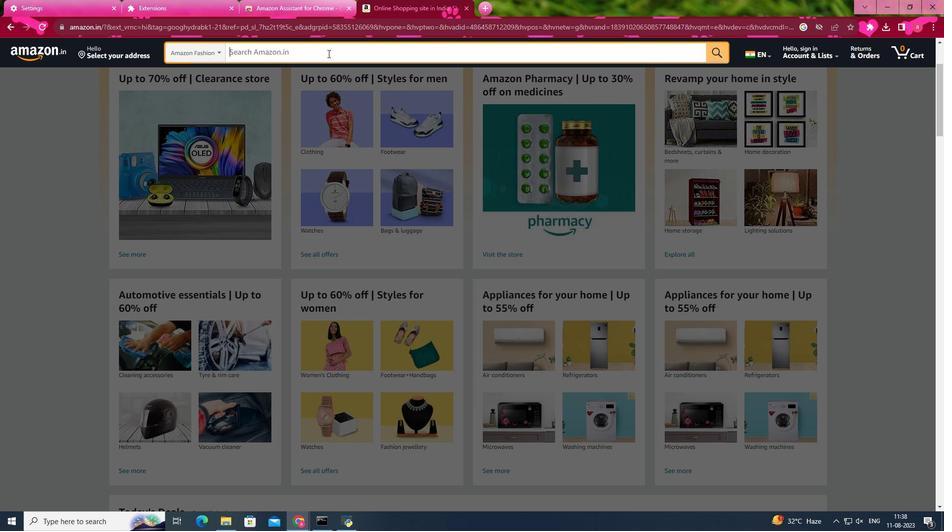 
Action: Mouse pressed left at (328, 53)
Screenshot: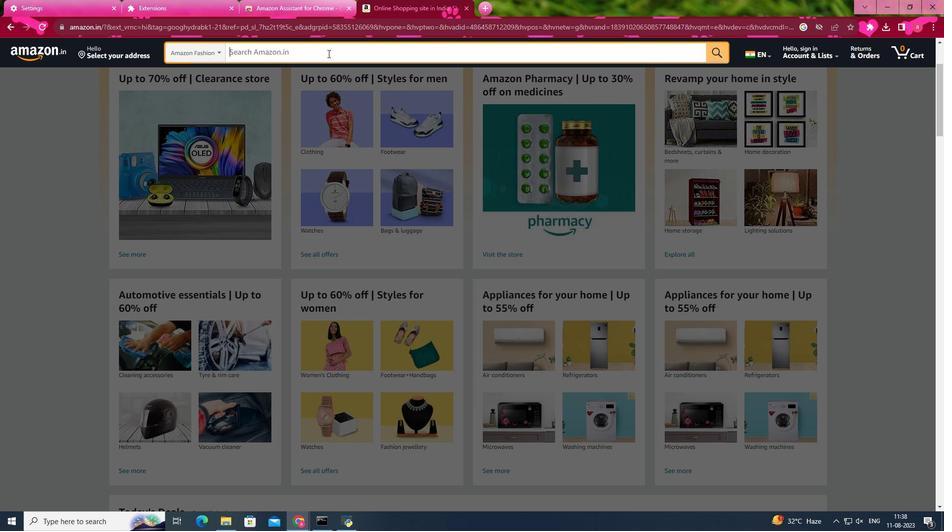 
Action: Key pressed phon
Screenshot: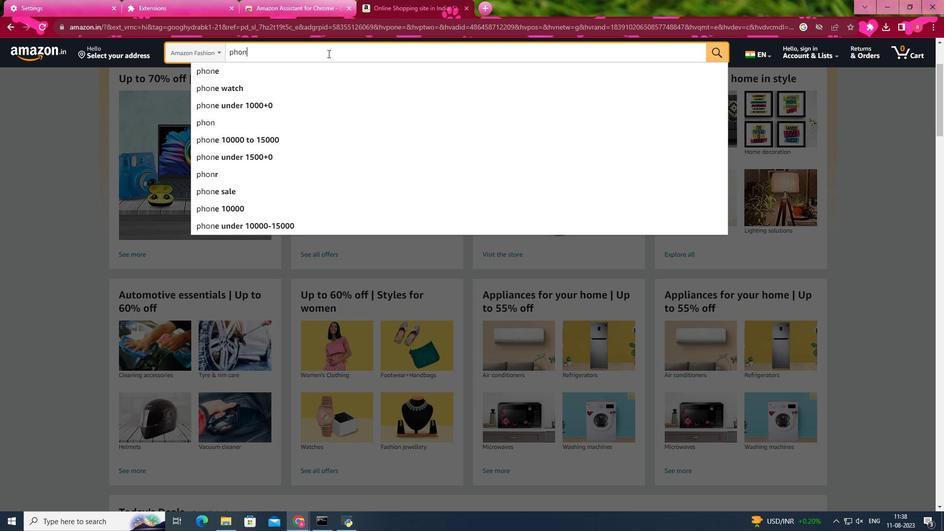 
Action: Mouse moved to (237, 73)
Screenshot: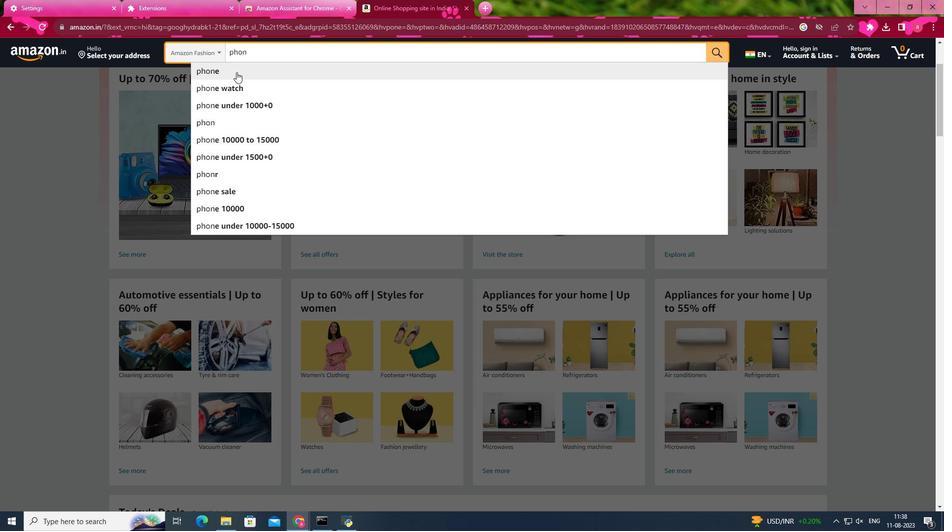
Action: Mouse pressed left at (237, 73)
Screenshot: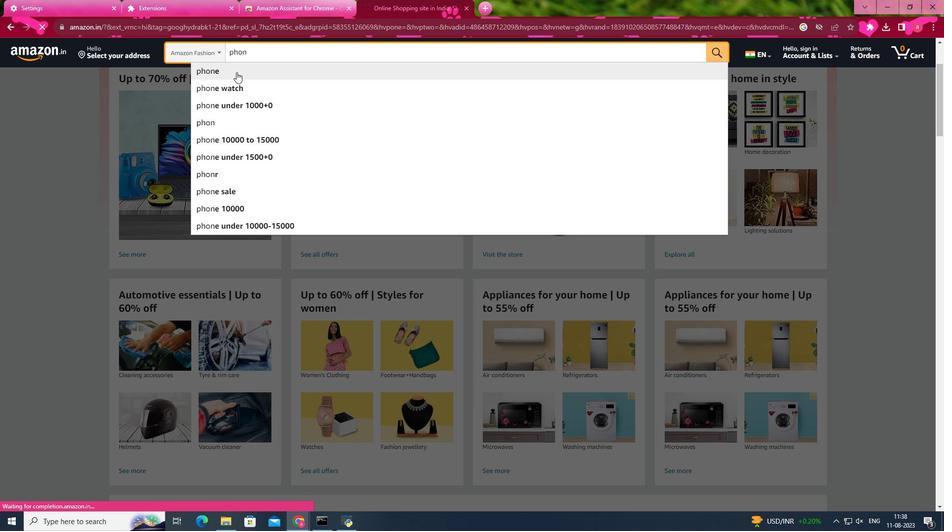 
Action: Mouse moved to (575, 348)
Screenshot: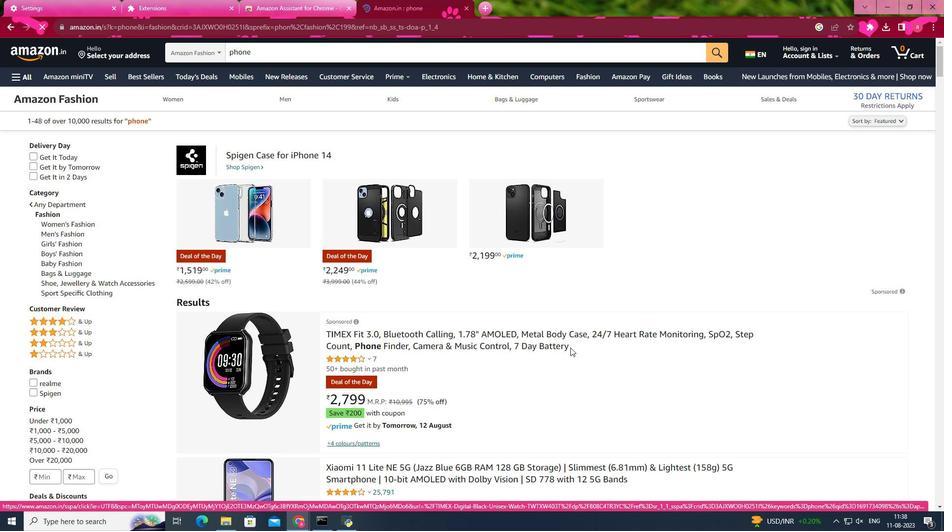 
Action: Mouse pressed left at (575, 348)
Screenshot: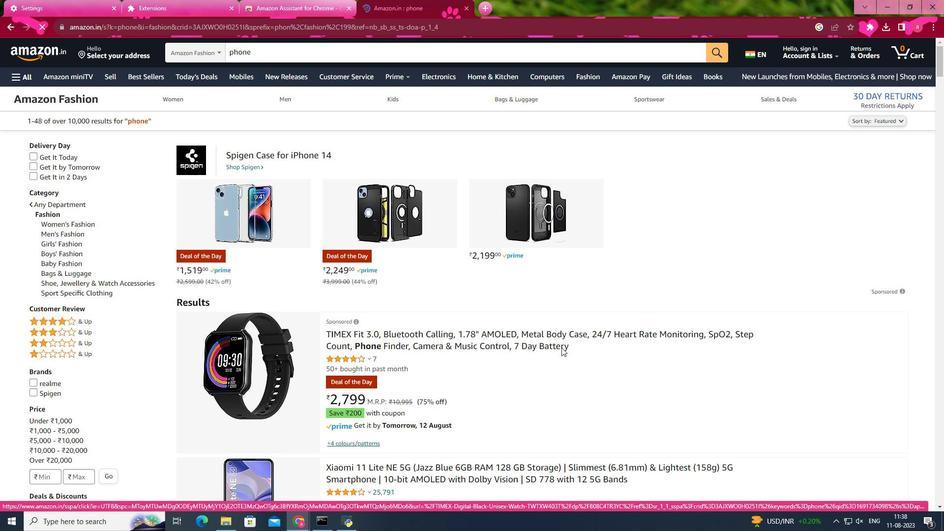
Action: Mouse moved to (511, 346)
Screenshot: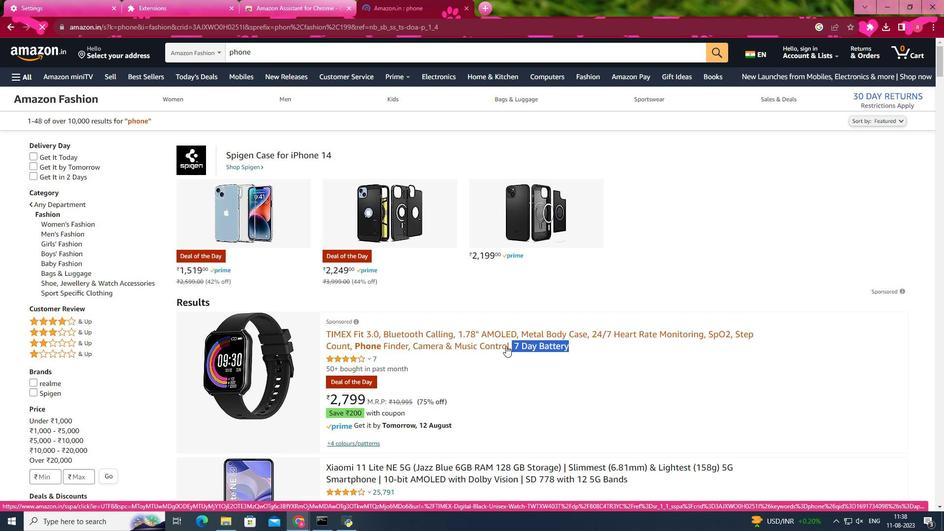
Action: Mouse pressed left at (511, 346)
Screenshot: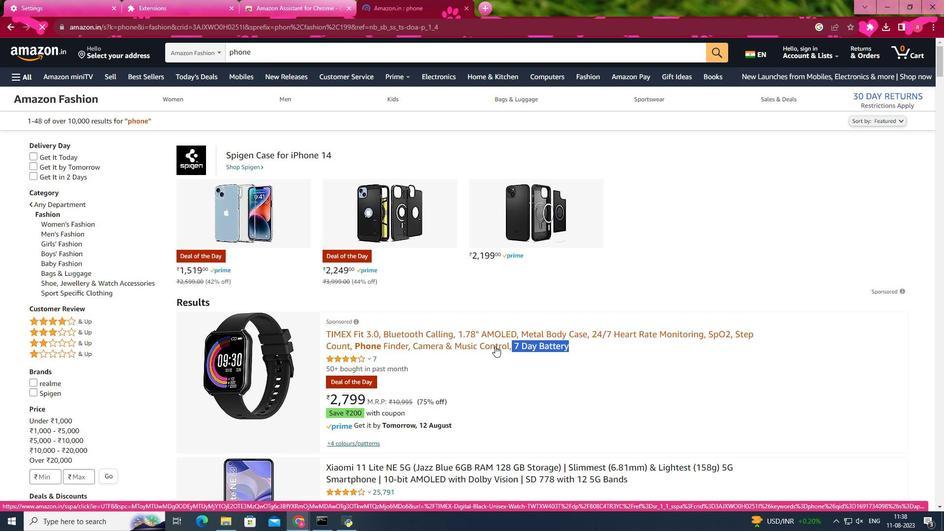 
Action: Mouse moved to (416, 363)
Screenshot: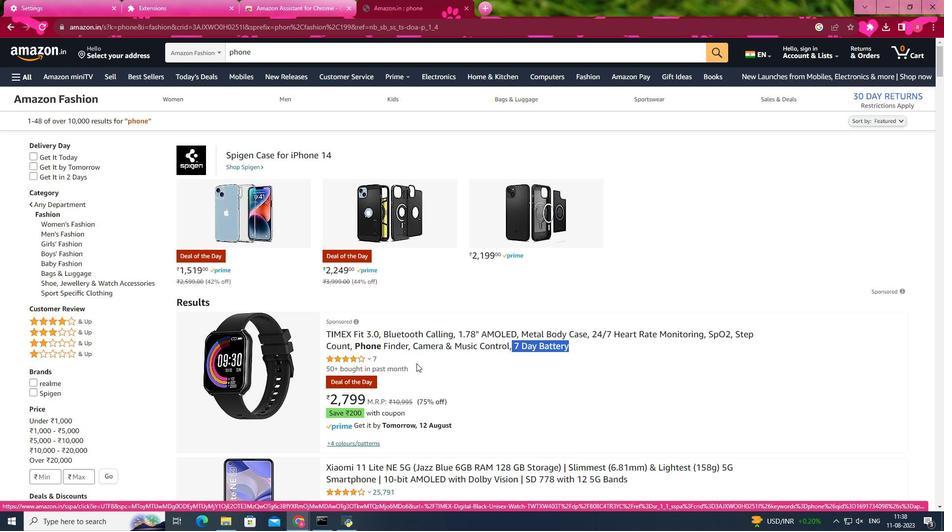 
Action: Mouse scrolled (416, 362) with delta (0, 0)
Screenshot: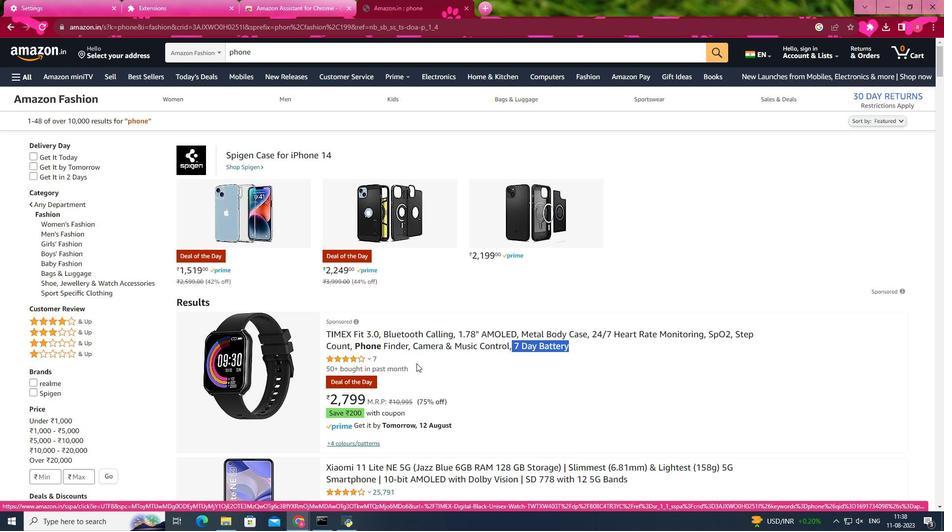 
Action: Mouse scrolled (416, 362) with delta (0, 0)
Screenshot: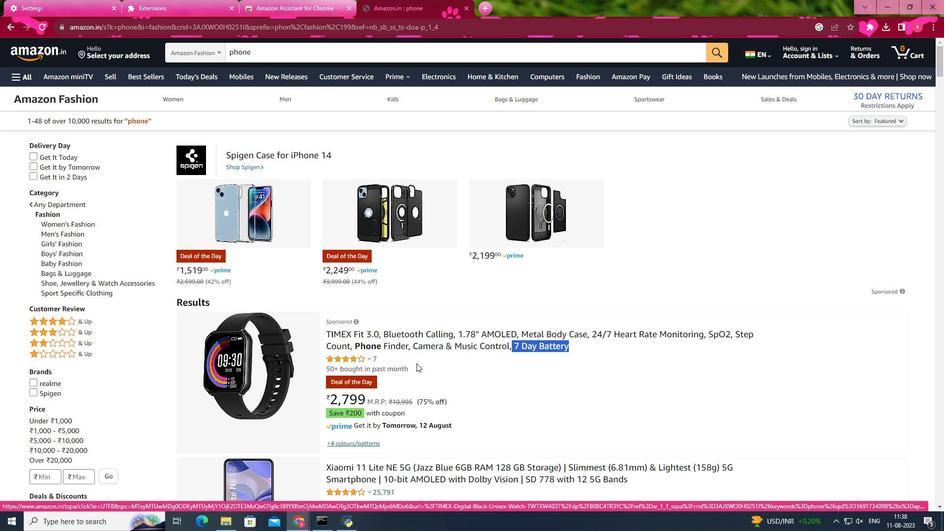 
Action: Mouse scrolled (416, 362) with delta (0, 0)
Screenshot: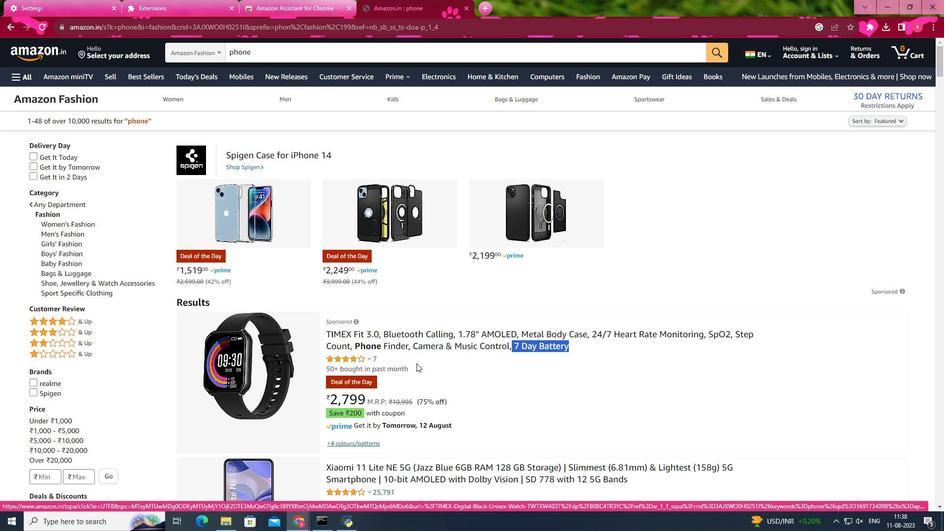 
Action: Mouse scrolled (416, 362) with delta (0, 0)
Screenshot: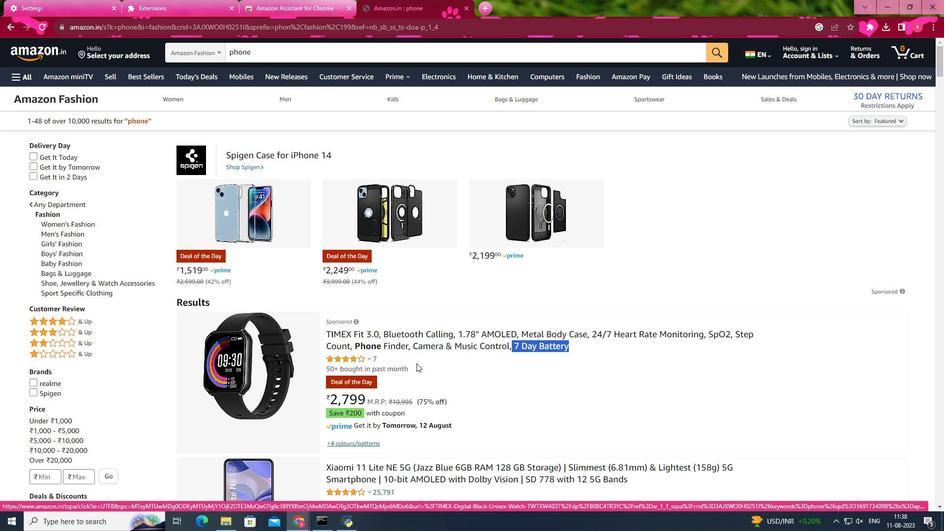 
Action: Mouse scrolled (416, 362) with delta (0, 0)
Screenshot: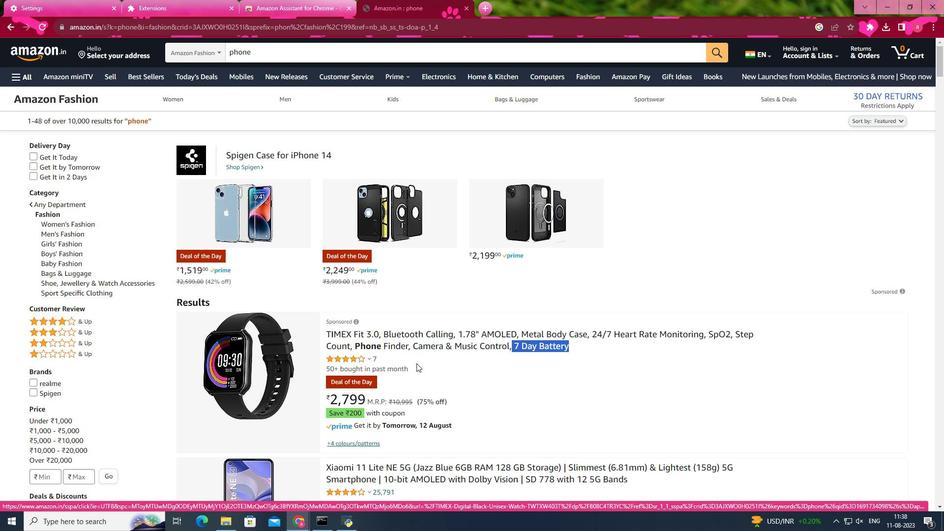 
Action: Mouse scrolled (416, 362) with delta (0, 0)
Screenshot: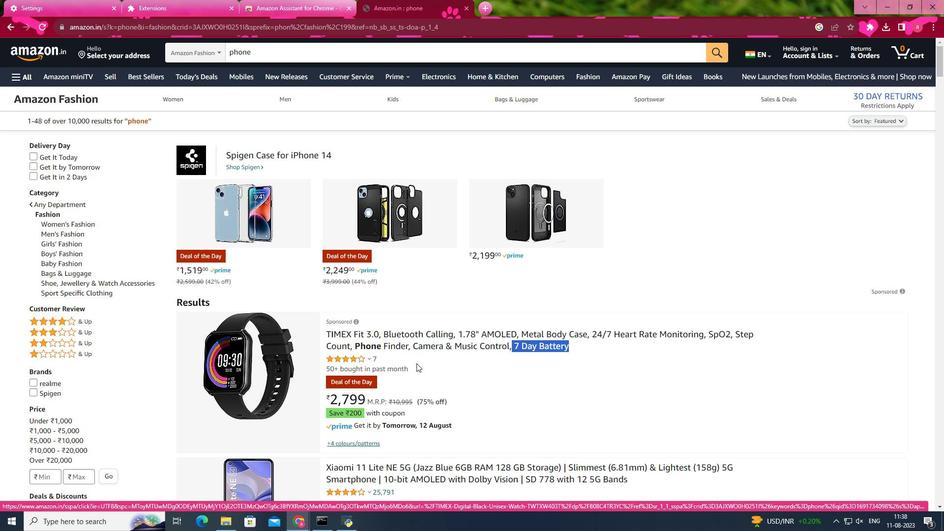 
Action: Mouse moved to (328, 289)
Screenshot: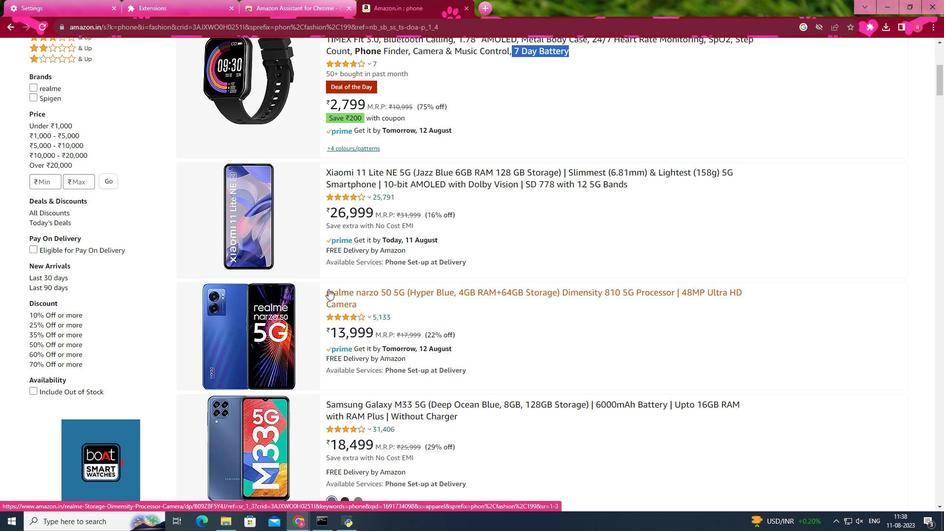 
Action: Mouse pressed left at (328, 289)
Screenshot: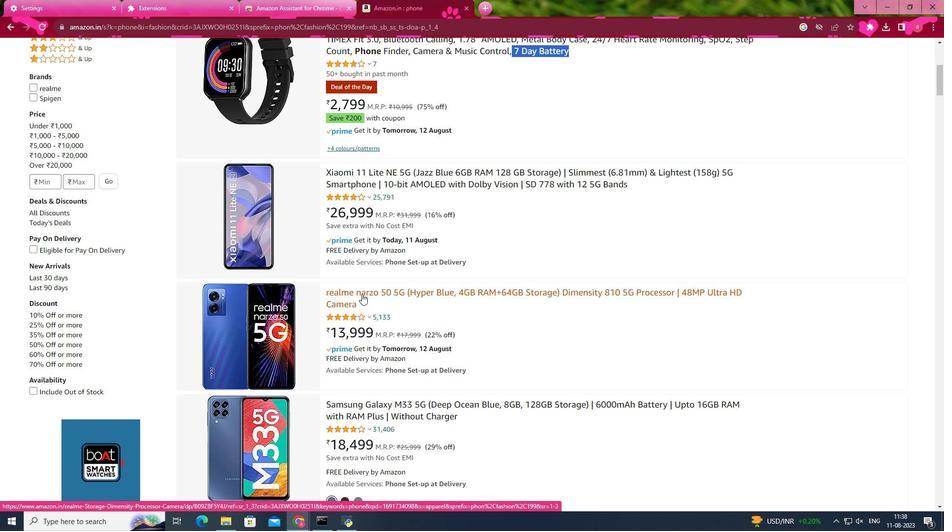 
Action: Mouse moved to (358, 303)
Screenshot: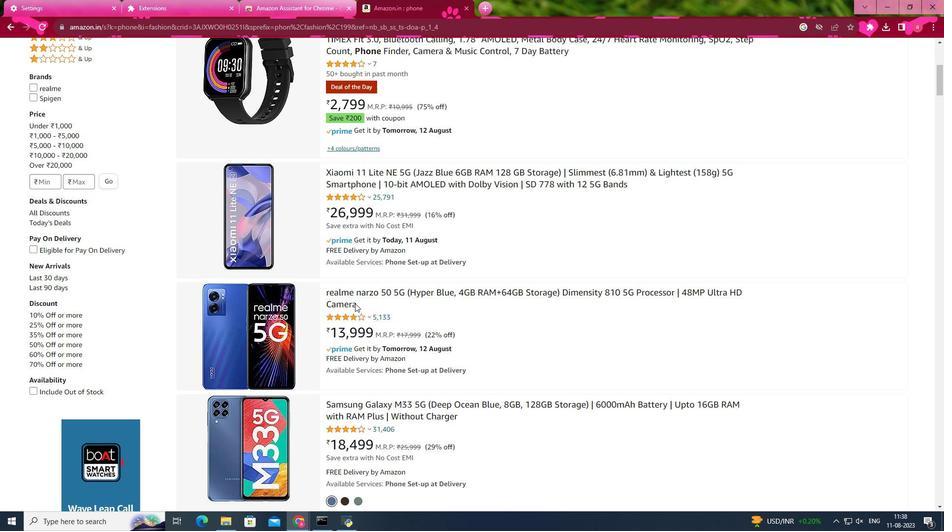 
Action: Mouse pressed left at (358, 303)
Screenshot: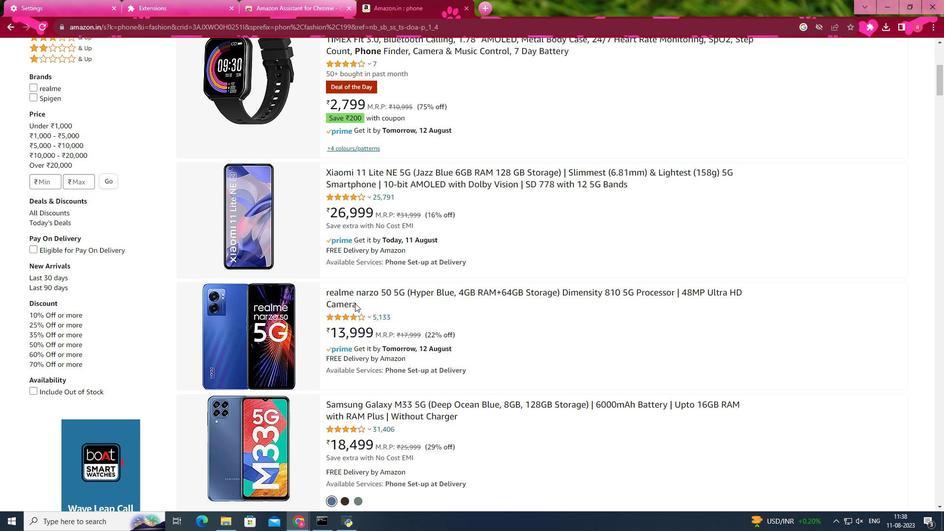 
Action: Mouse moved to (325, 288)
Screenshot: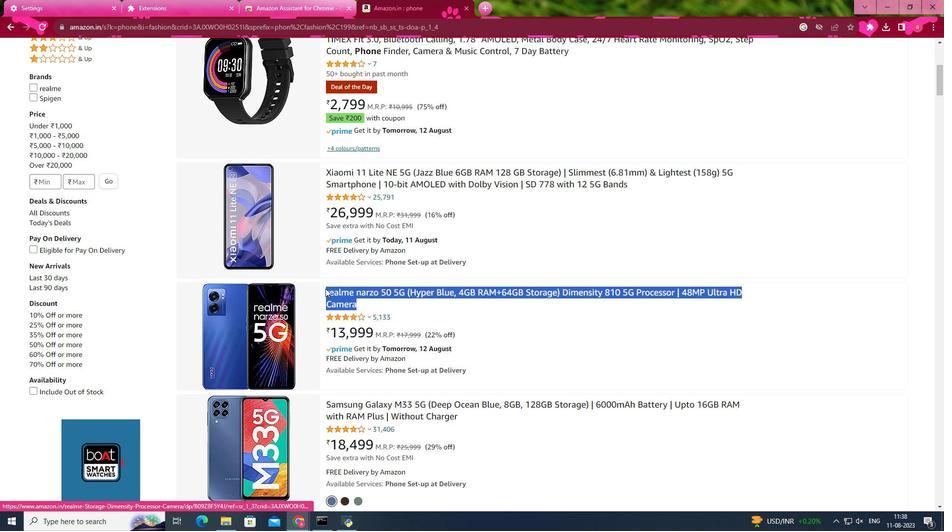 
Action: Key pressed ctrl+C
Screenshot: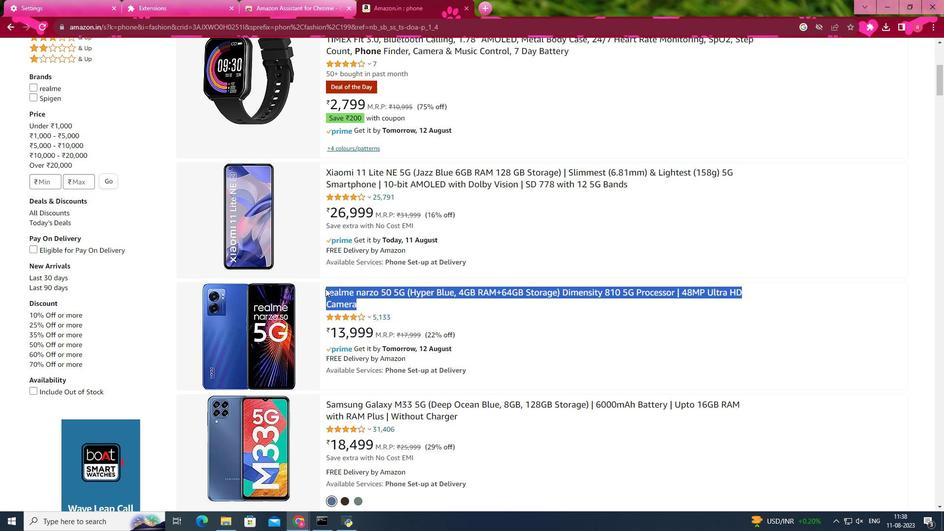 
Action: Mouse moved to (317, 0)
Screenshot: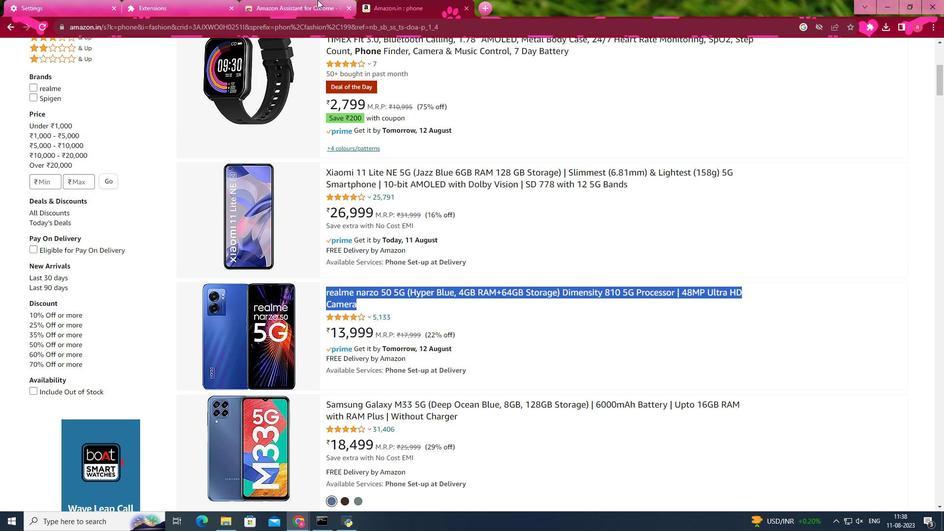 
Action: Mouse pressed left at (317, 0)
Screenshot: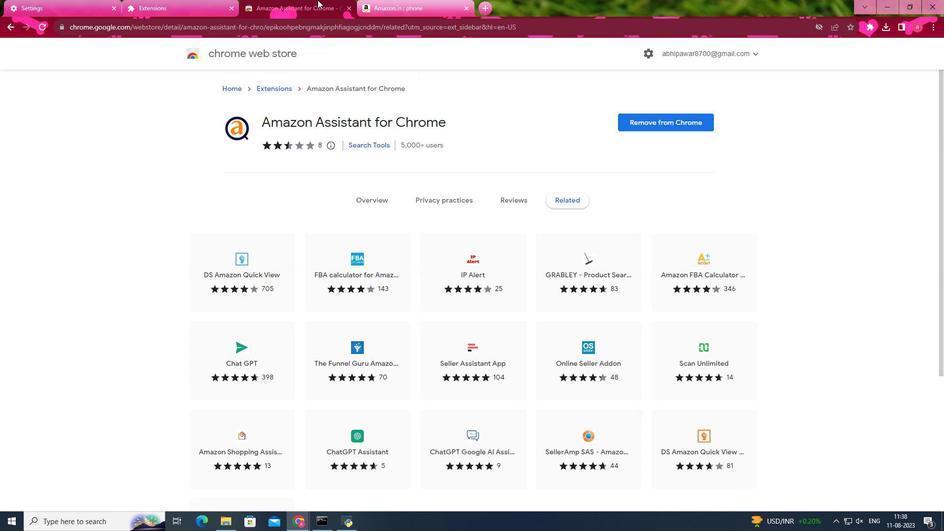 
Action: Mouse moved to (381, 2)
Screenshot: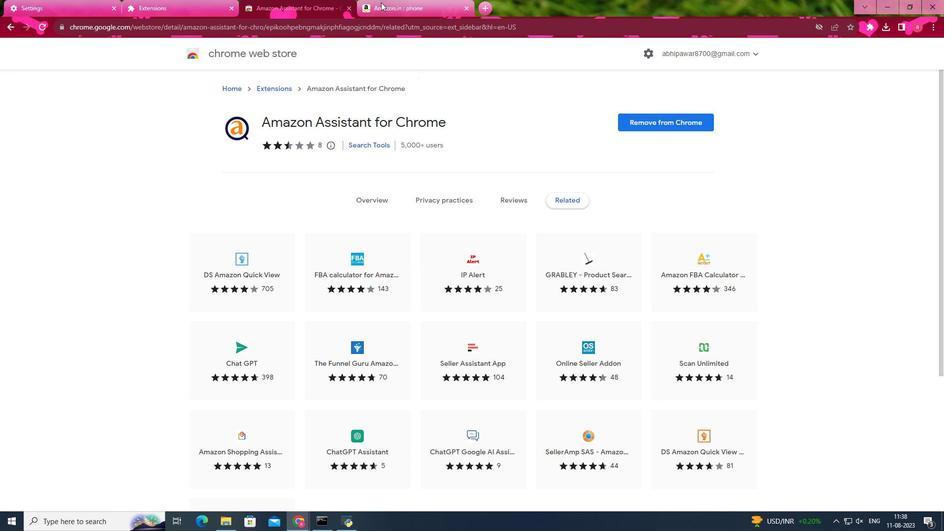 
Action: Mouse pressed left at (381, 2)
Screenshot: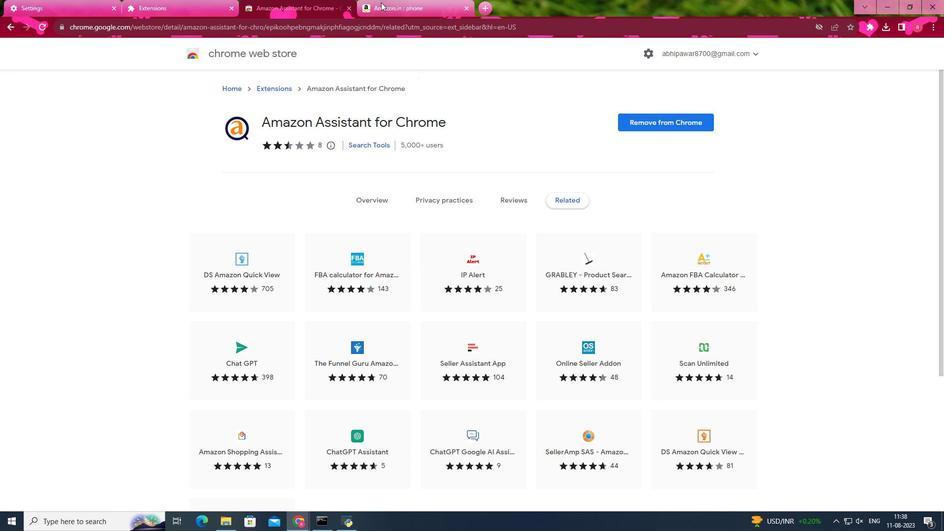 
Action: Mouse moved to (875, 26)
Screenshot: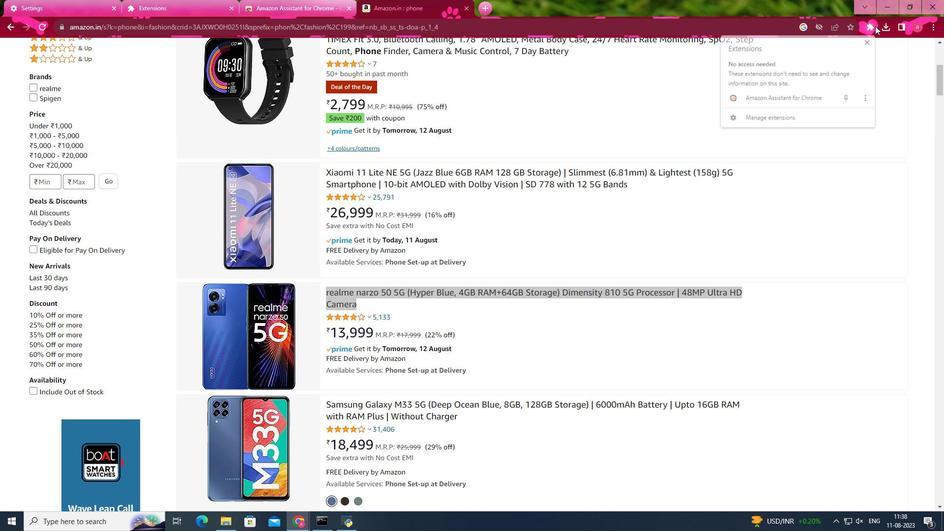 
Action: Mouse pressed left at (875, 26)
Screenshot: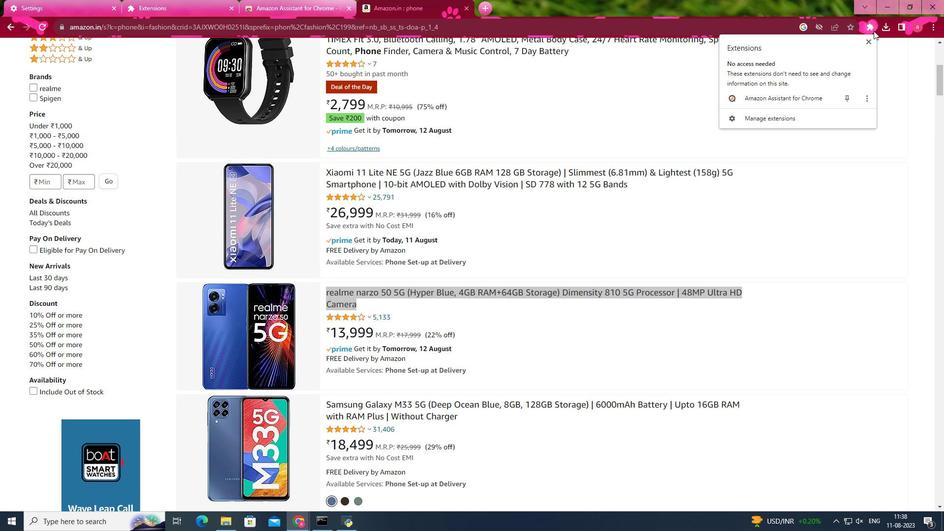 
Action: Mouse moved to (772, 94)
Screenshot: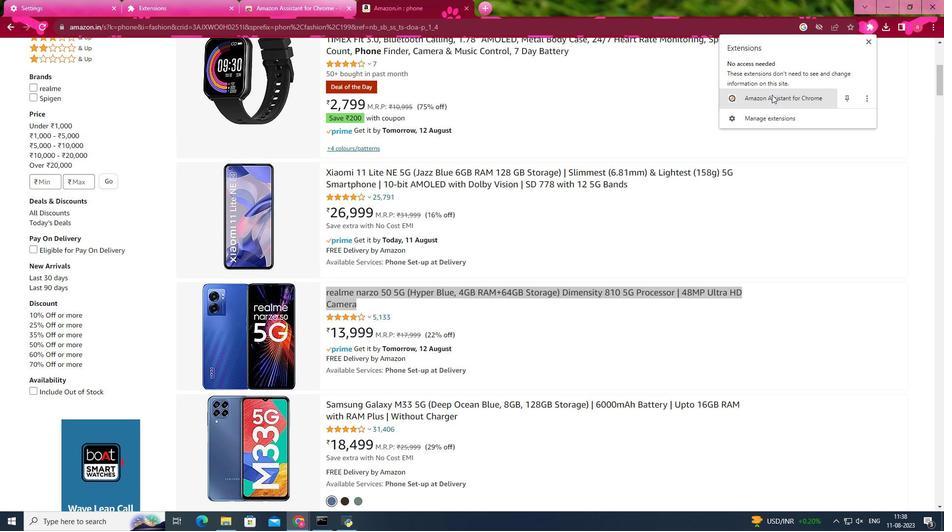 
Action: Mouse pressed left at (772, 94)
Screenshot: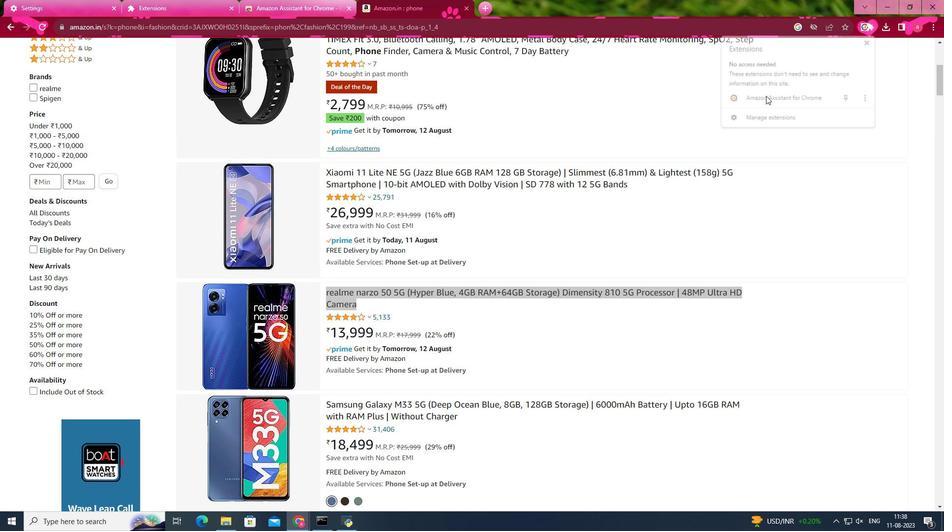 
Action: Mouse moved to (514, 256)
Screenshot: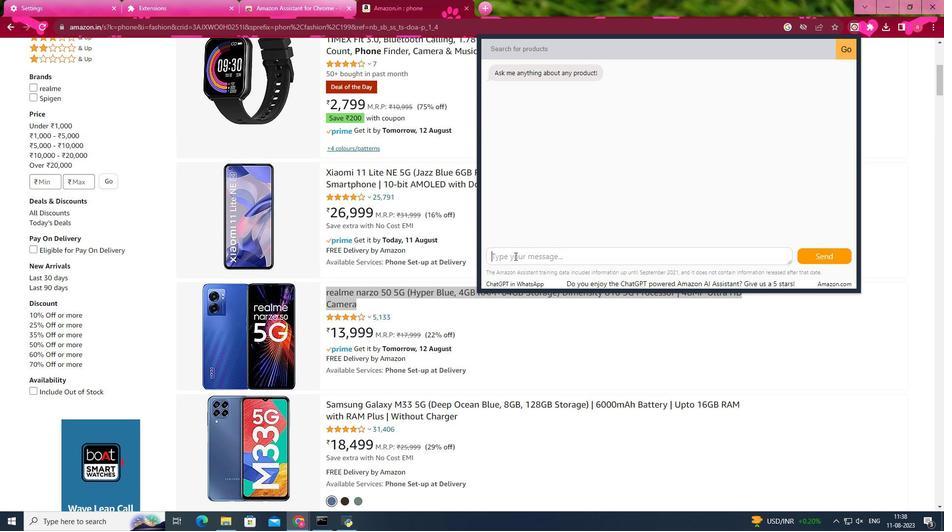 
Action: Mouse pressed left at (514, 256)
Screenshot: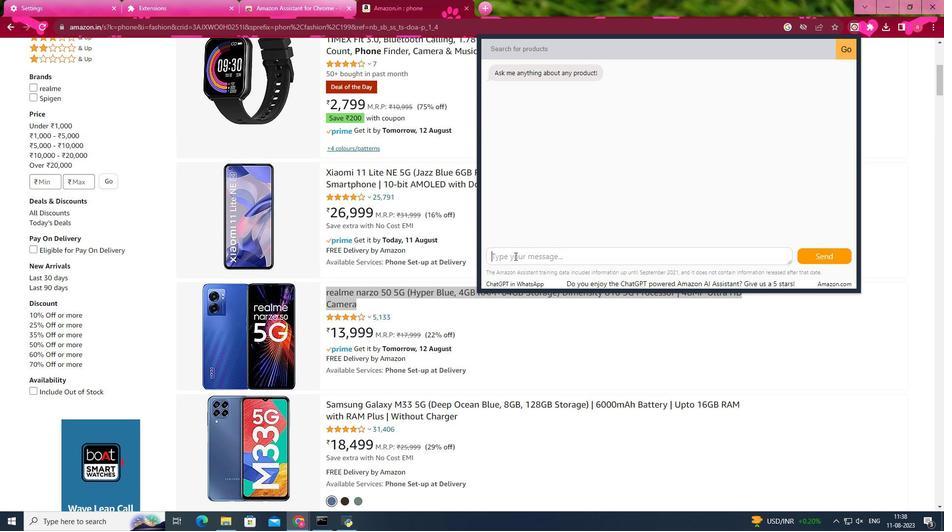 
Action: Key pressed ctrl+V<Key.enter>
Screenshot: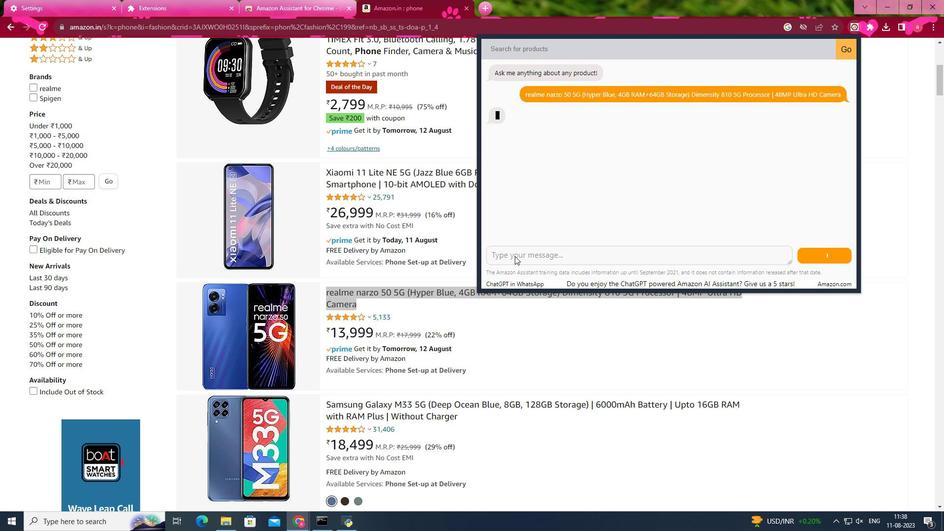 
Action: Mouse moved to (513, 257)
Screenshot: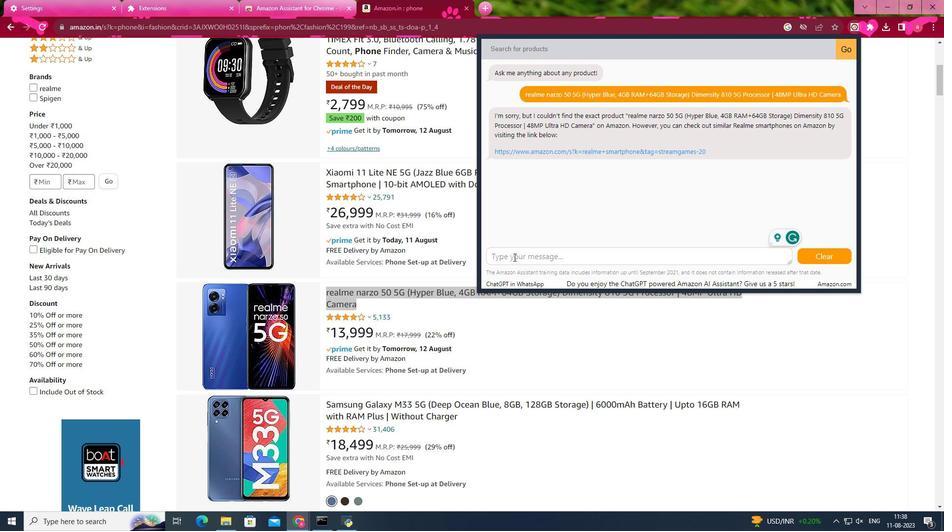 
Action: Mouse pressed left at (513, 257)
Screenshot: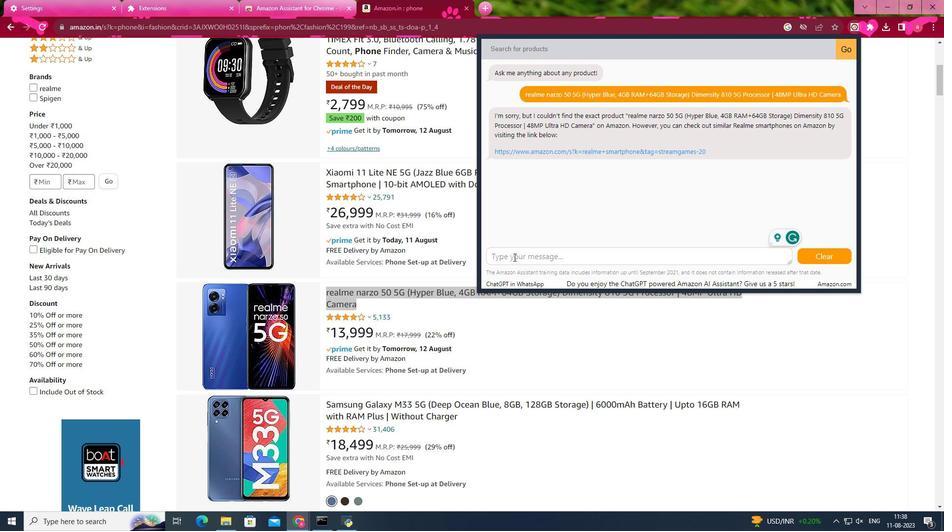 
Action: Key pressed sus<Key.backspace>msung<Key.space>galaxy<Key.space>m33<Key.space>5<Key.shift>G<Key.enter>
Screenshot: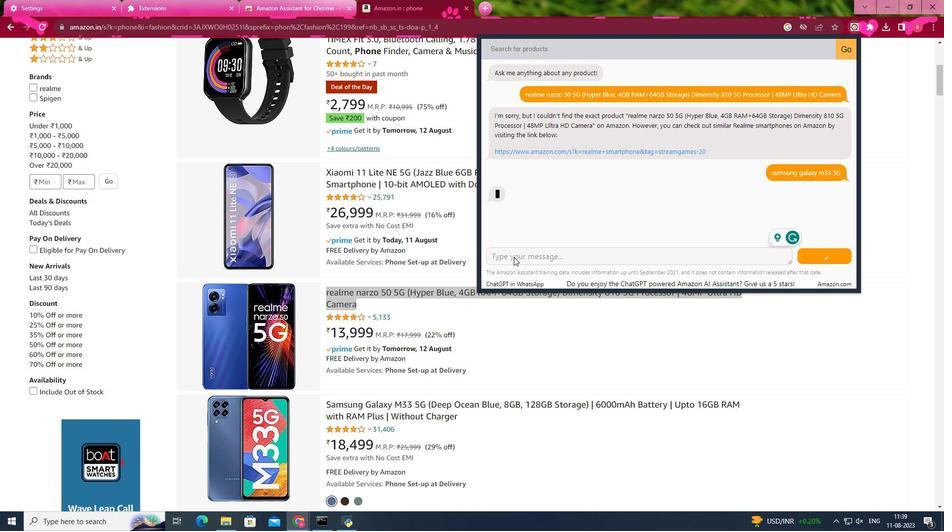 
Action: Mouse moved to (583, 120)
Screenshot: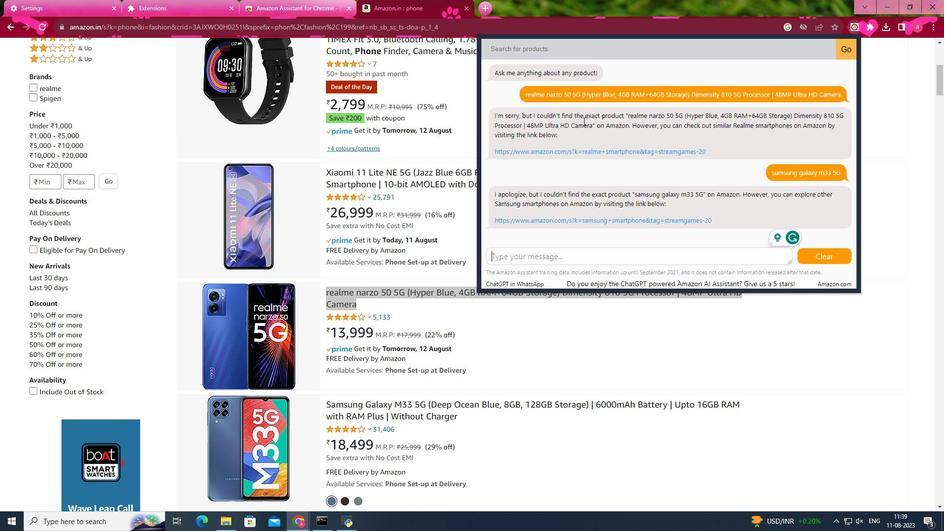 
Action: Mouse scrolled (583, 121) with delta (0, 0)
Screenshot: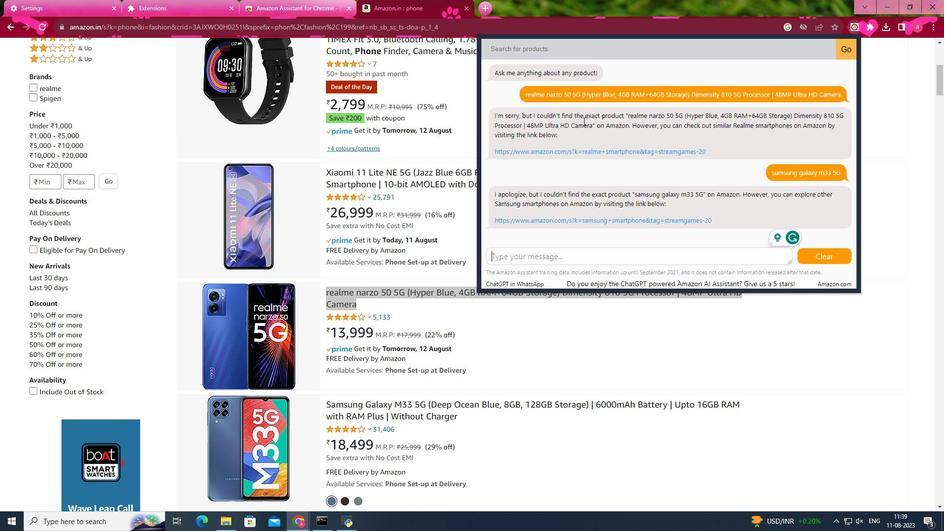 
Action: Mouse scrolled (583, 121) with delta (0, 0)
Screenshot: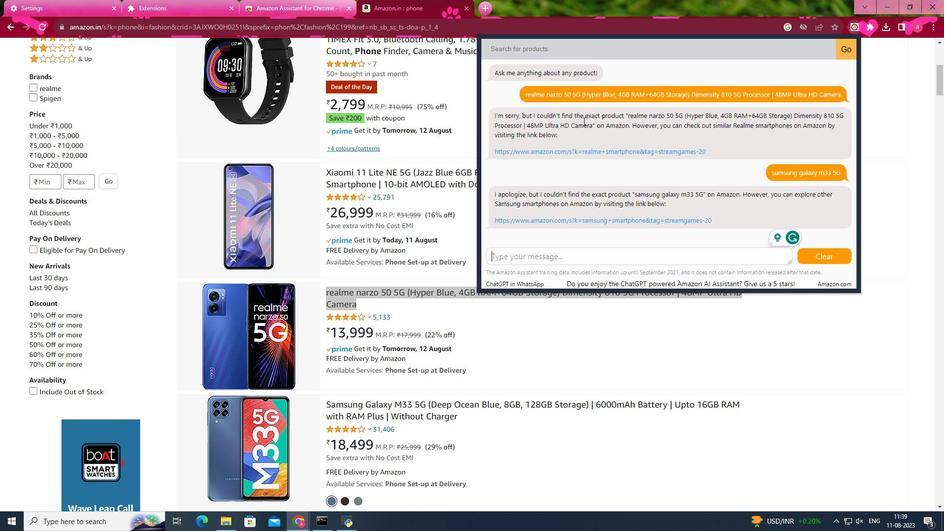 
Action: Mouse scrolled (583, 121) with delta (0, 0)
Screenshot: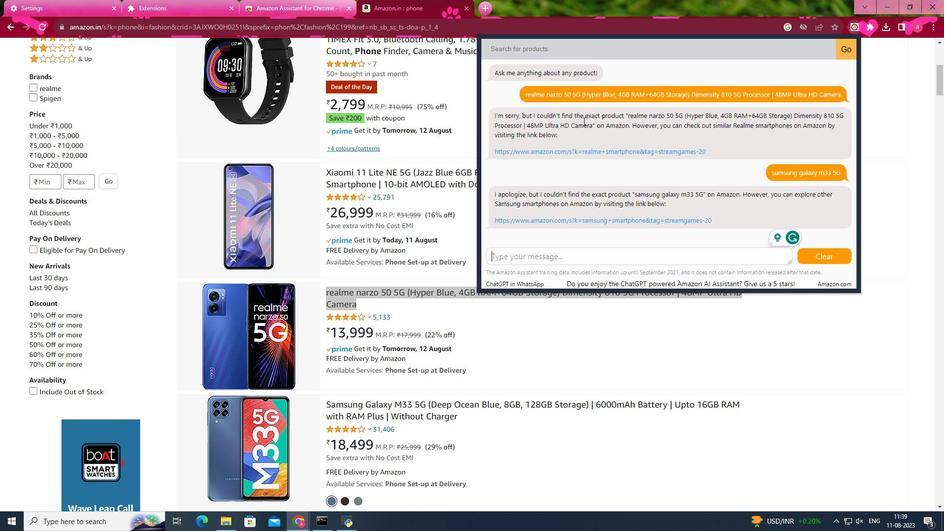 
Action: Mouse moved to (531, 259)
Screenshot: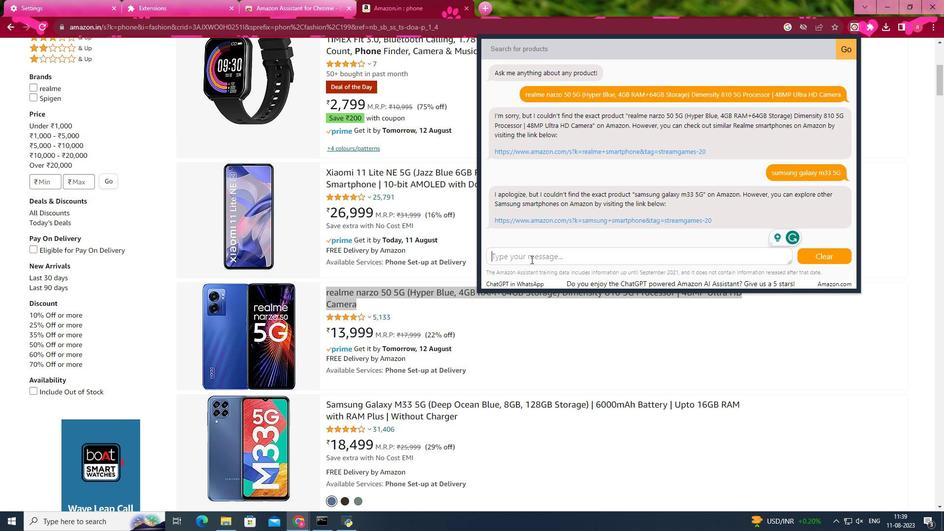 
Action: Mouse pressed left at (531, 259)
Screenshot: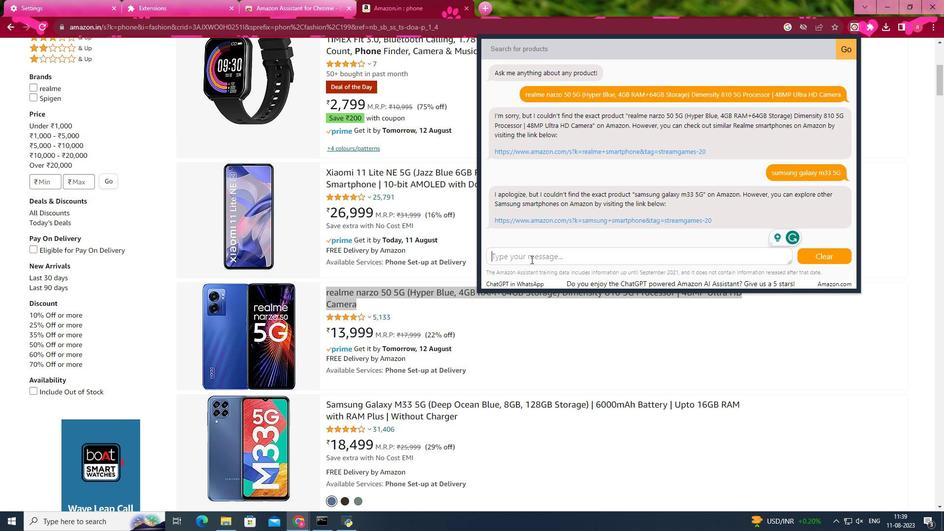 
Action: Mouse moved to (527, 256)
Screenshot: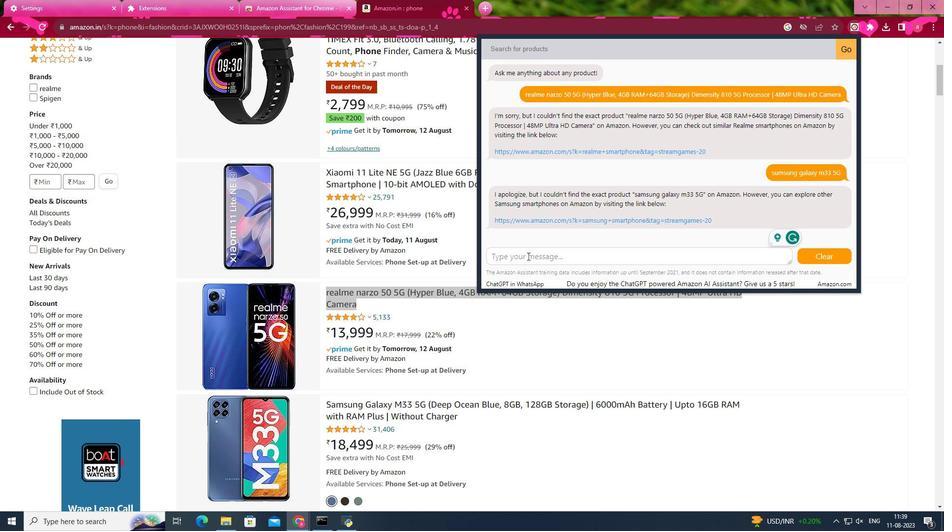 
Action: Key pressed redmi<Key.enter>
Screenshot: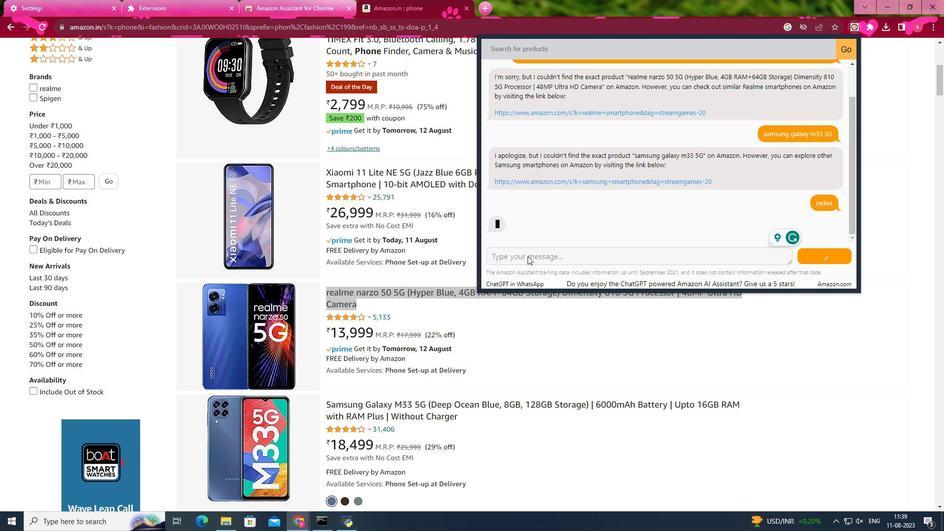 
Action: Mouse moved to (554, 226)
Screenshot: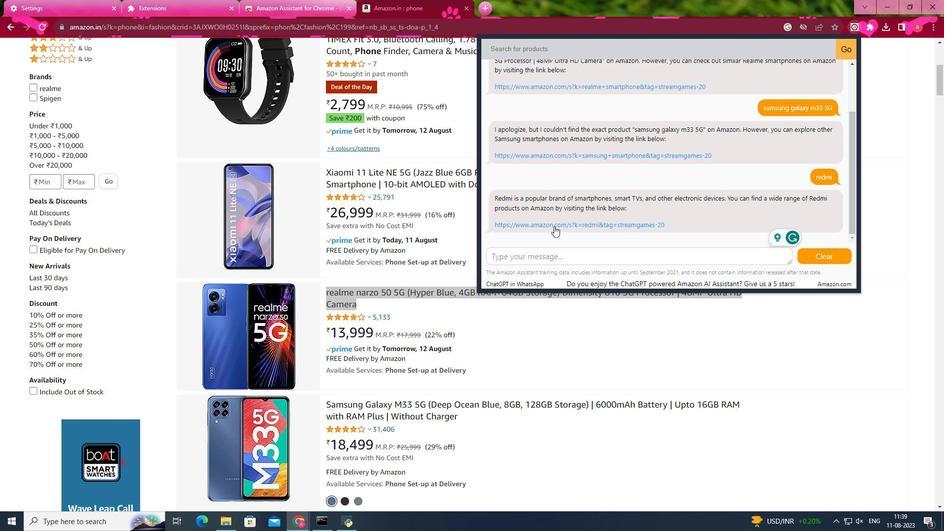 
Action: Mouse pressed left at (554, 226)
Screenshot: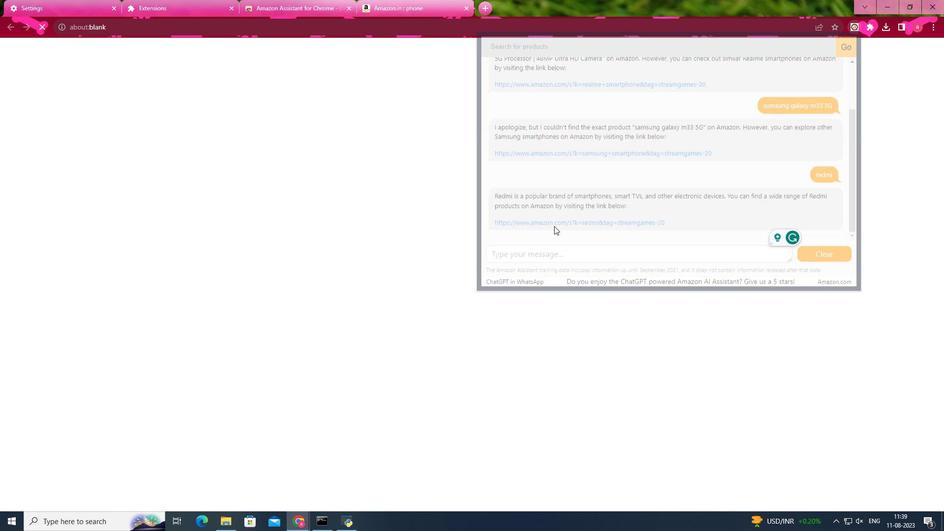 
Action: Mouse moved to (384, 153)
Screenshot: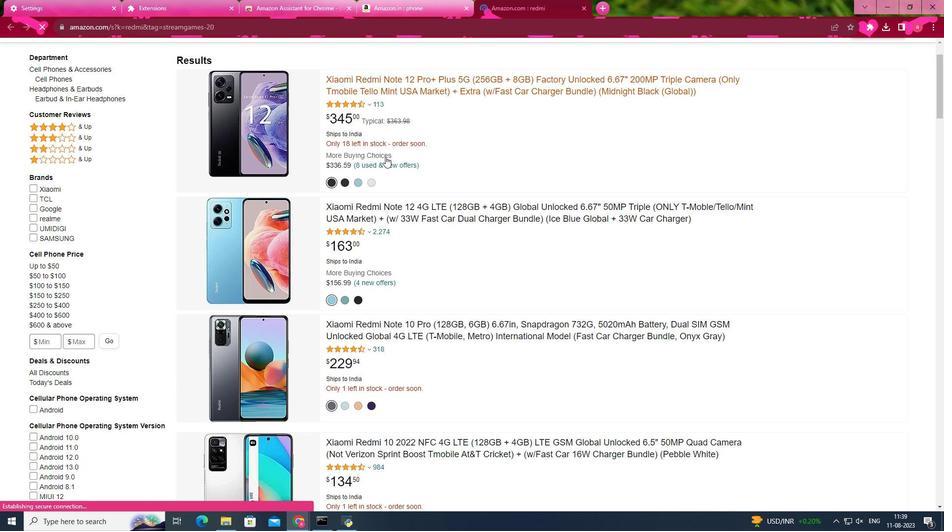 
Action: Mouse scrolled (384, 152) with delta (0, 0)
Screenshot: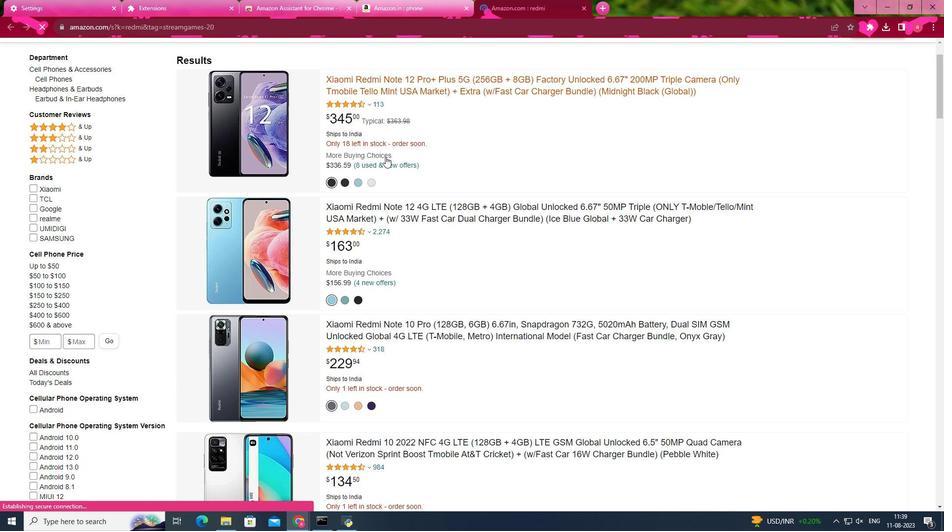 
Action: Mouse scrolled (384, 152) with delta (0, 0)
Screenshot: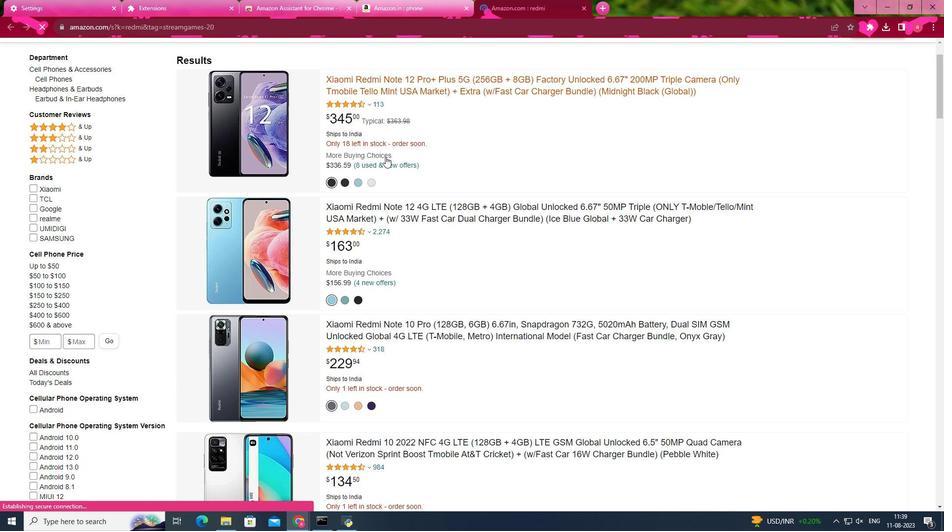 
Action: Mouse moved to (384, 152)
Screenshot: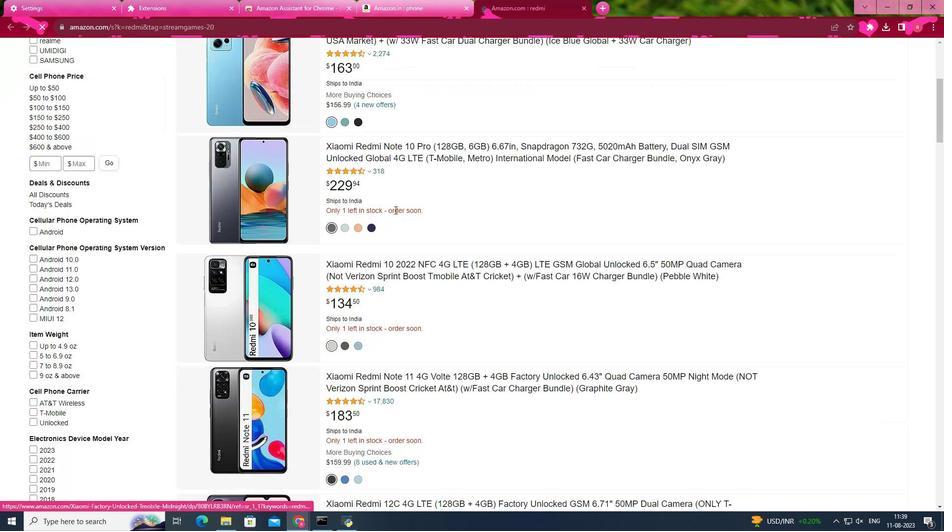 
Action: Mouse scrolled (384, 152) with delta (0, 0)
Screenshot: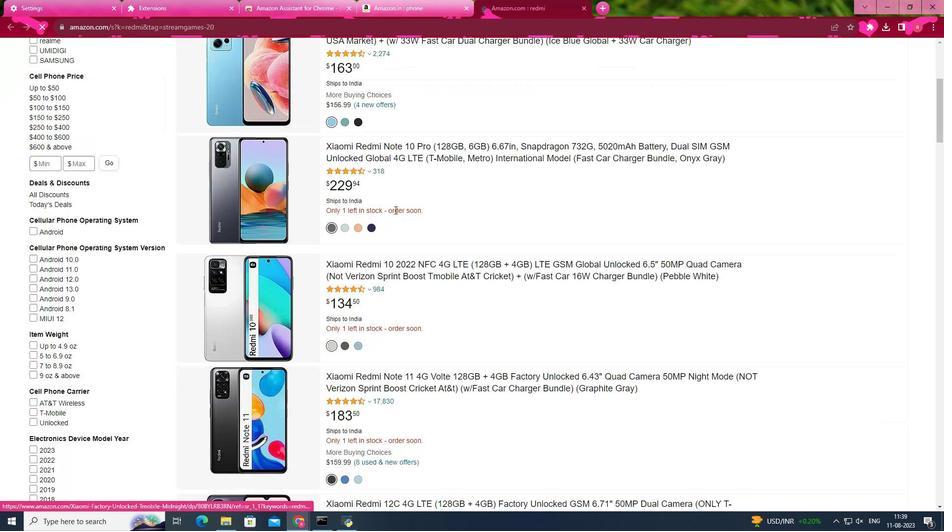 
Action: Mouse scrolled (384, 152) with delta (0, 0)
Screenshot: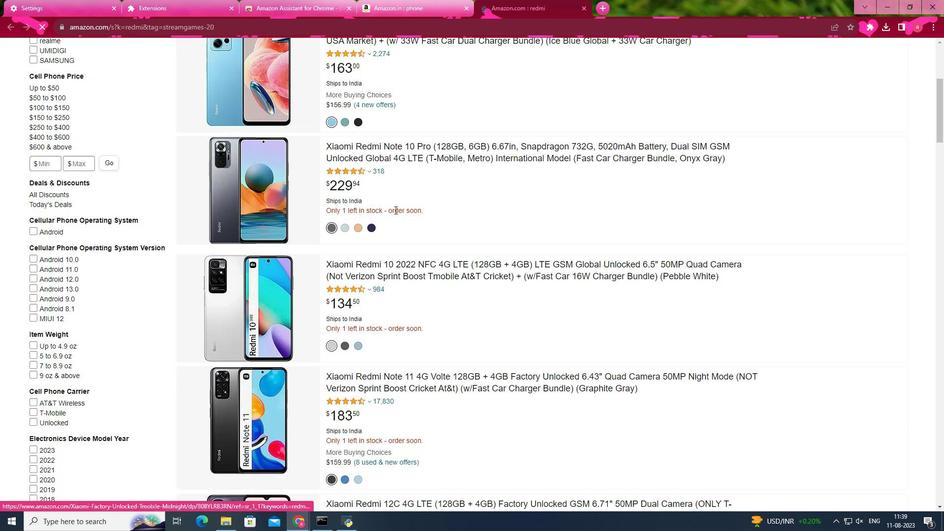 
Action: Mouse scrolled (384, 152) with delta (0, 0)
Screenshot: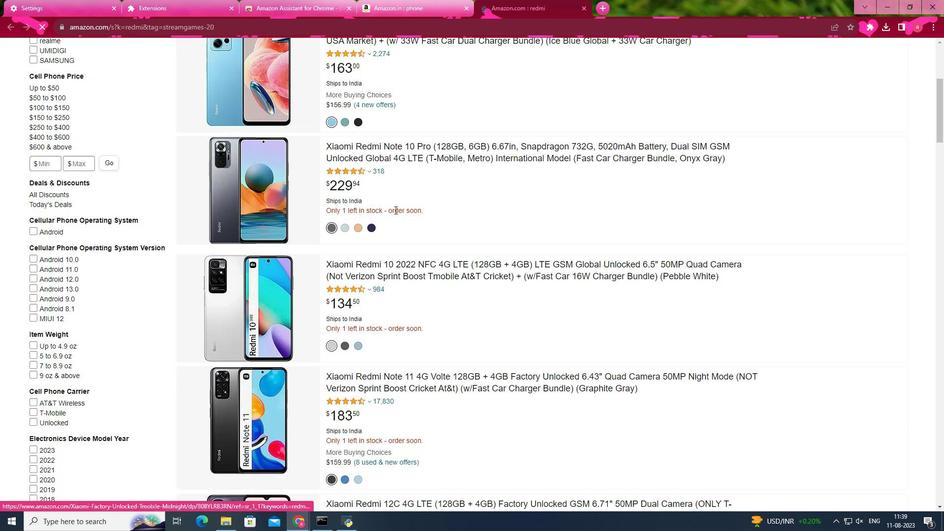 
Action: Mouse moved to (384, 152)
Screenshot: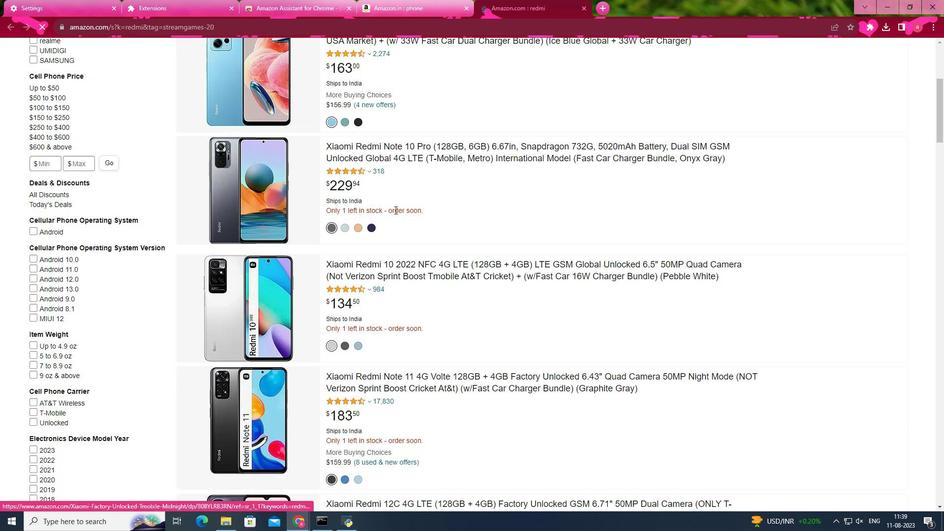 
Action: Mouse scrolled (384, 152) with delta (0, 0)
Screenshot: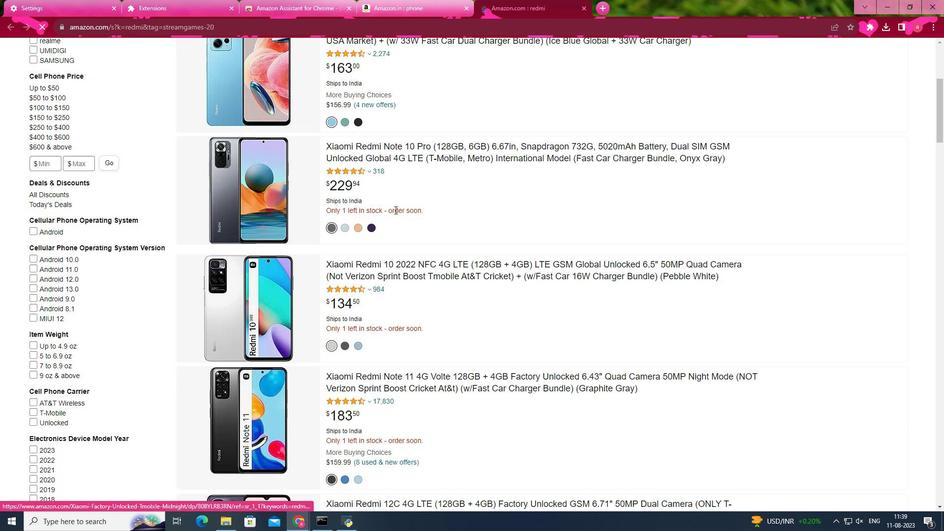 
Action: Mouse moved to (401, 216)
Screenshot: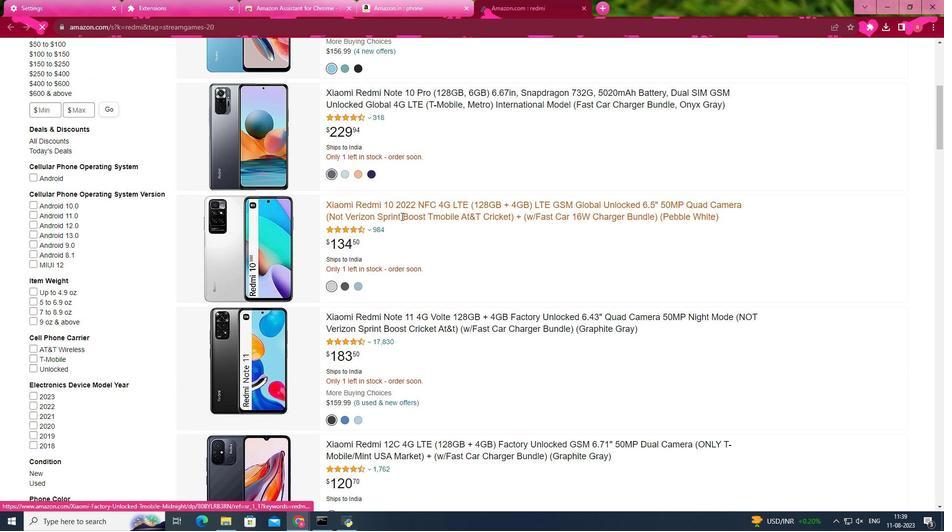
Action: Mouse scrolled (401, 215) with delta (0, 0)
Screenshot: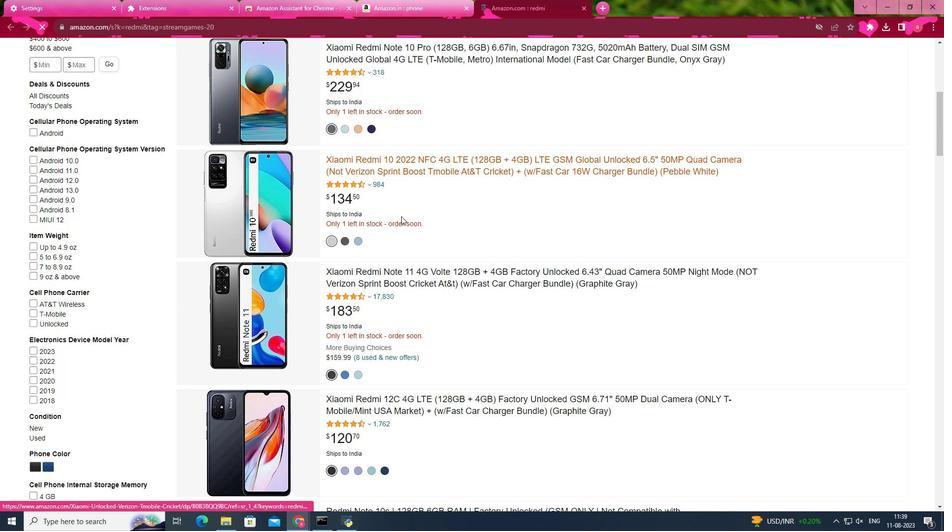 
Action: Mouse scrolled (401, 215) with delta (0, 0)
Screenshot: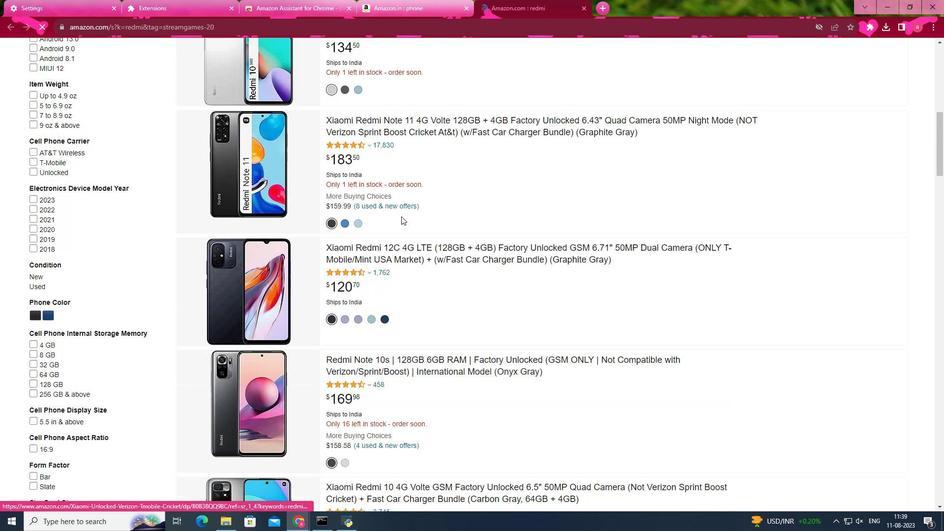 
Action: Mouse scrolled (401, 215) with delta (0, 0)
Screenshot: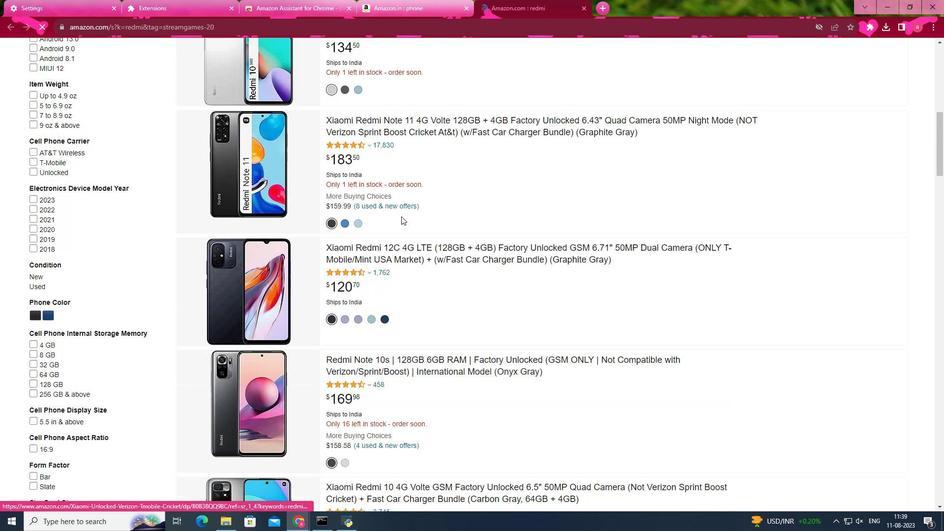 
Action: Mouse scrolled (401, 215) with delta (0, 0)
Screenshot: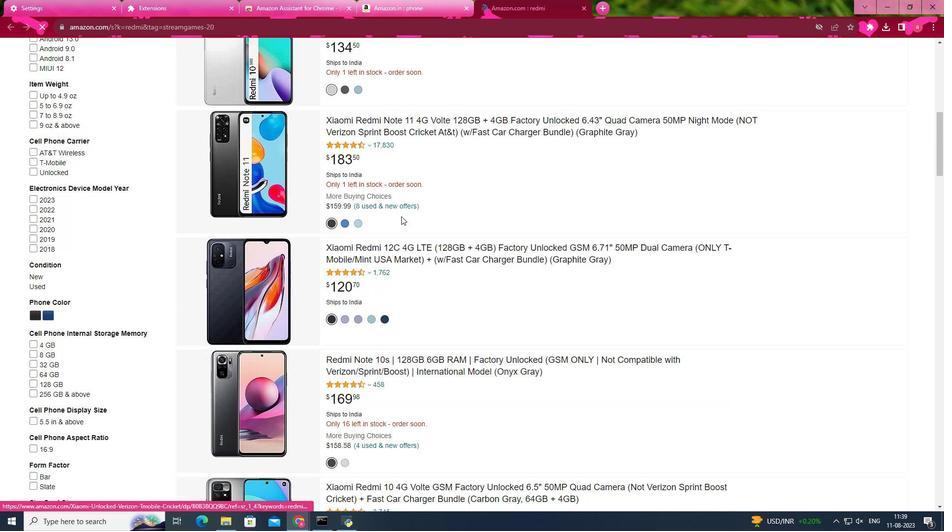 
Action: Mouse scrolled (401, 215) with delta (0, 0)
Screenshot: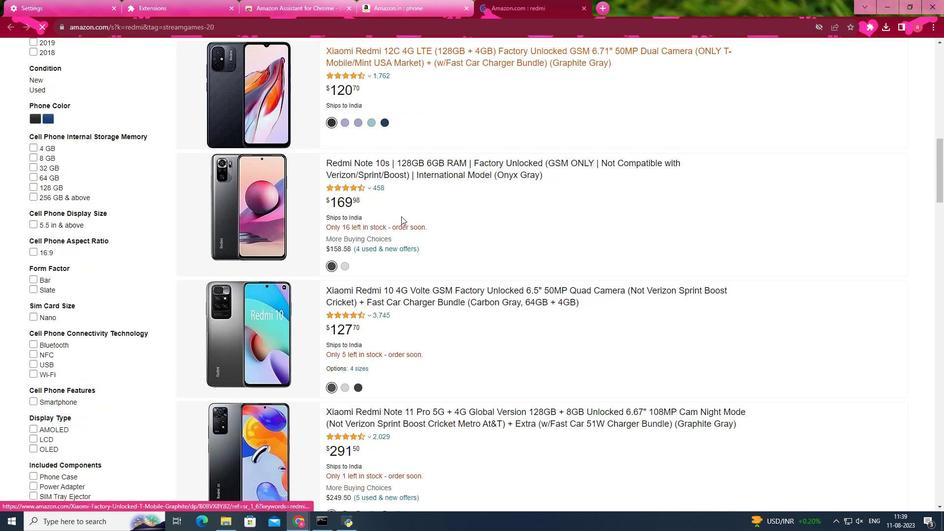 
Action: Mouse scrolled (401, 215) with delta (0, 0)
Screenshot: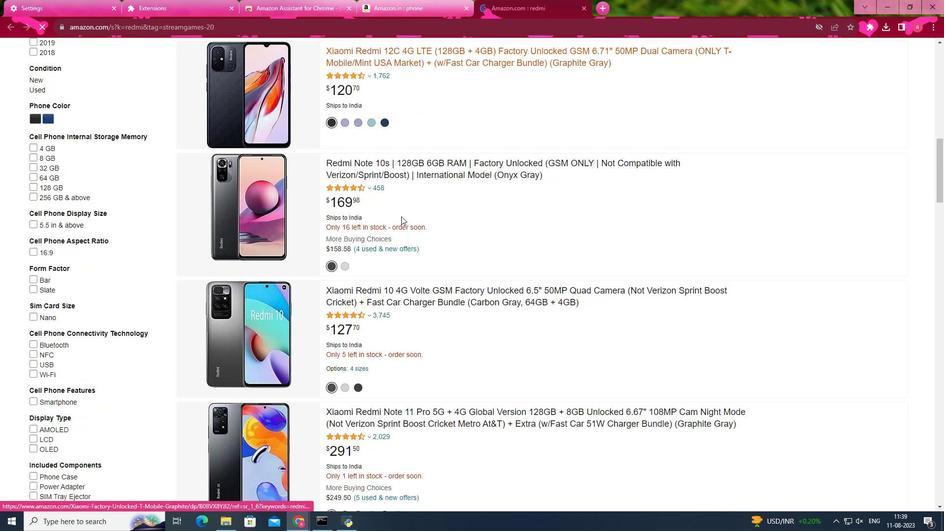 
Action: Mouse scrolled (401, 215) with delta (0, 0)
Screenshot: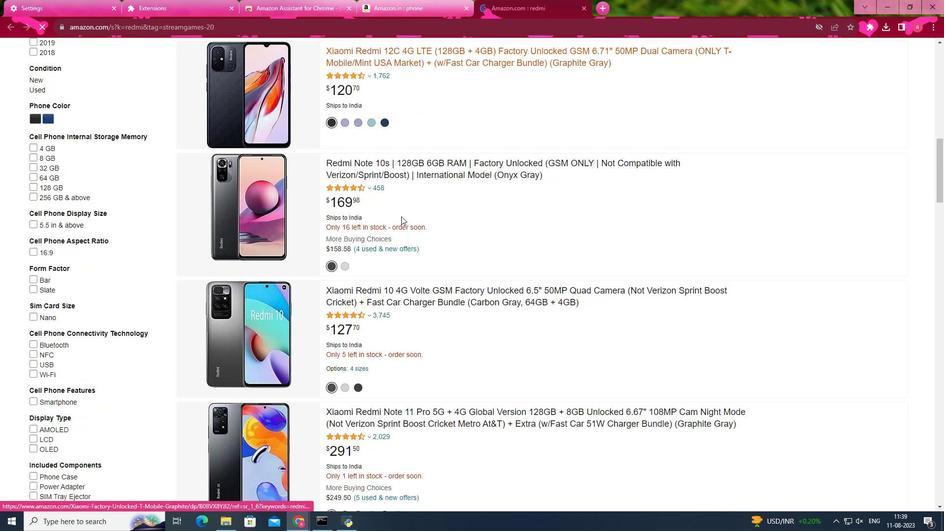 
Action: Mouse scrolled (401, 215) with delta (0, 0)
Screenshot: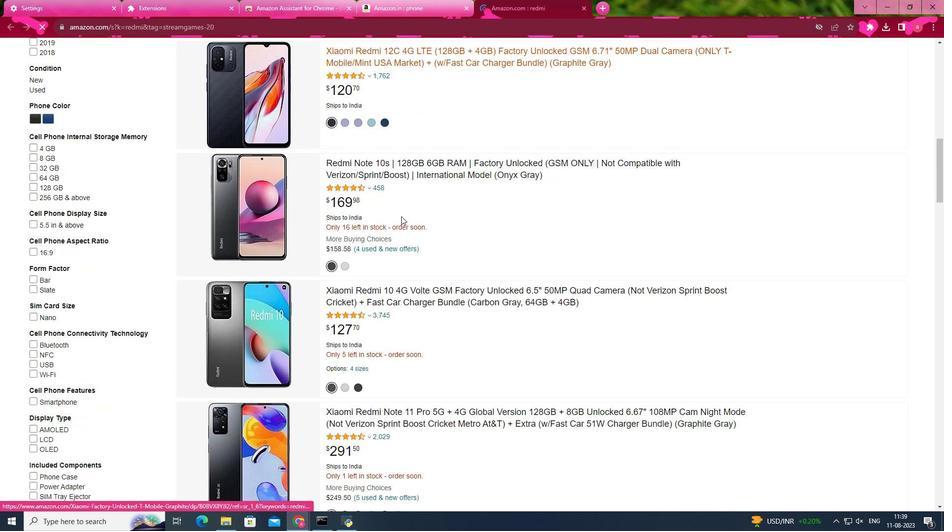 
Action: Mouse scrolled (401, 216) with delta (0, 0)
Screenshot: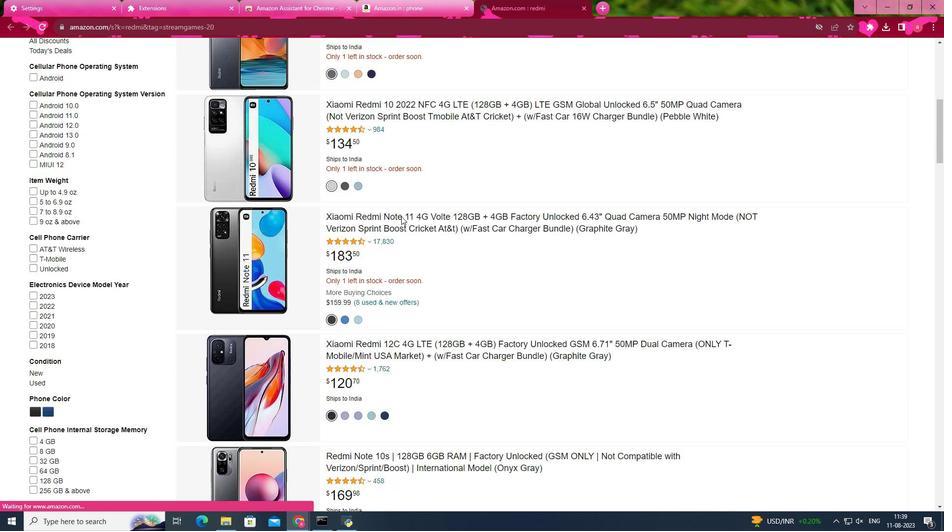 
Action: Mouse scrolled (401, 216) with delta (0, 0)
Screenshot: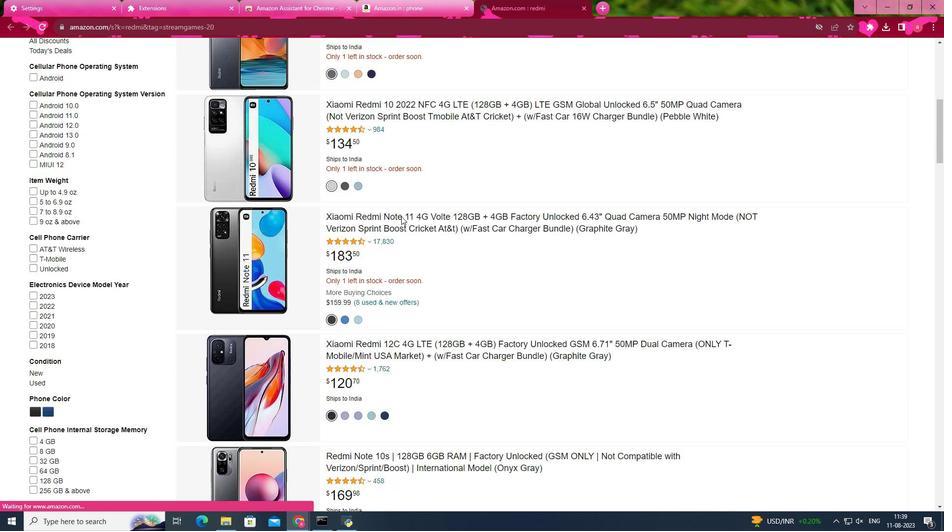 
Action: Mouse scrolled (401, 216) with delta (0, 0)
Screenshot: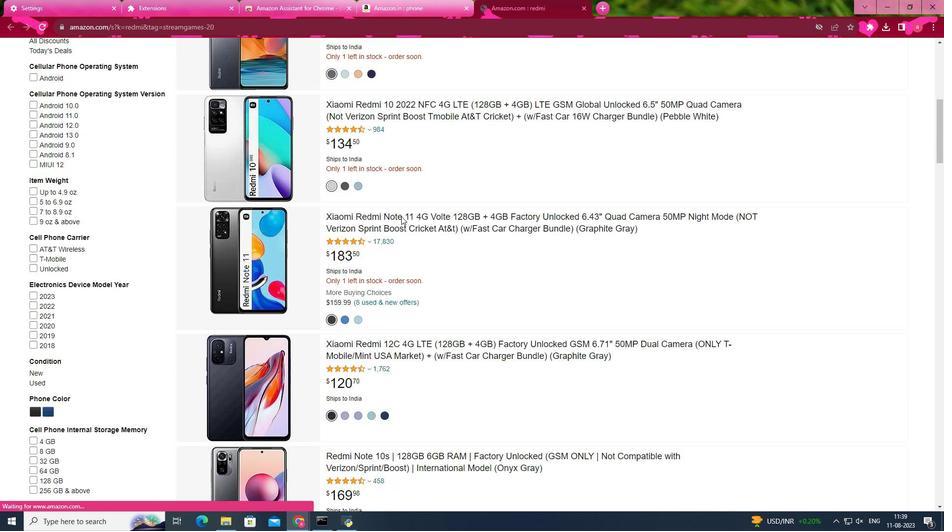 
Action: Mouse scrolled (401, 216) with delta (0, 0)
Screenshot: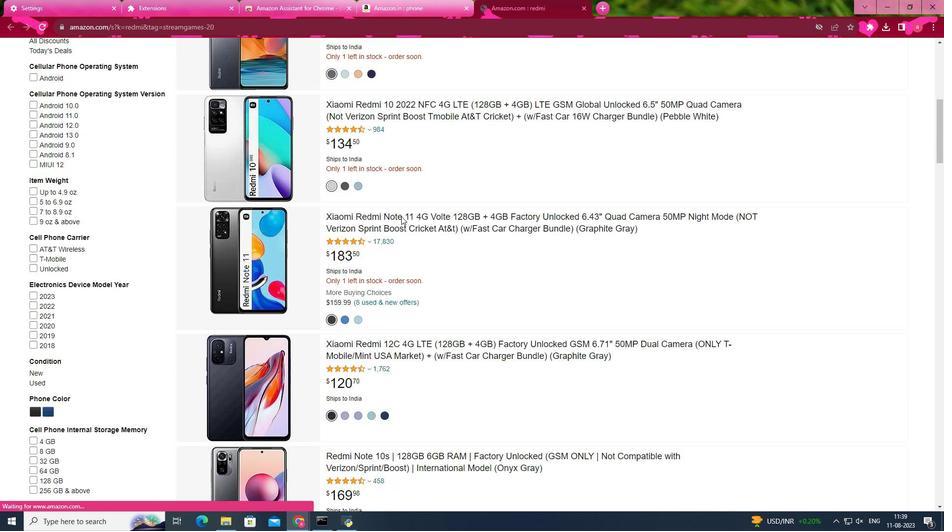 
Action: Mouse scrolled (401, 216) with delta (0, 0)
Screenshot: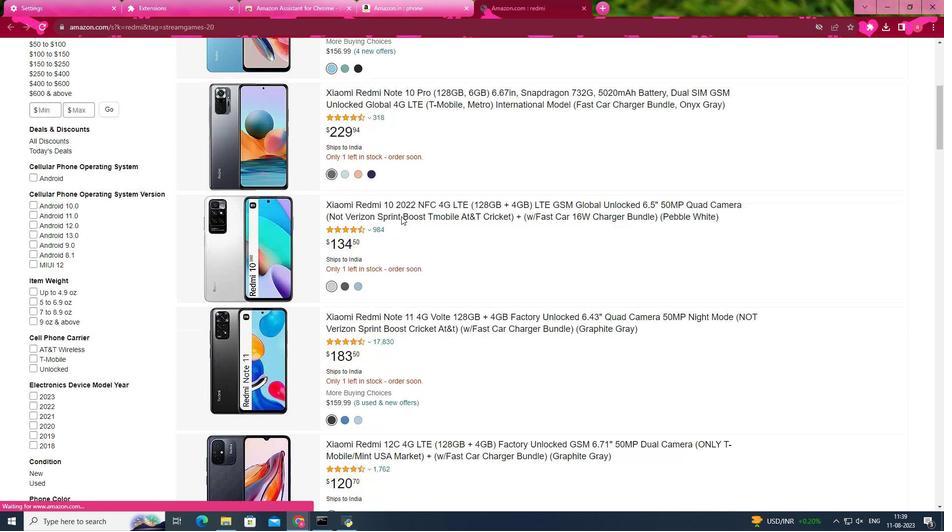 
Action: Mouse scrolled (401, 216) with delta (0, 0)
Screenshot: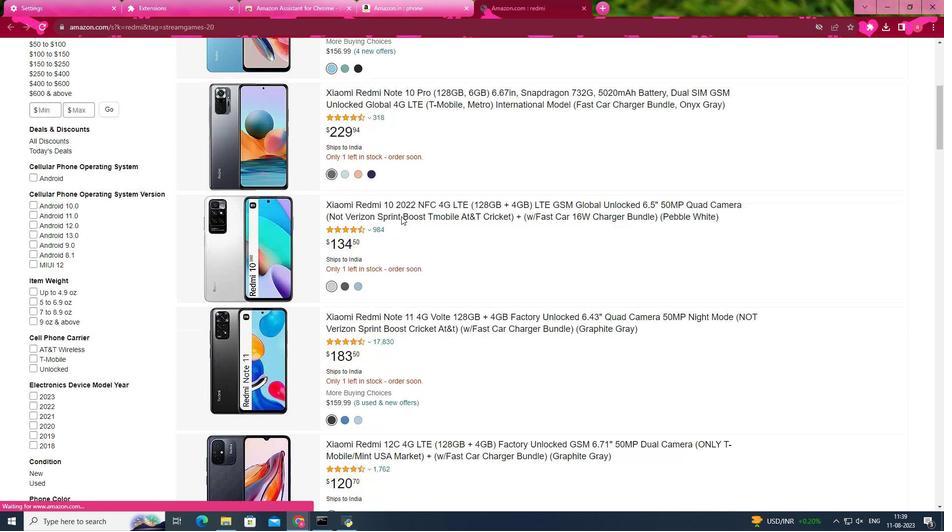 
Action: Mouse scrolled (401, 216) with delta (0, 0)
Screenshot: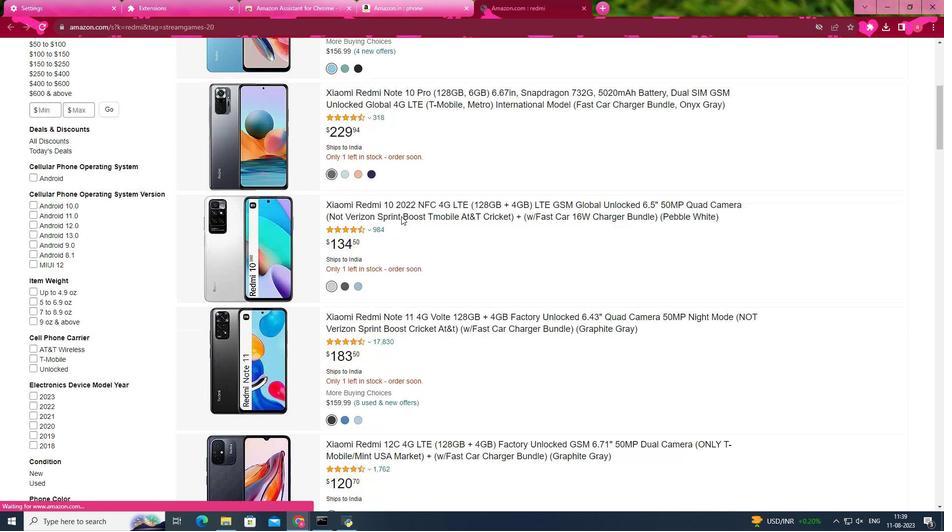 
Action: Mouse scrolled (401, 216) with delta (0, 0)
Screenshot: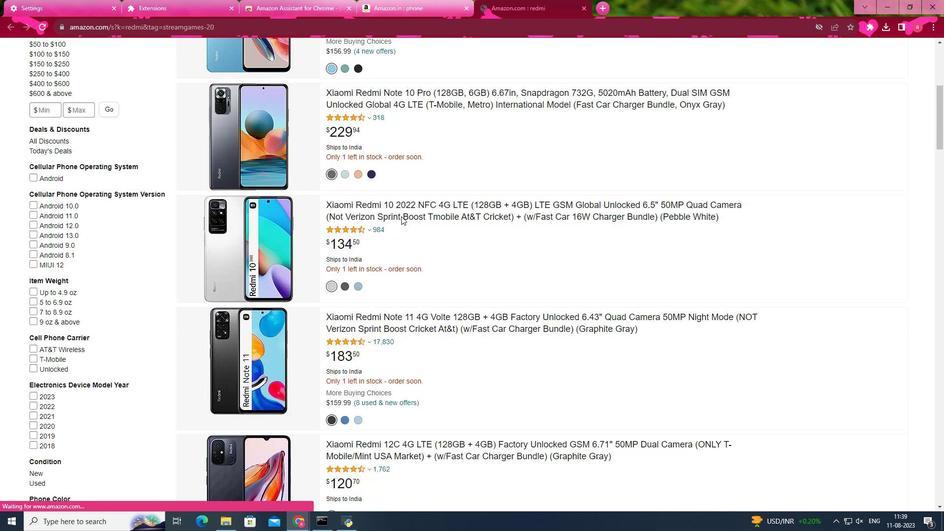 
Action: Mouse scrolled (401, 216) with delta (0, 0)
Screenshot: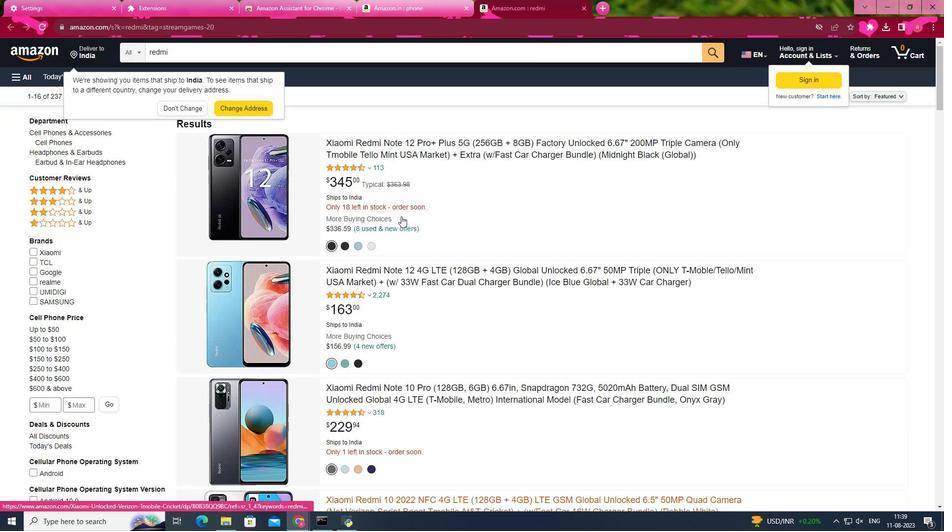 
Action: Mouse scrolled (401, 216) with delta (0, 0)
Screenshot: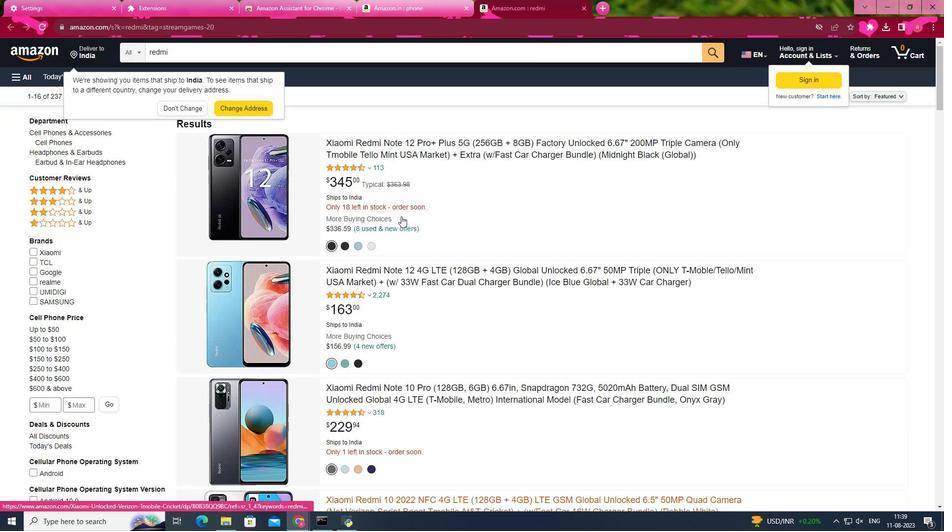 
Action: Mouse scrolled (401, 216) with delta (0, 0)
Screenshot: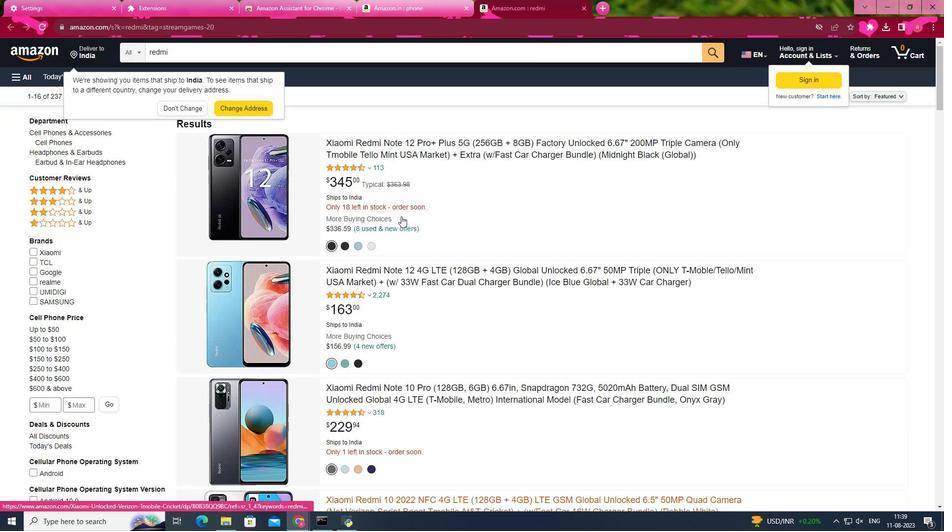 
Action: Mouse scrolled (401, 216) with delta (0, 0)
Screenshot: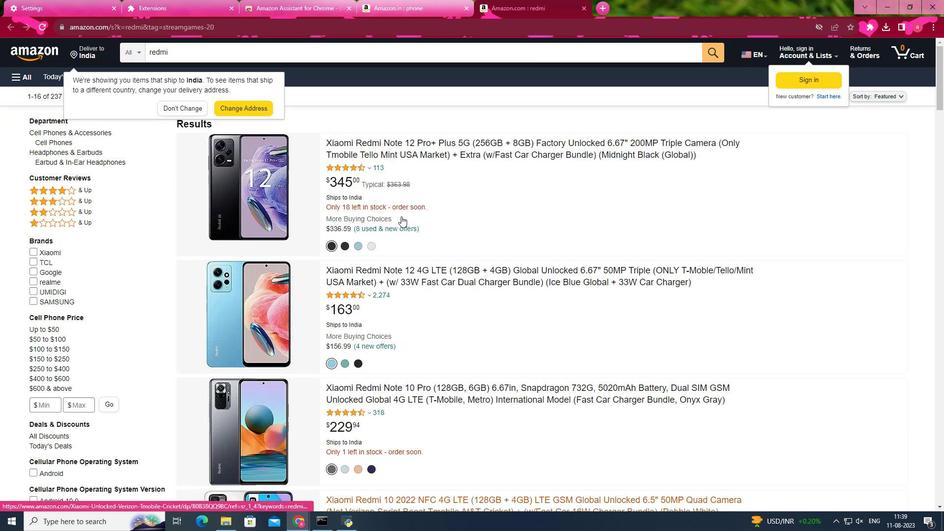 
Action: Mouse scrolled (401, 216) with delta (0, 0)
Screenshot: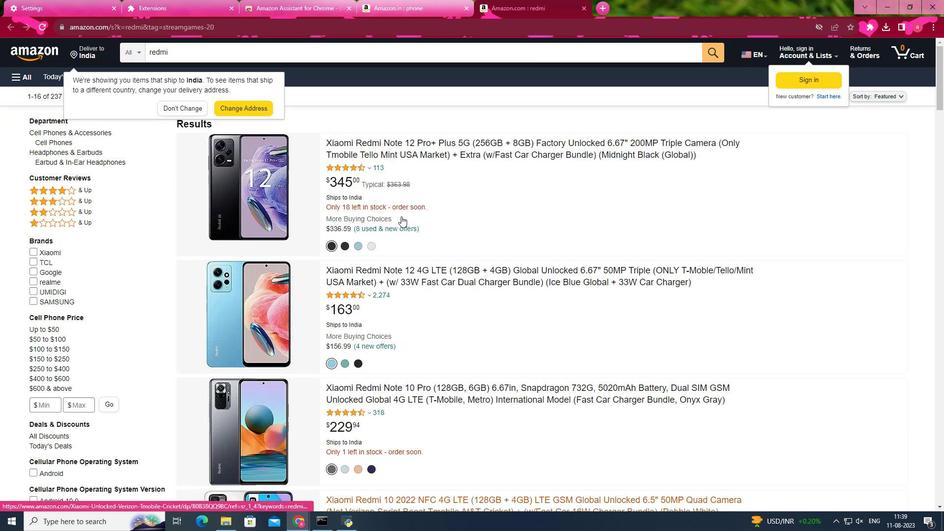 
Action: Mouse scrolled (401, 216) with delta (0, 0)
Screenshot: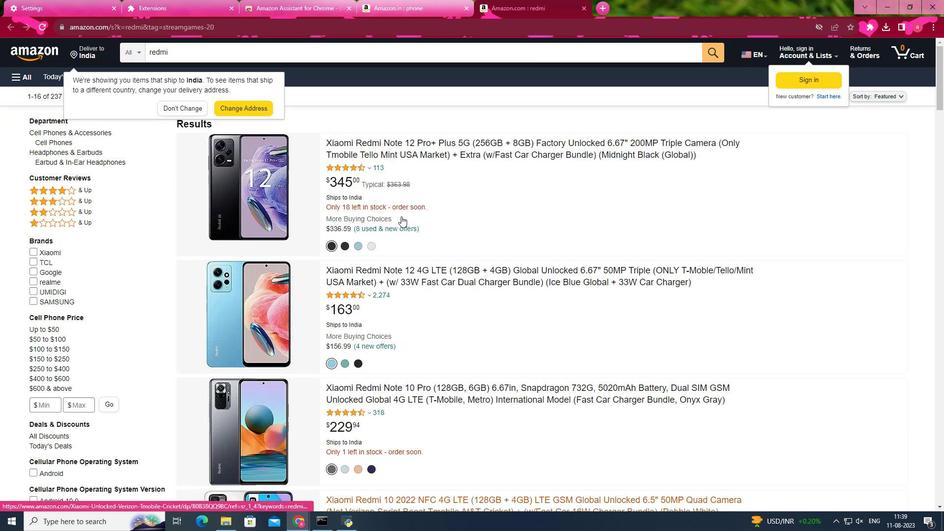 
Action: Mouse scrolled (401, 216) with delta (0, 0)
Screenshot: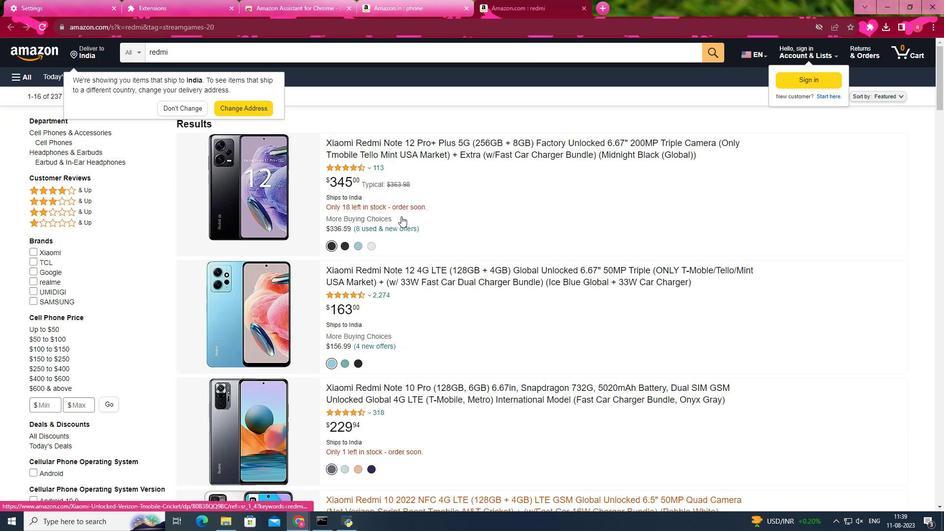 
Action: Mouse scrolled (401, 216) with delta (0, 0)
Screenshot: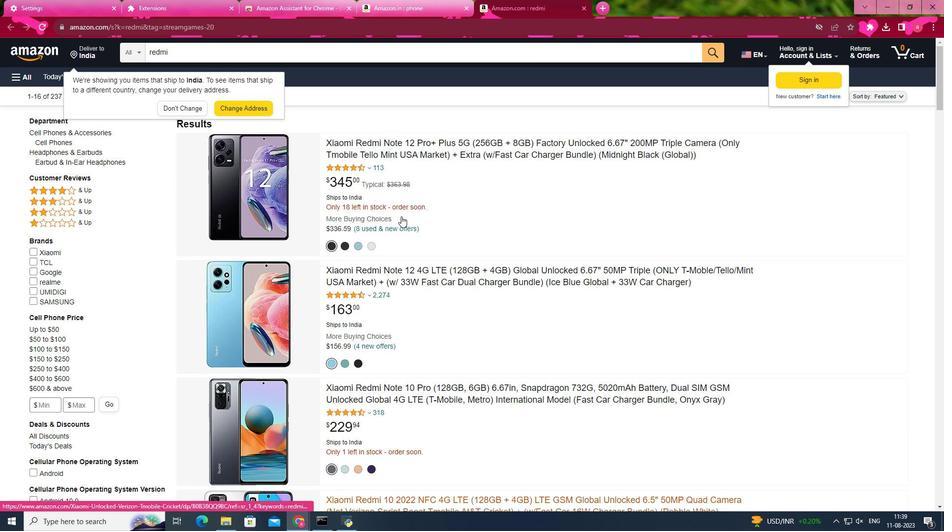 
Action: Mouse scrolled (401, 216) with delta (0, 0)
Screenshot: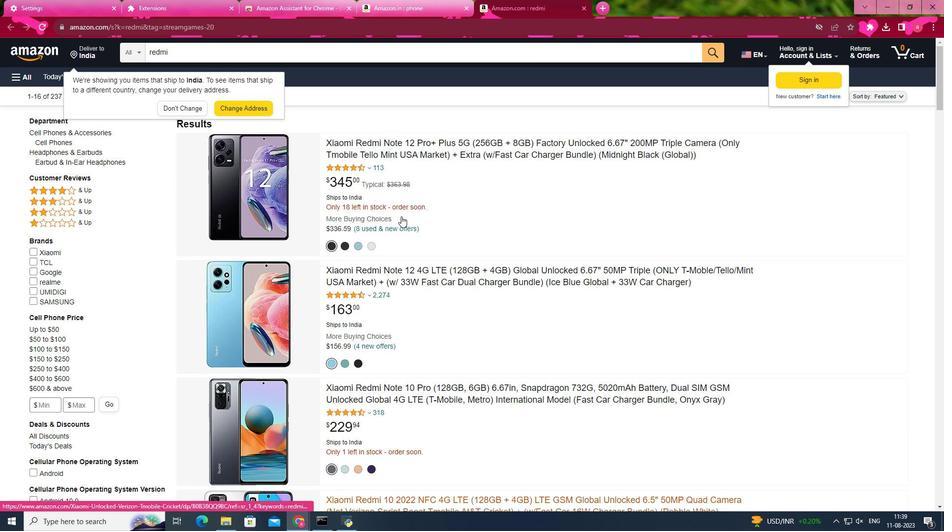
Action: Mouse scrolled (401, 216) with delta (0, 0)
Screenshot: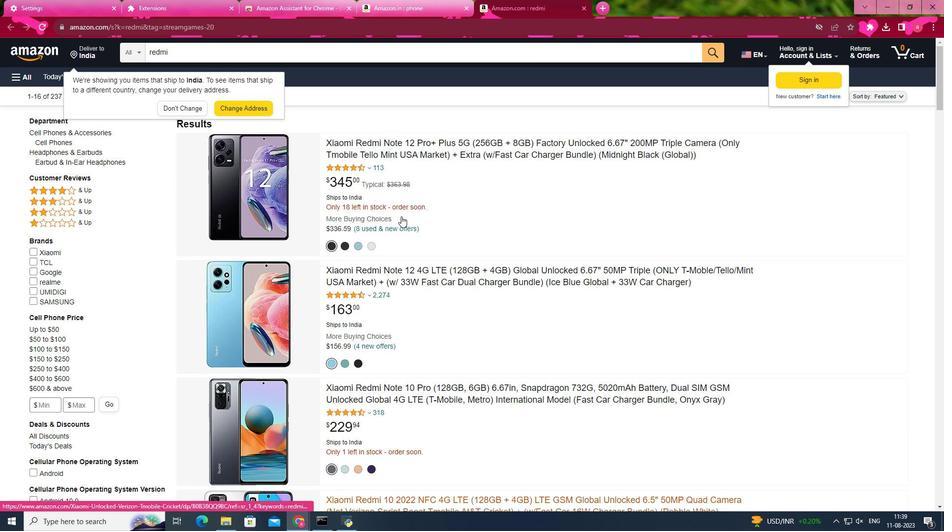 
Action: Mouse scrolled (401, 216) with delta (0, 0)
Screenshot: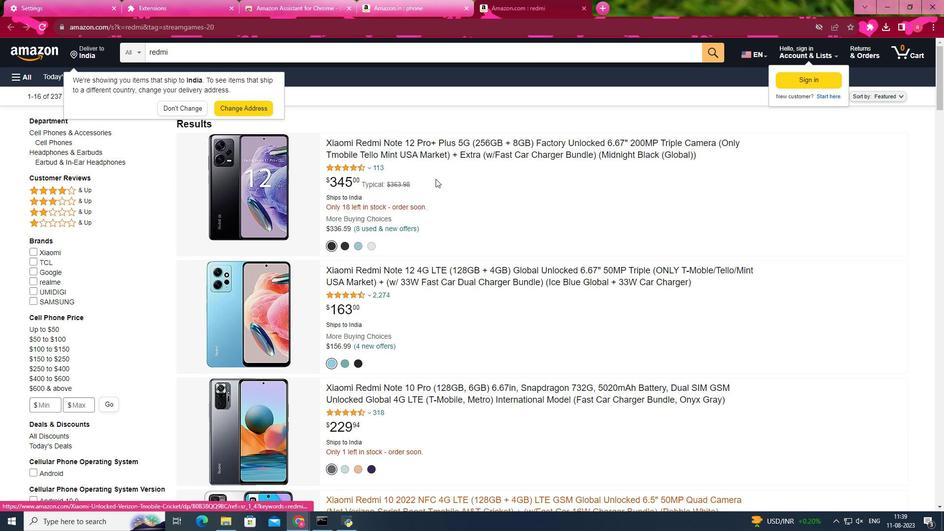 
Action: Mouse scrolled (401, 216) with delta (0, 0)
Screenshot: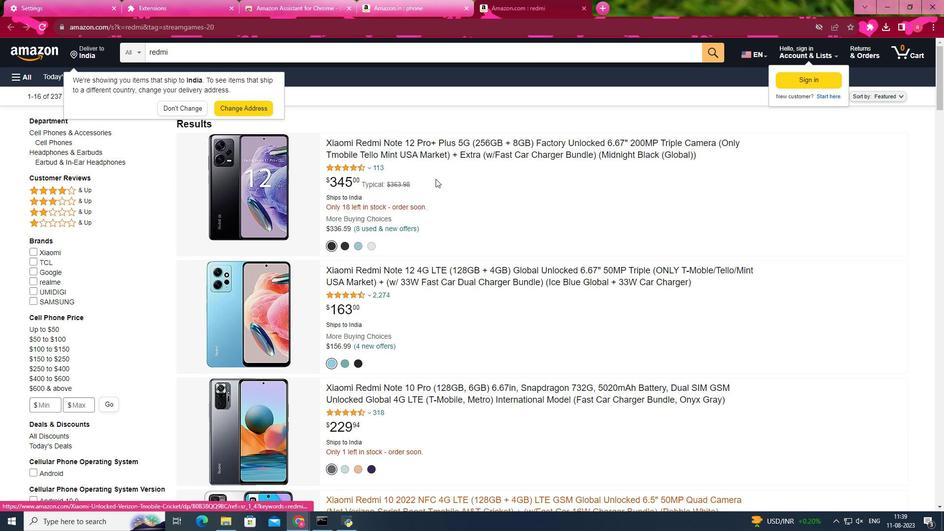 
Action: Mouse scrolled (401, 216) with delta (0, 0)
Screenshot: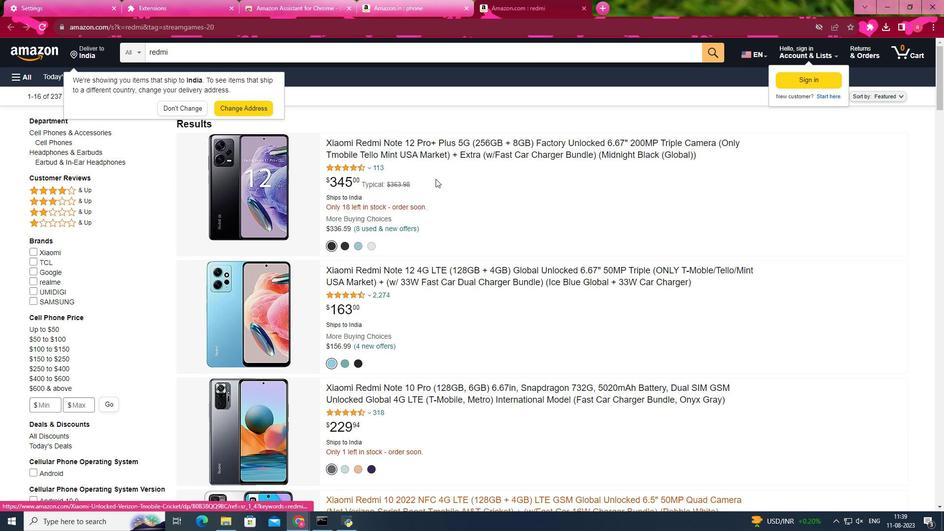 
Action: Mouse scrolled (401, 216) with delta (0, 0)
Screenshot: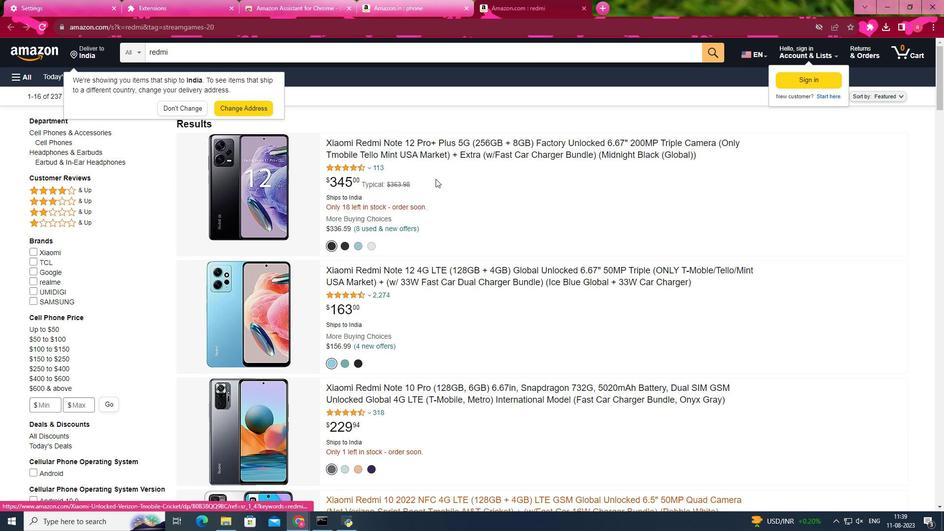 
Action: Mouse scrolled (401, 216) with delta (0, 0)
Screenshot: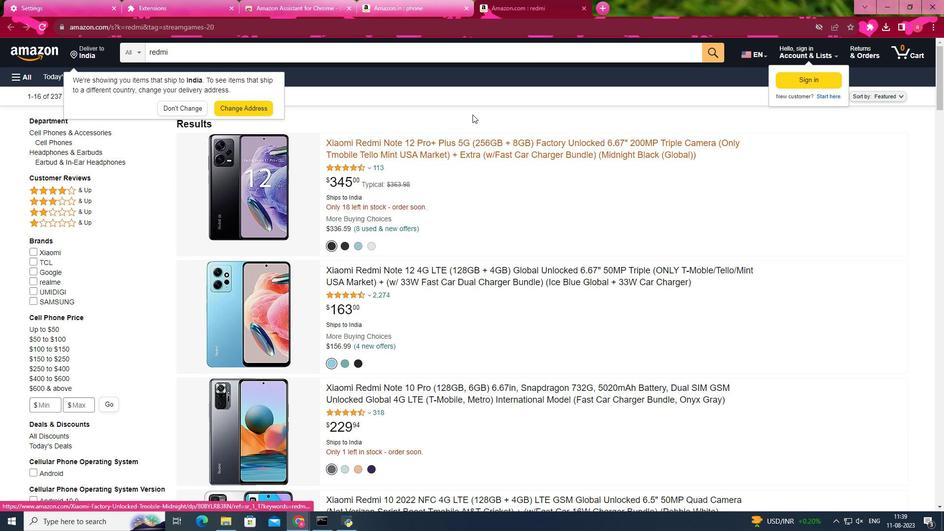 
Action: Mouse moved to (501, 4)
Screenshot: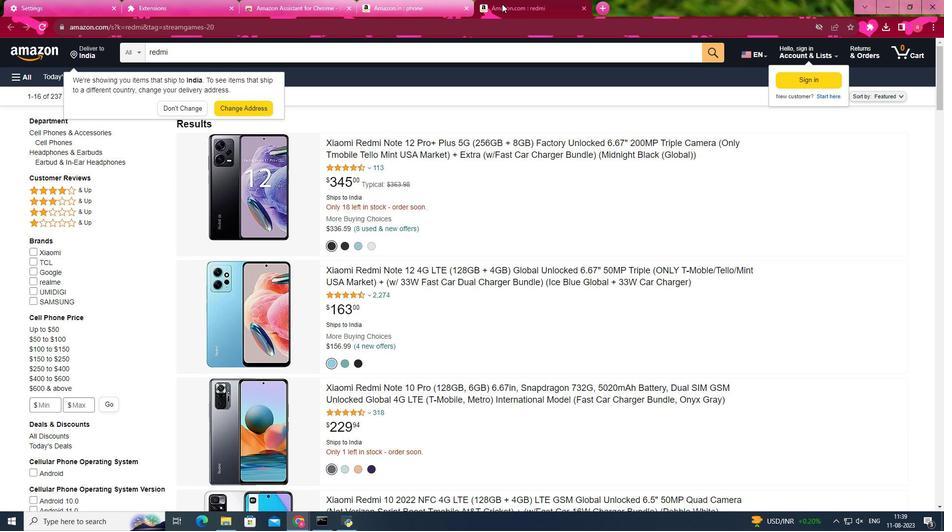 
Action: Mouse pressed middle at (501, 4)
Screenshot: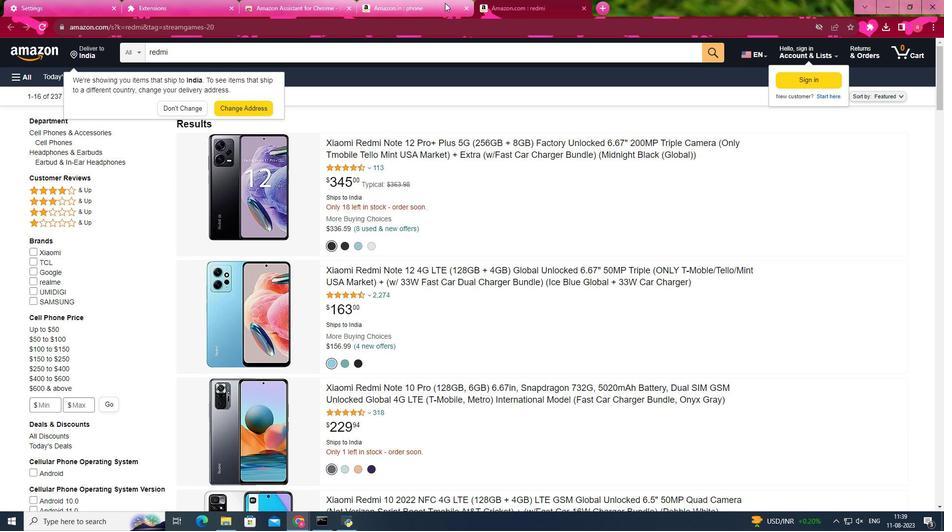 
Action: Mouse moved to (440, 3)
Screenshot: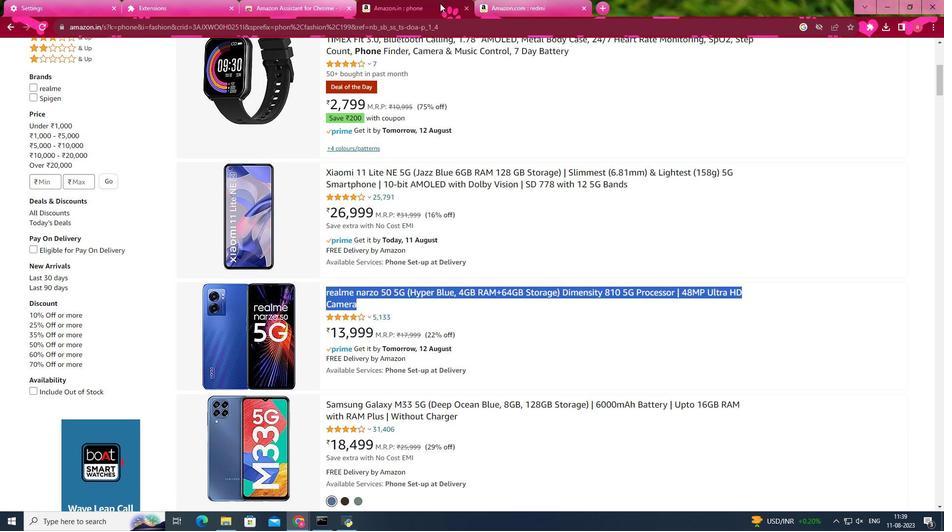 
Action: Mouse pressed middle at (440, 3)
Screenshot: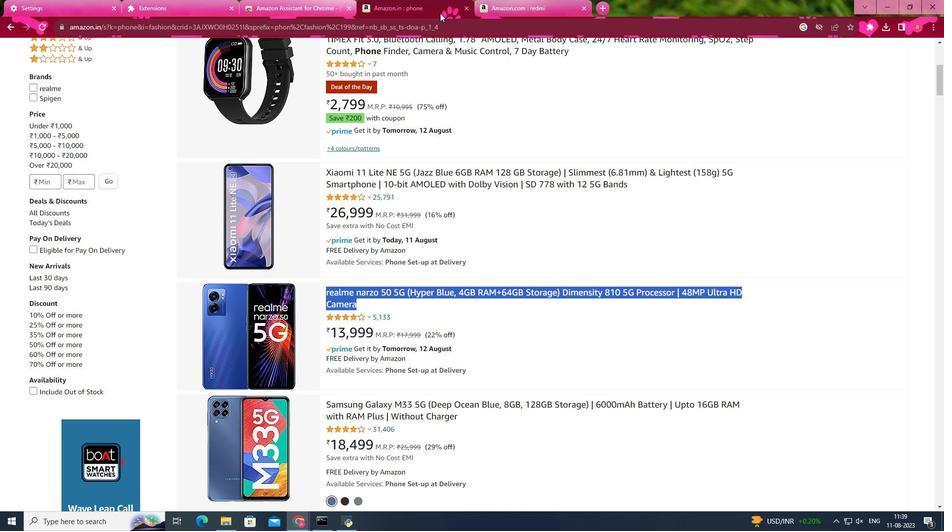 
Action: Mouse moved to (398, 187)
Screenshot: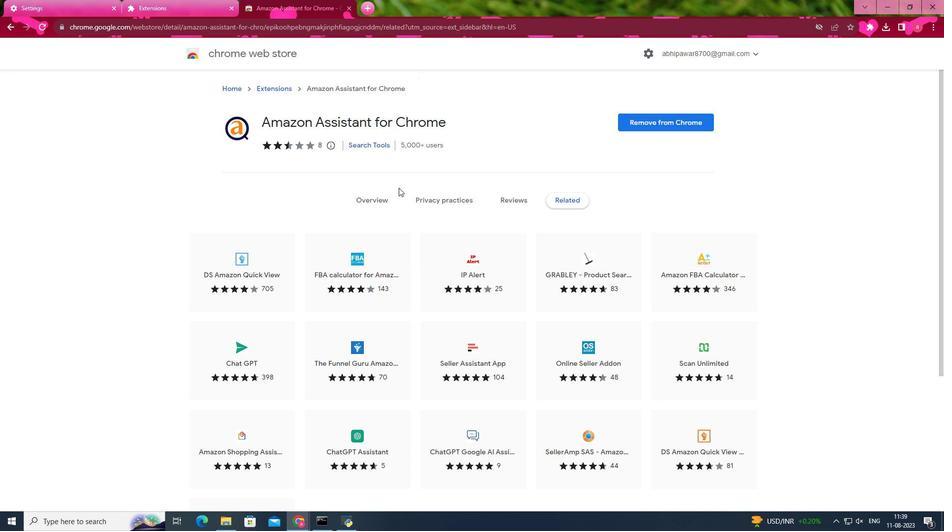 
